 Task: Find connections with filter location Fellbach with filter topic #AIwith filter profile language Potuguese with filter current company _VOIS with filter school CSMSS Chh. Shahu College of Engineering with filter industry Newspaper Publishing with filter service category CateringChange with filter keywords title Construction Worker
Action: Mouse moved to (654, 79)
Screenshot: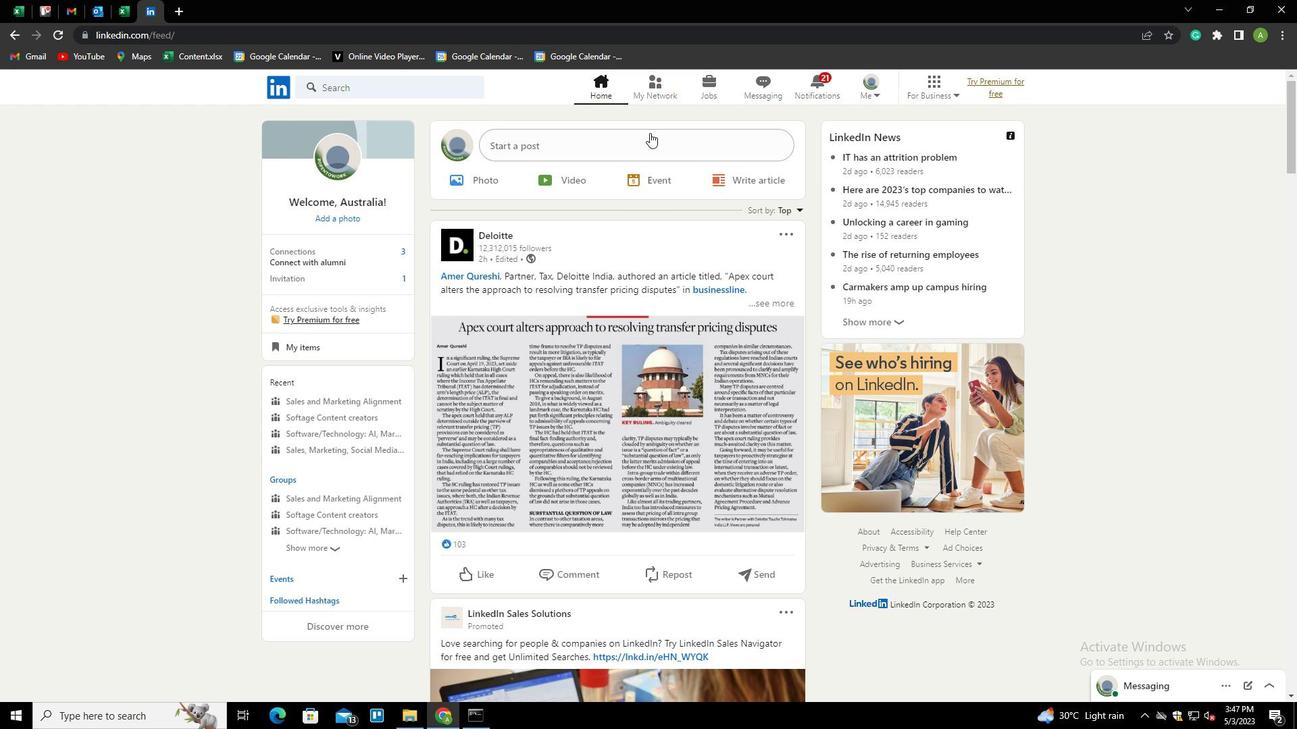 
Action: Mouse pressed left at (654, 79)
Screenshot: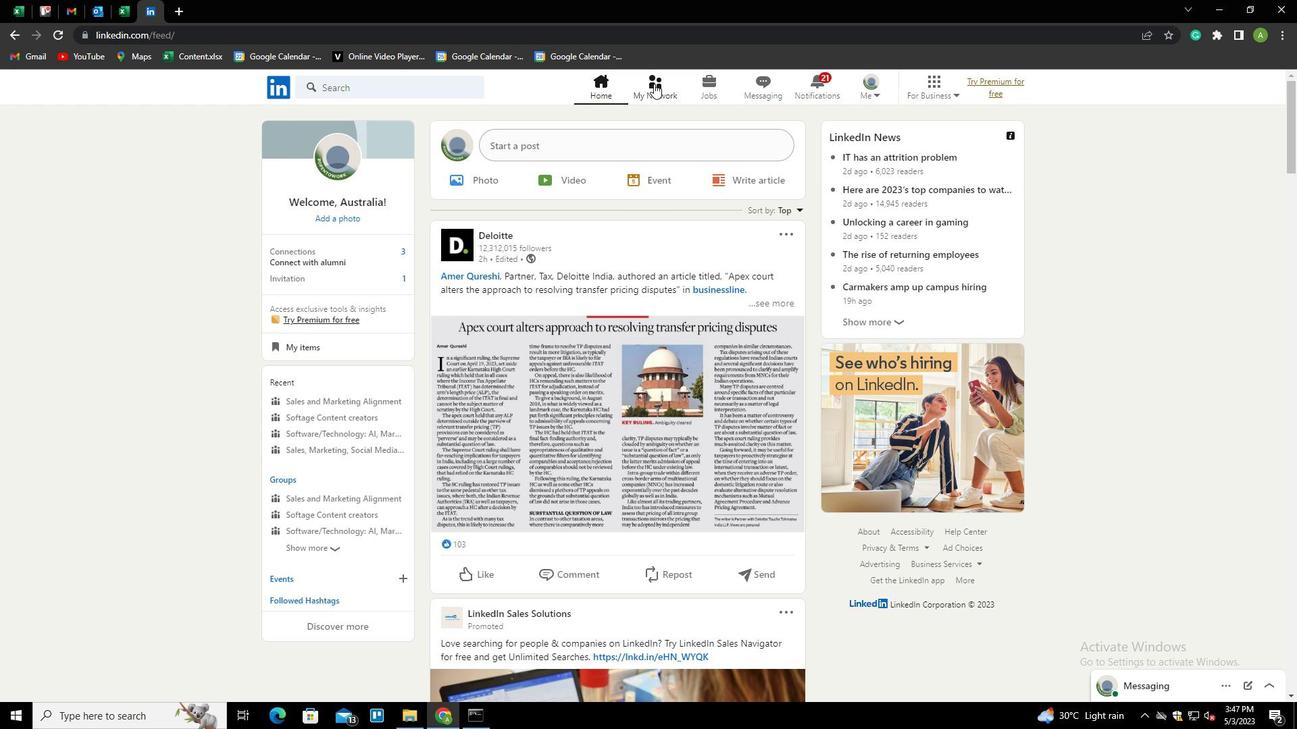 
Action: Mouse moved to (321, 162)
Screenshot: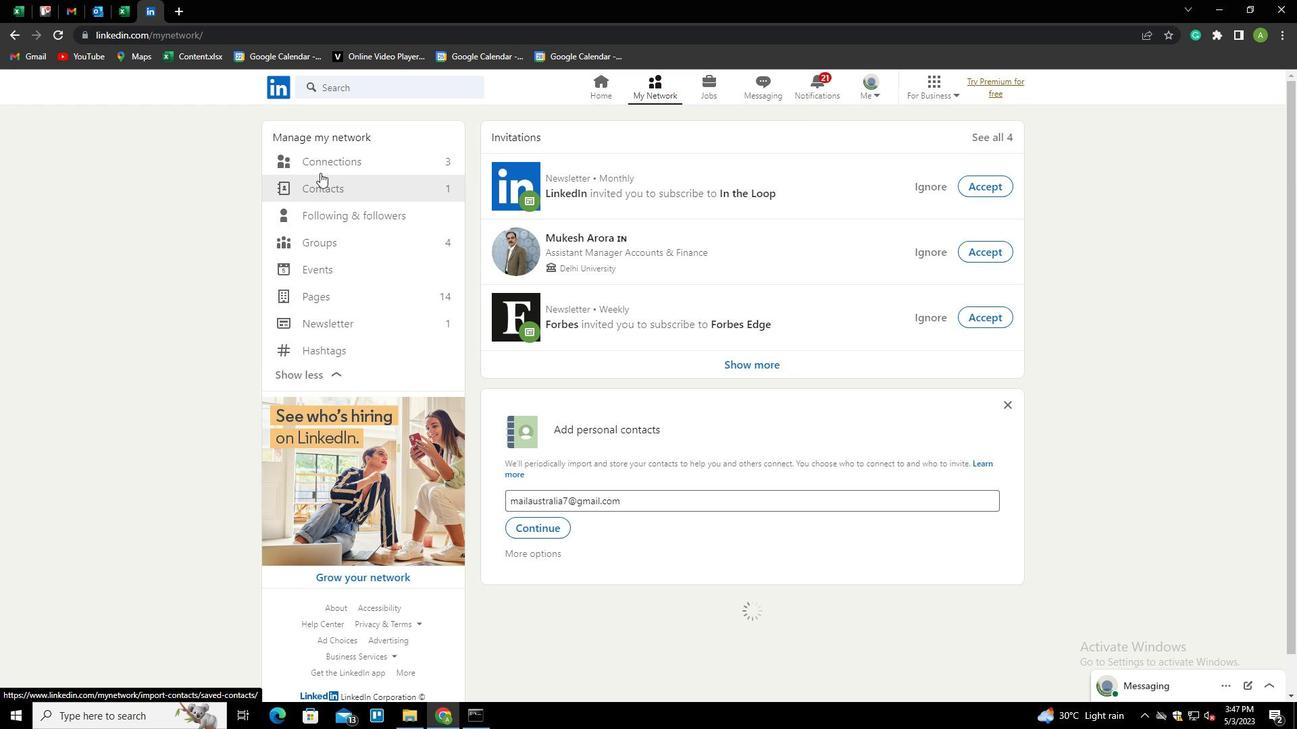 
Action: Mouse pressed left at (321, 162)
Screenshot: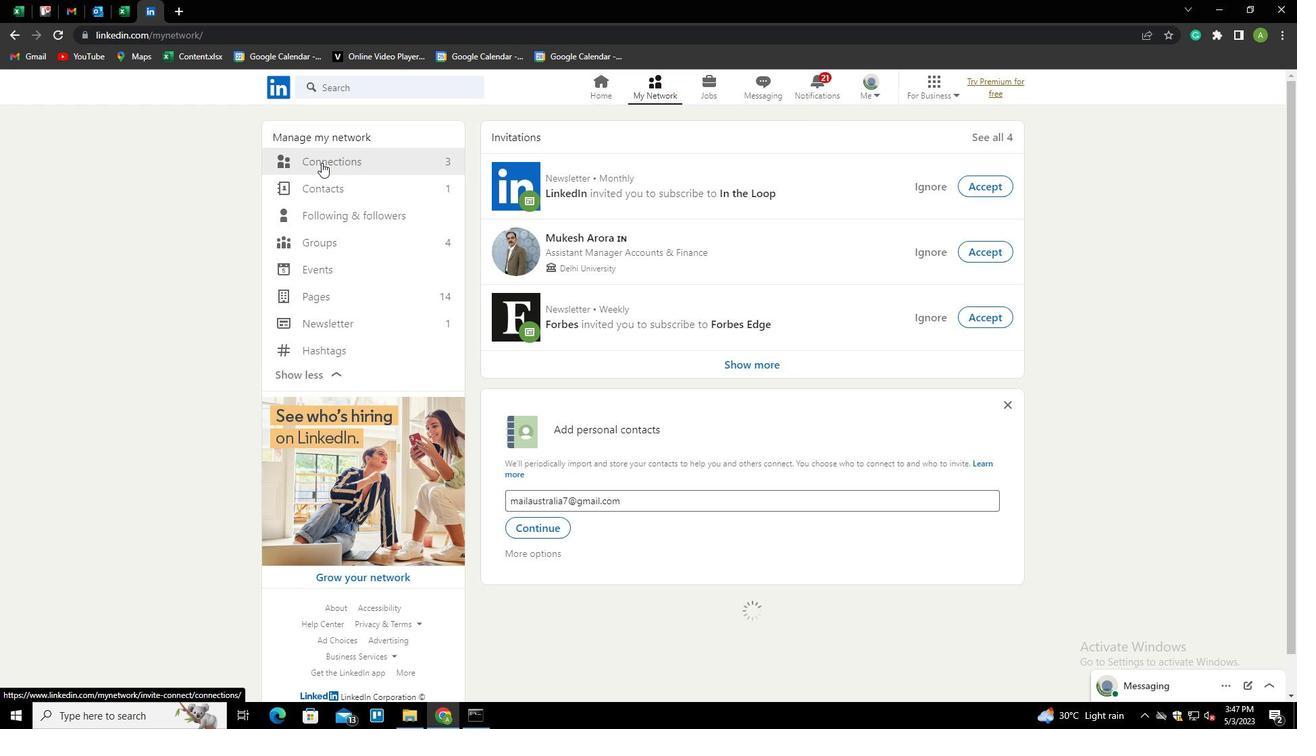 
Action: Mouse moved to (725, 162)
Screenshot: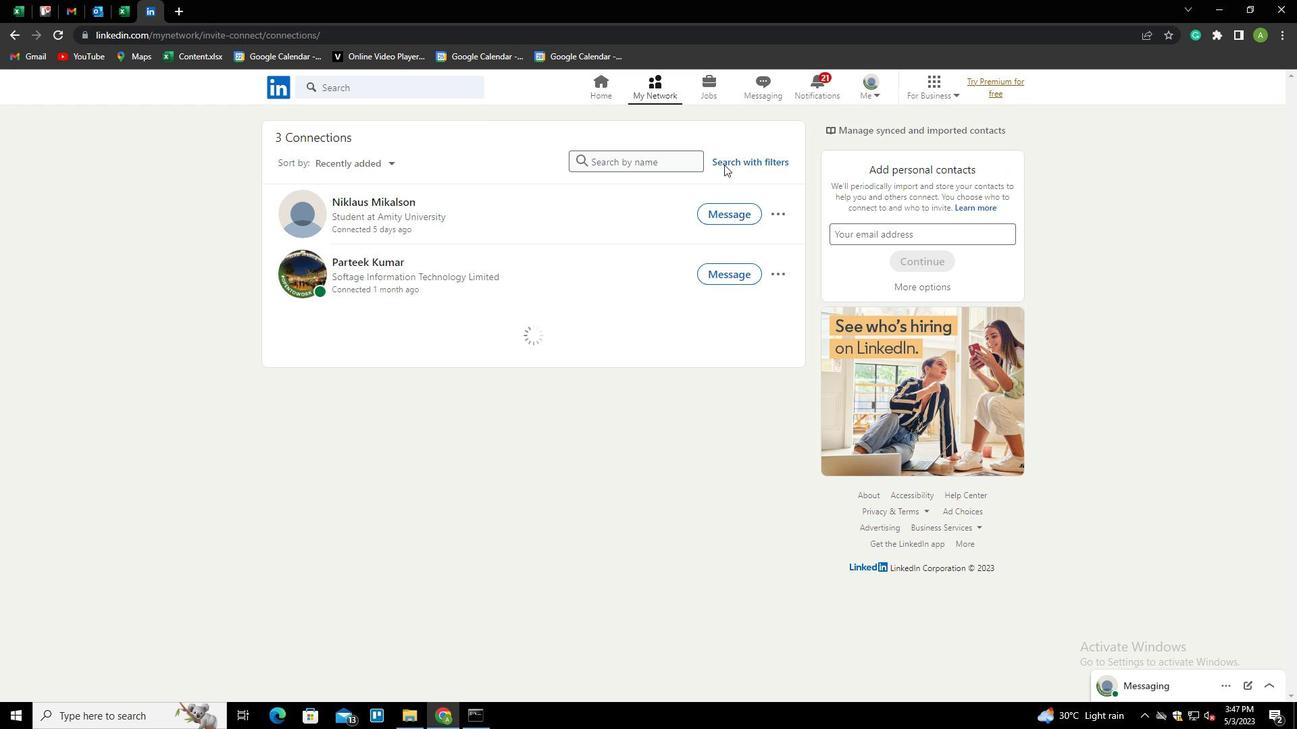 
Action: Mouse pressed left at (725, 162)
Screenshot: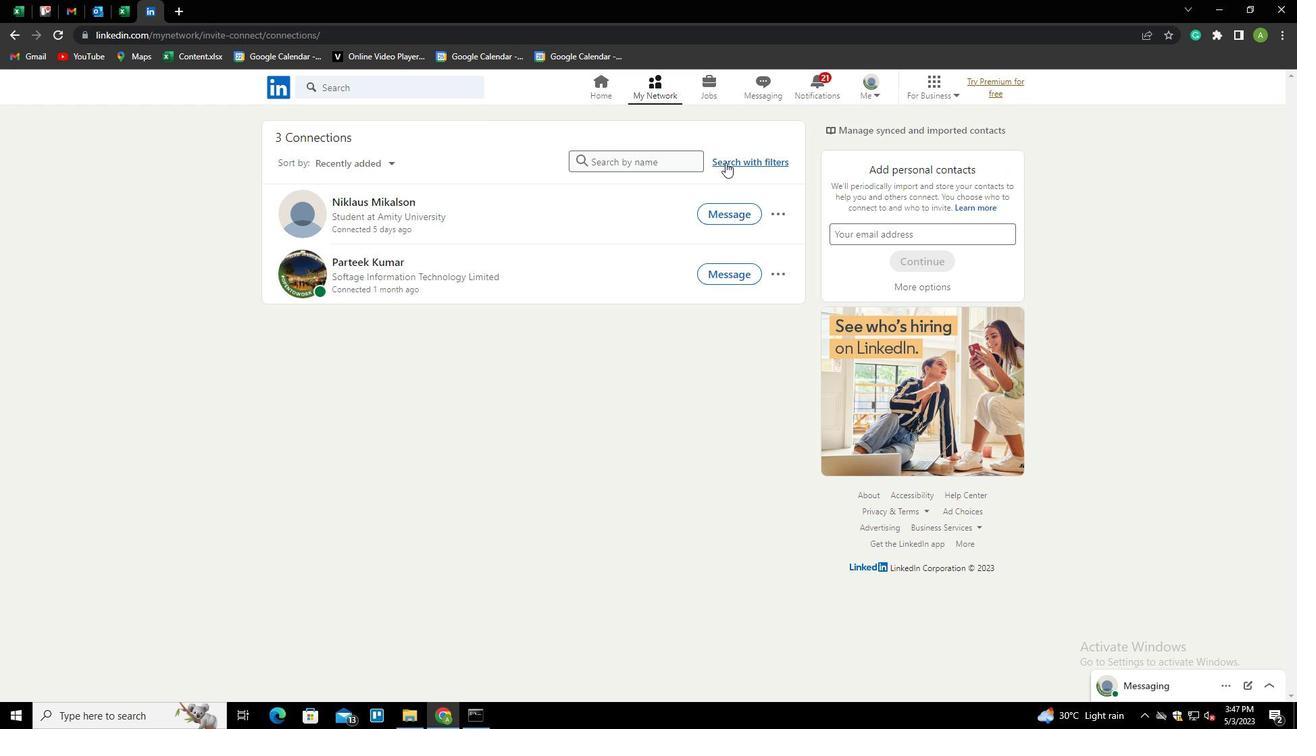 
Action: Mouse moved to (692, 124)
Screenshot: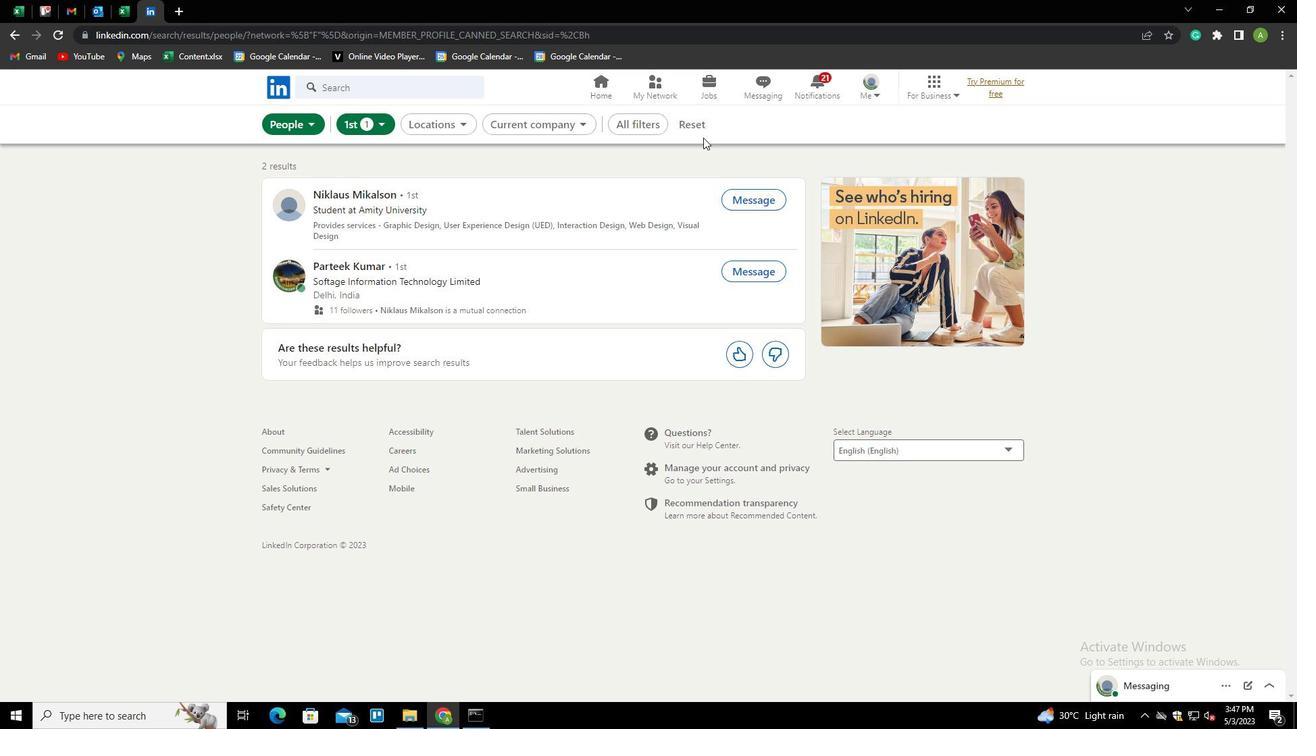 
Action: Mouse pressed left at (692, 124)
Screenshot: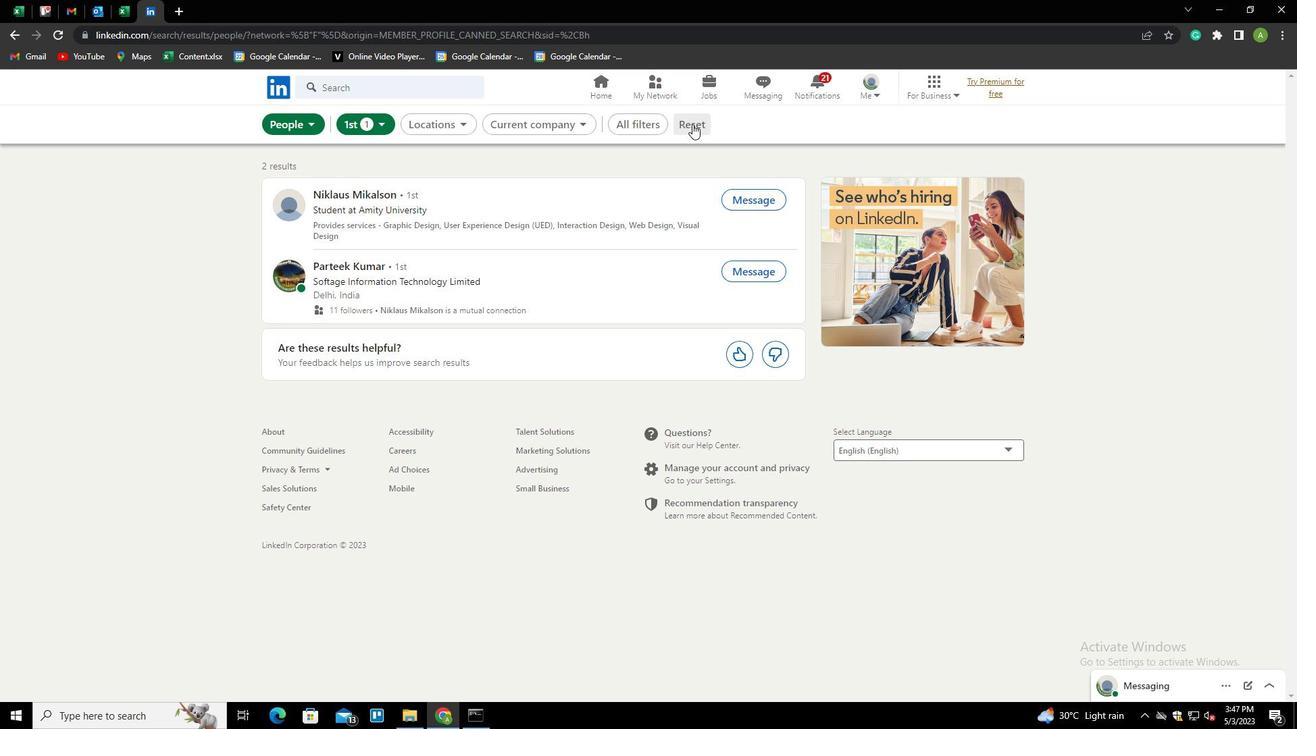 
Action: Mouse moved to (682, 123)
Screenshot: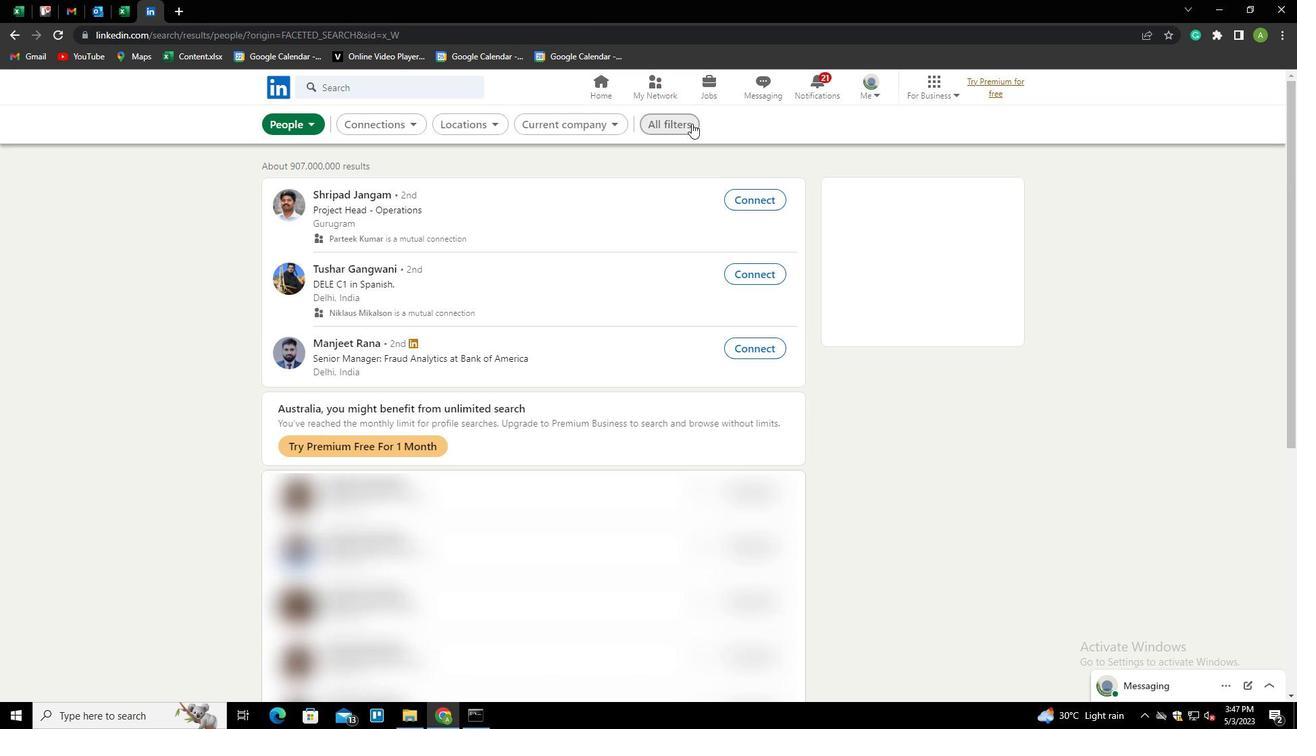 
Action: Mouse pressed left at (682, 123)
Screenshot: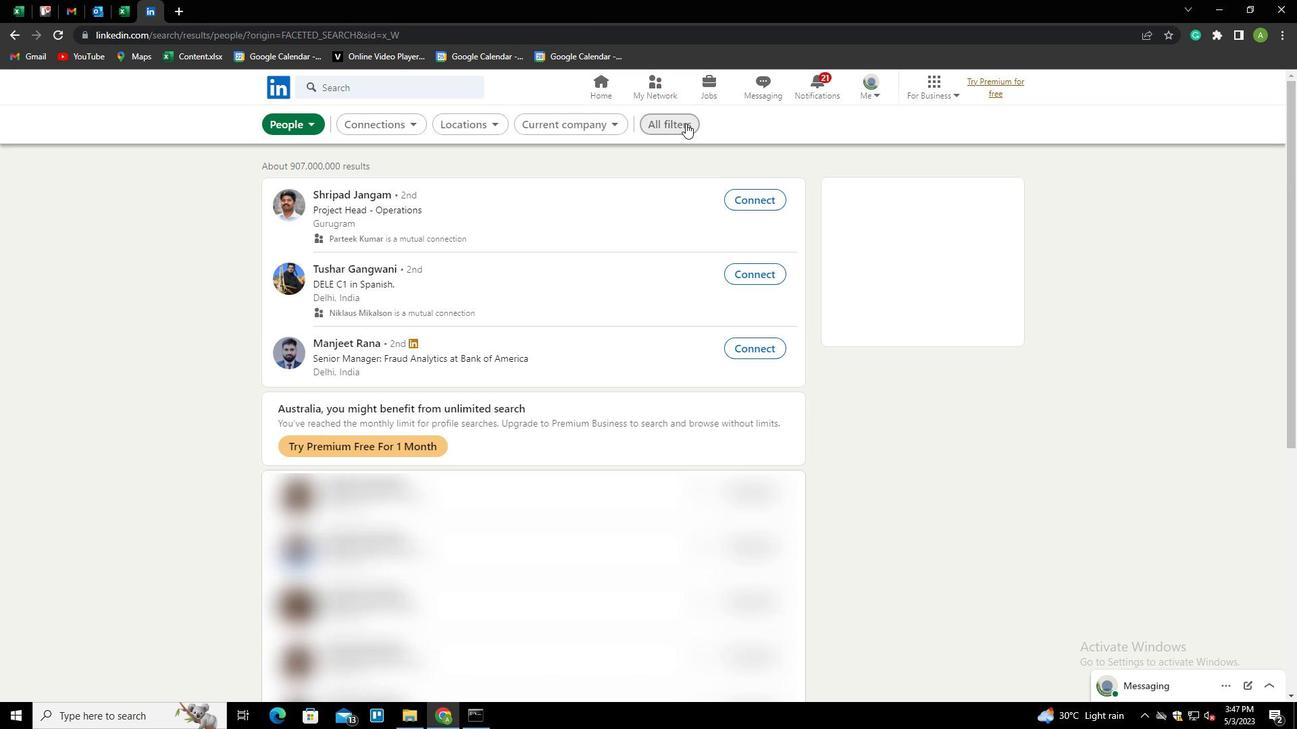 
Action: Mouse moved to (1130, 391)
Screenshot: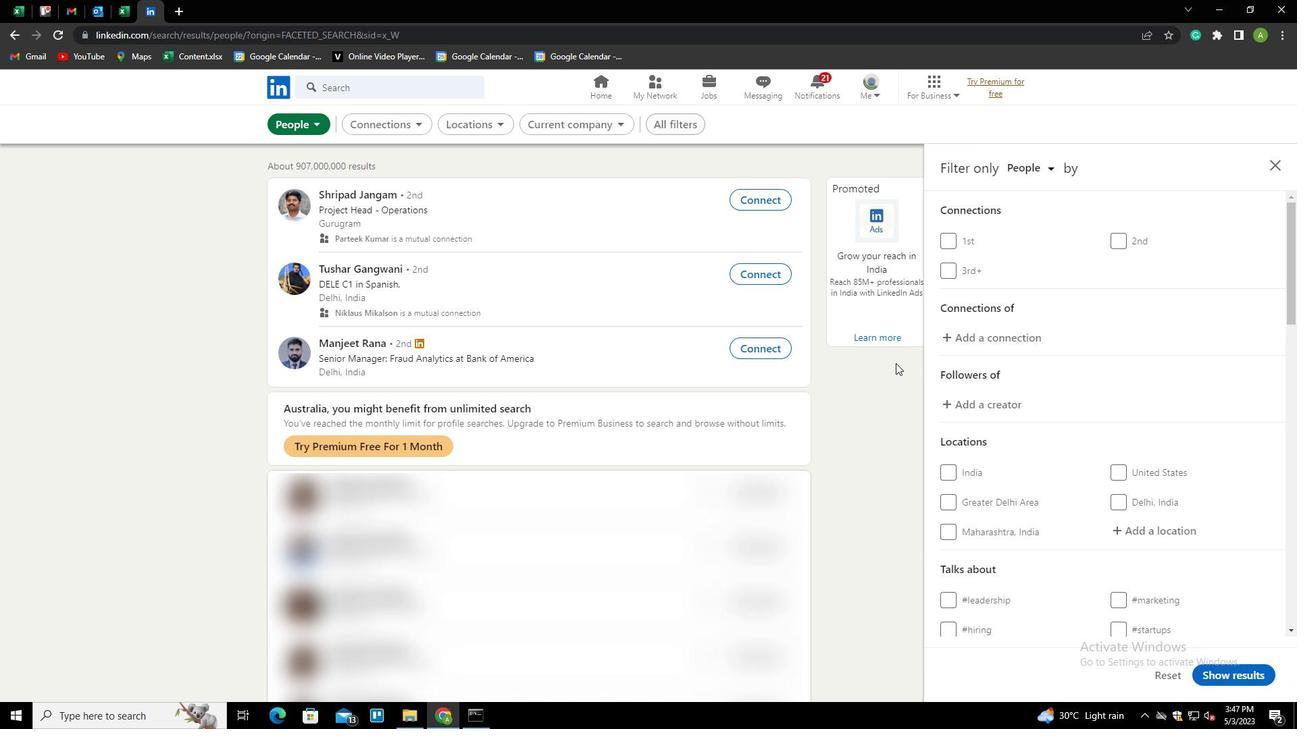 
Action: Mouse scrolled (1130, 390) with delta (0, 0)
Screenshot: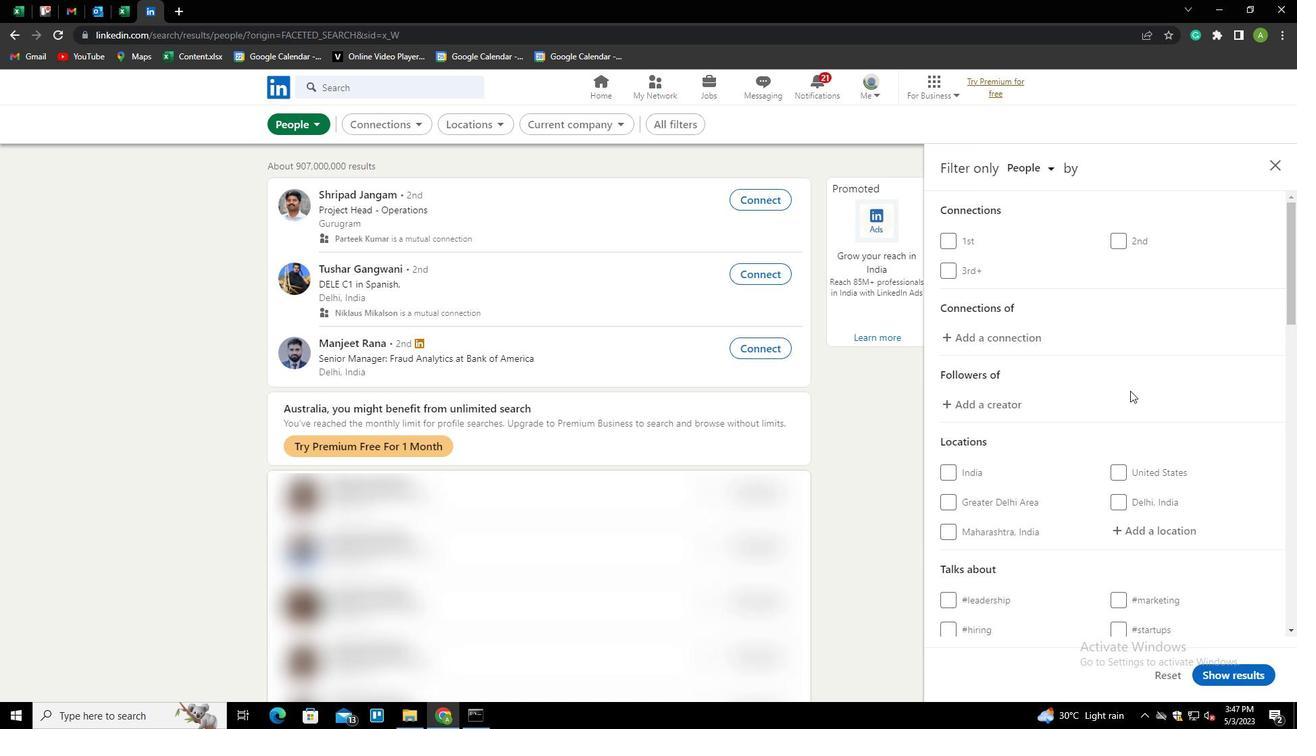 
Action: Mouse scrolled (1130, 390) with delta (0, 0)
Screenshot: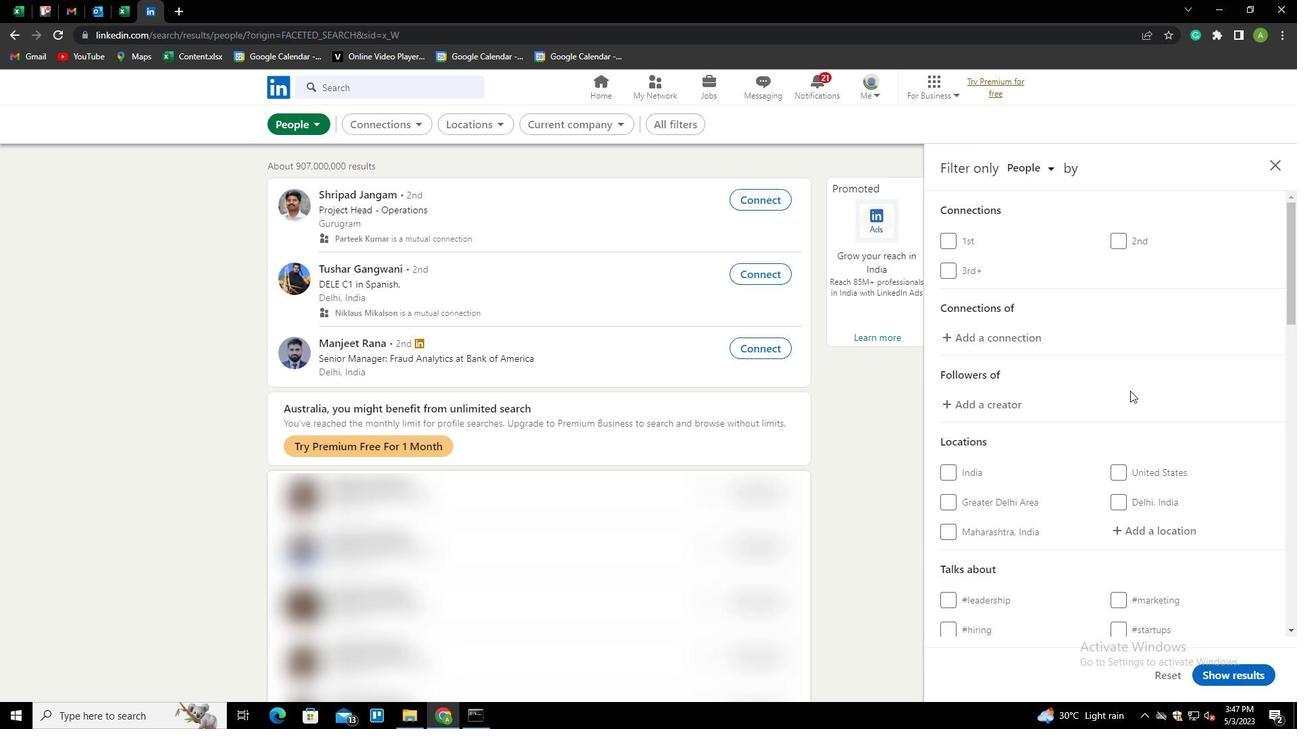 
Action: Mouse scrolled (1130, 390) with delta (0, 0)
Screenshot: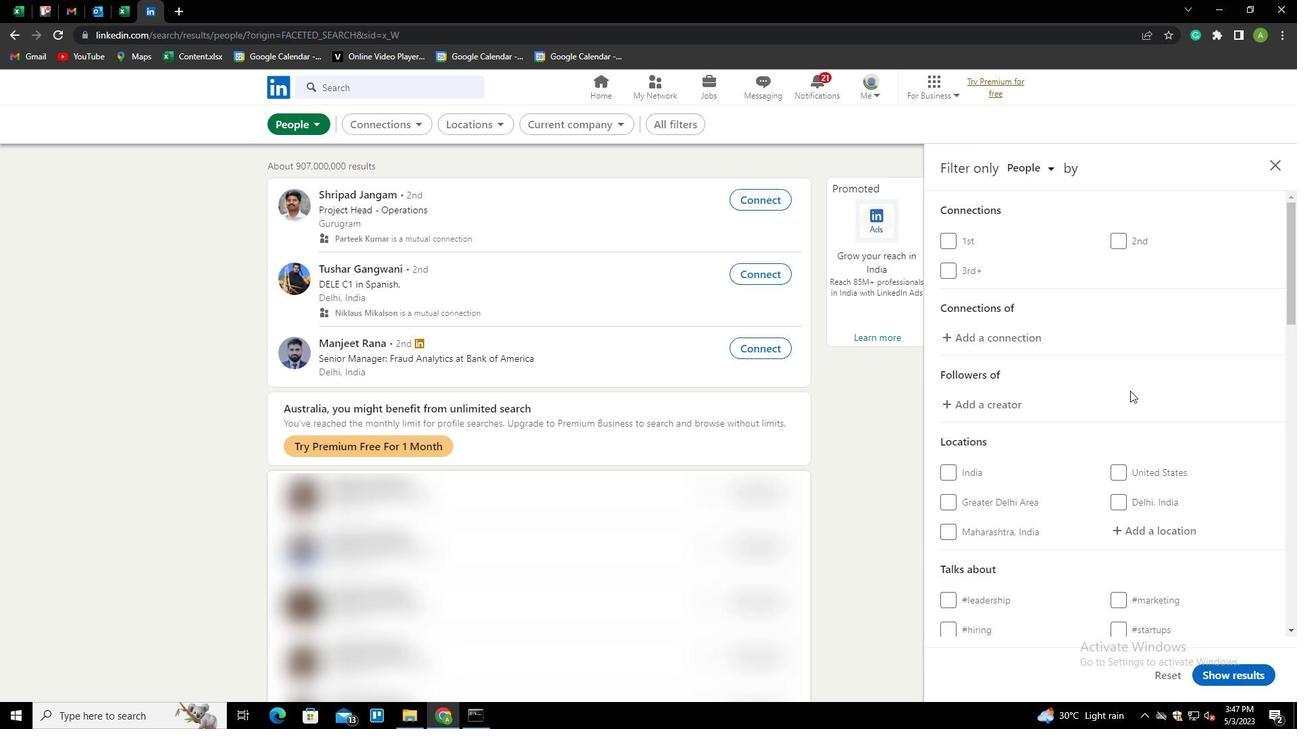 
Action: Mouse moved to (1144, 335)
Screenshot: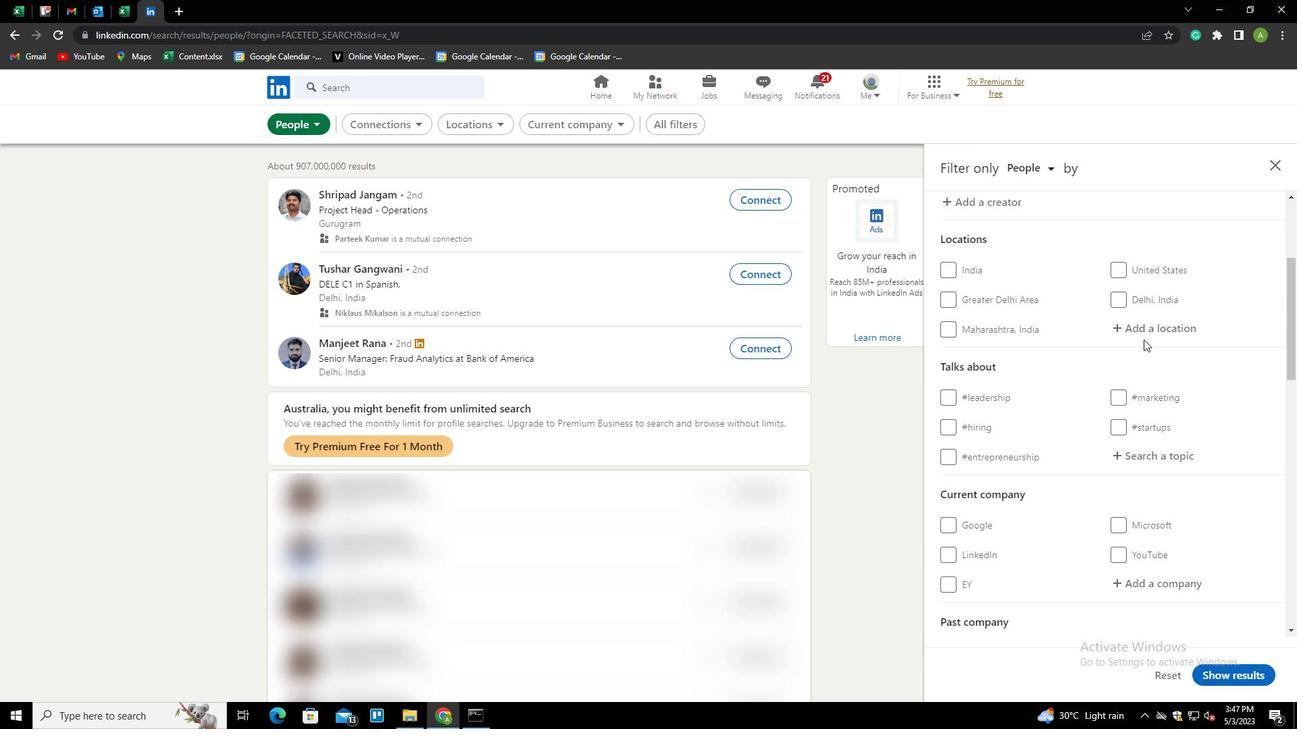 
Action: Mouse pressed left at (1144, 335)
Screenshot: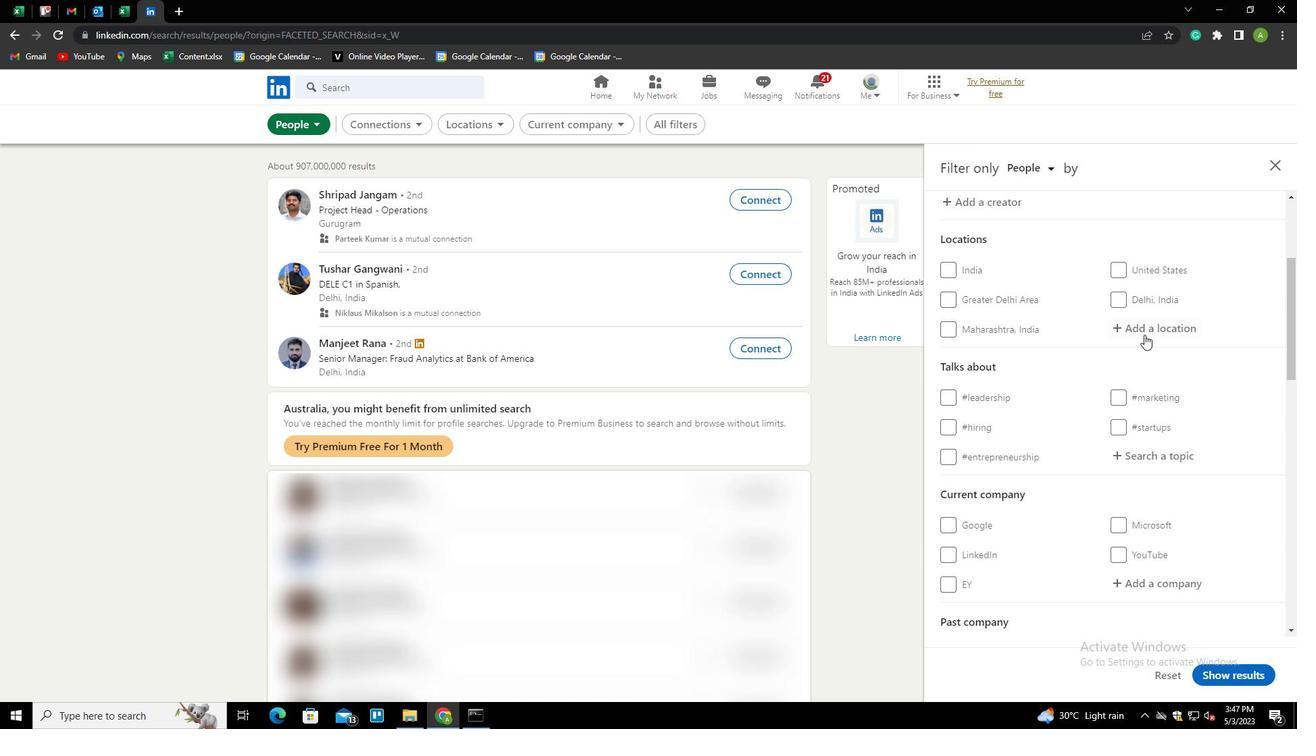
Action: Key pressed <Key.shift>F
Screenshot: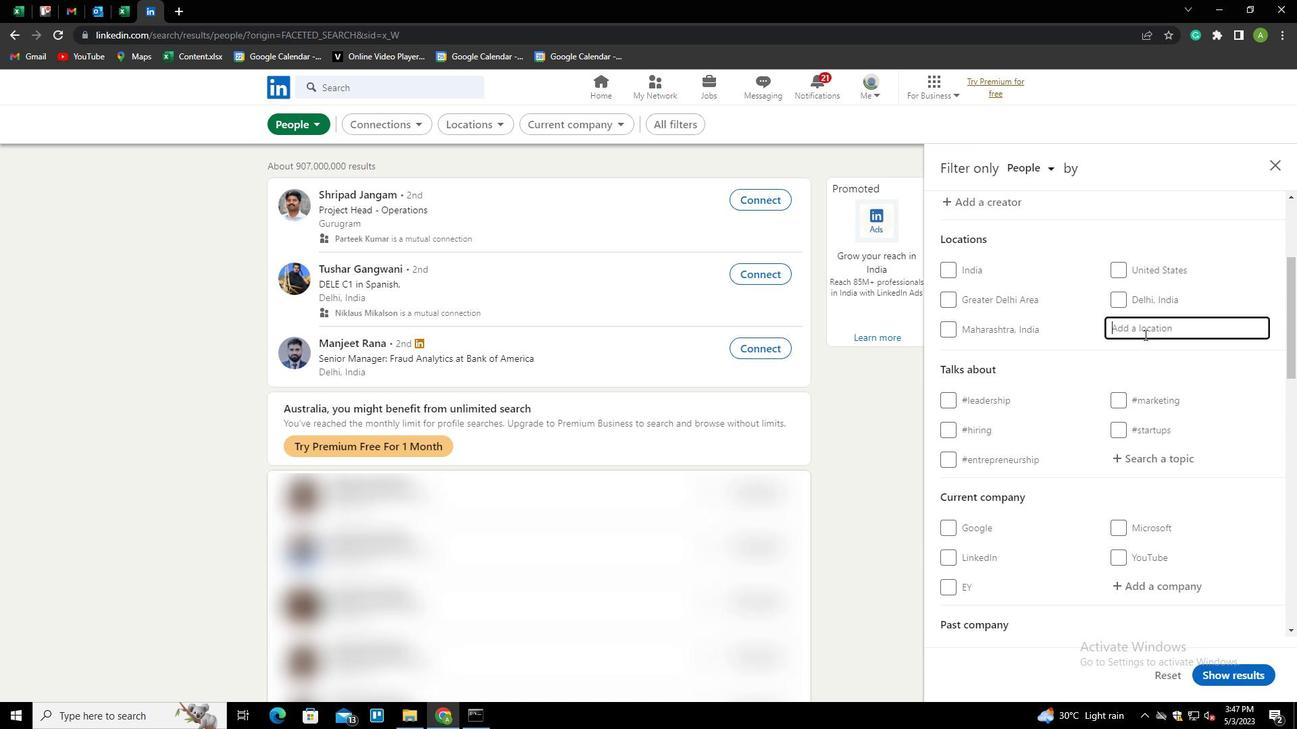 
Action: Mouse moved to (1144, 334)
Screenshot: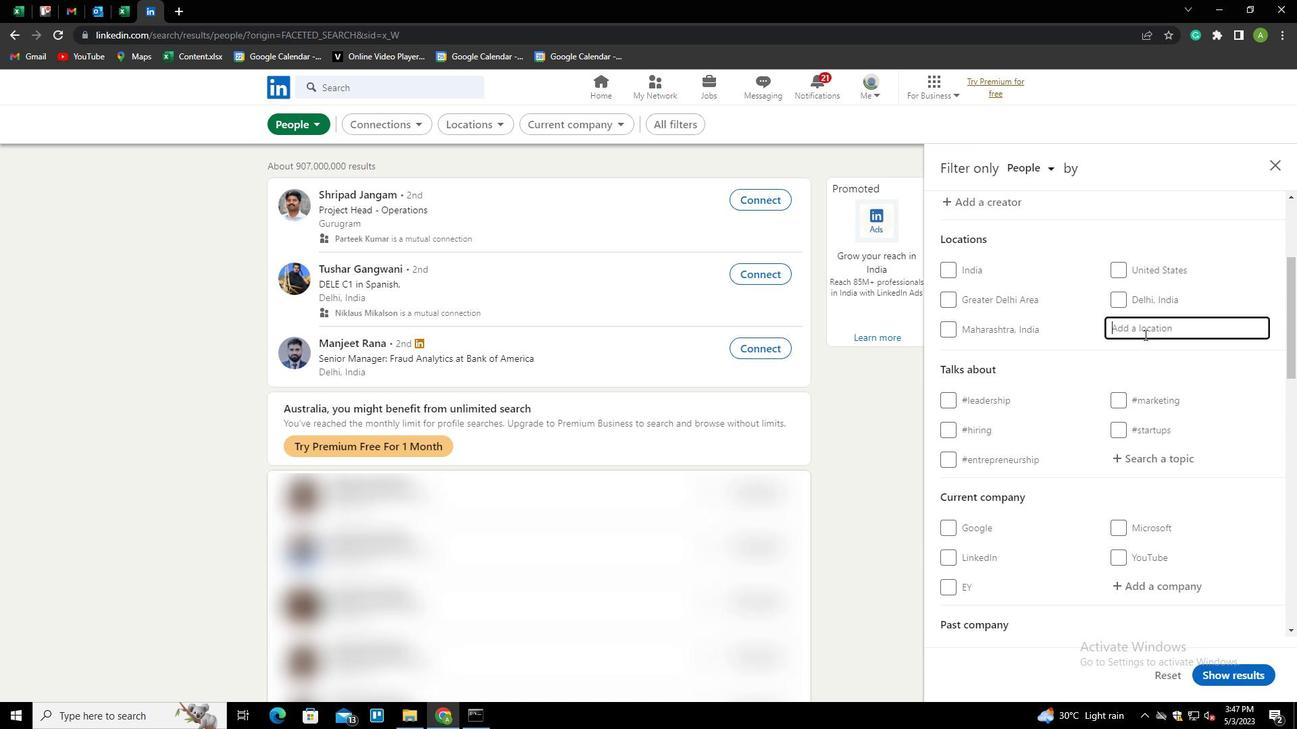 
Action: Key pressed ELLBACH<Key.down><Key.enter>
Screenshot: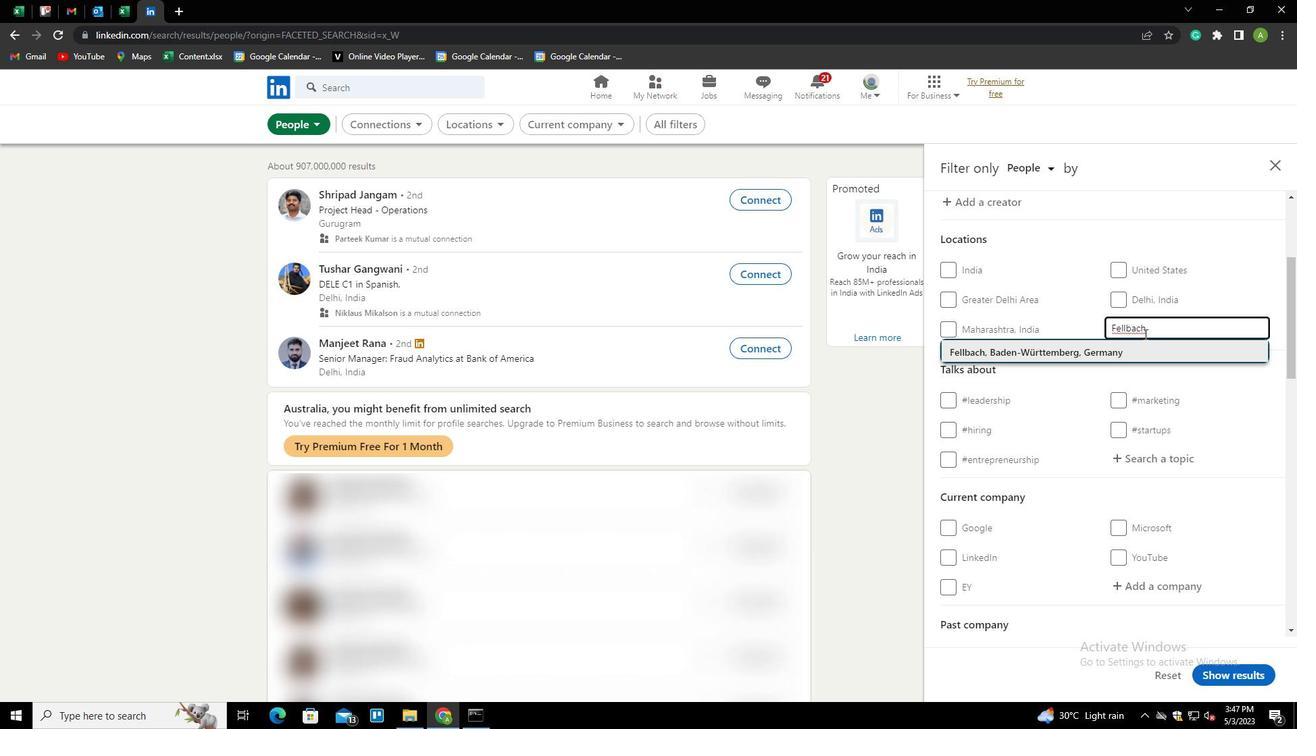 
Action: Mouse scrolled (1144, 333) with delta (0, 0)
Screenshot: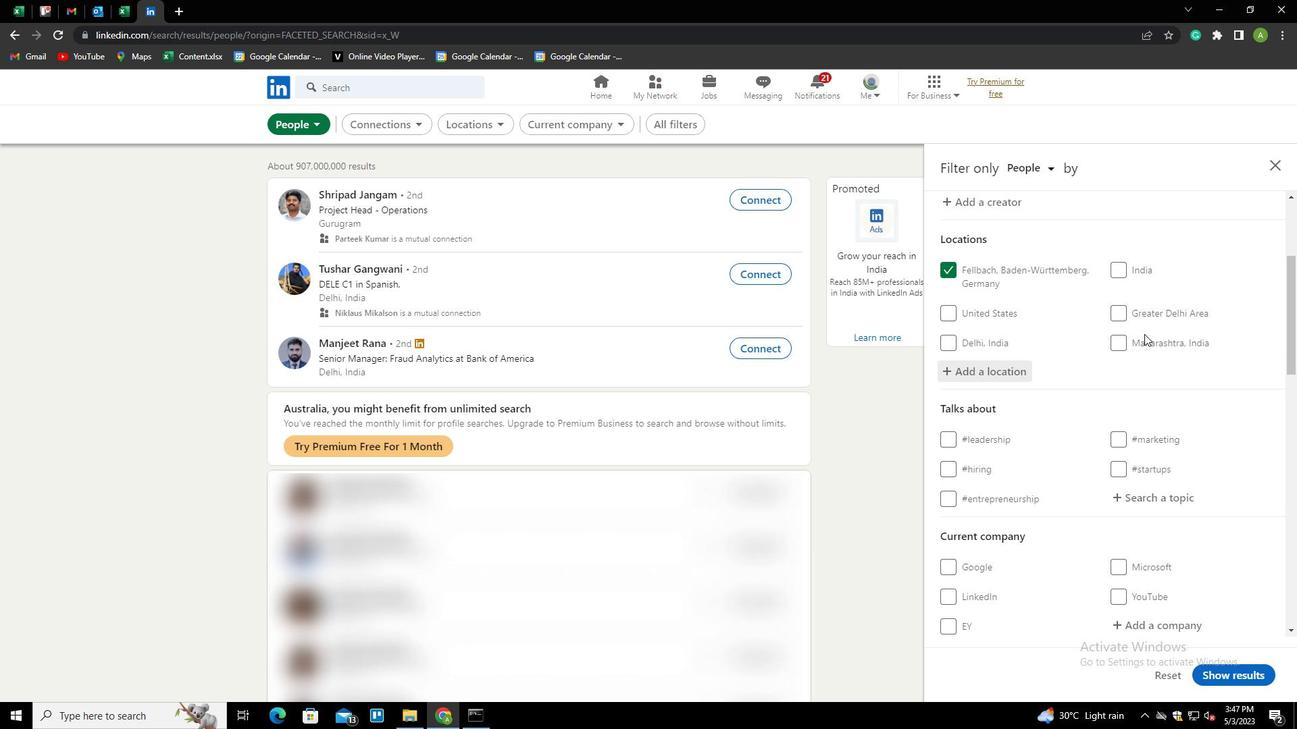 
Action: Mouse scrolled (1144, 333) with delta (0, 0)
Screenshot: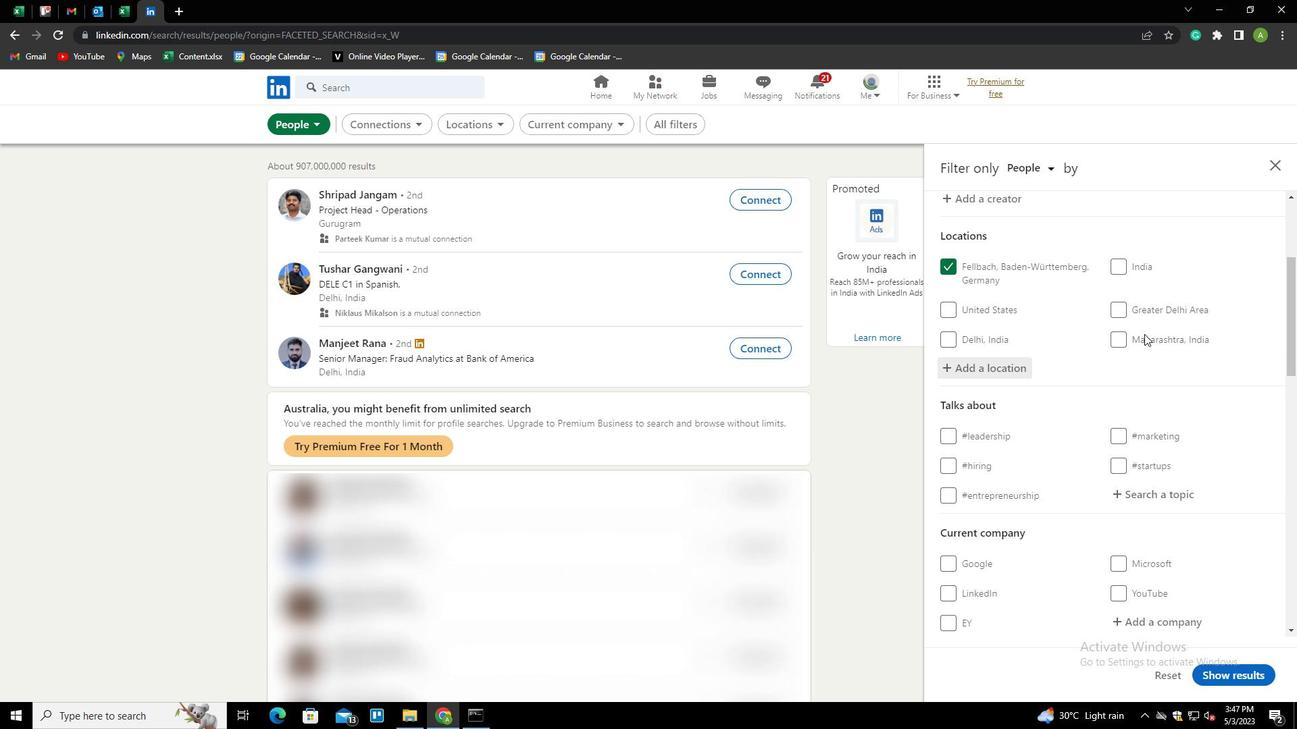 
Action: Mouse moved to (1146, 367)
Screenshot: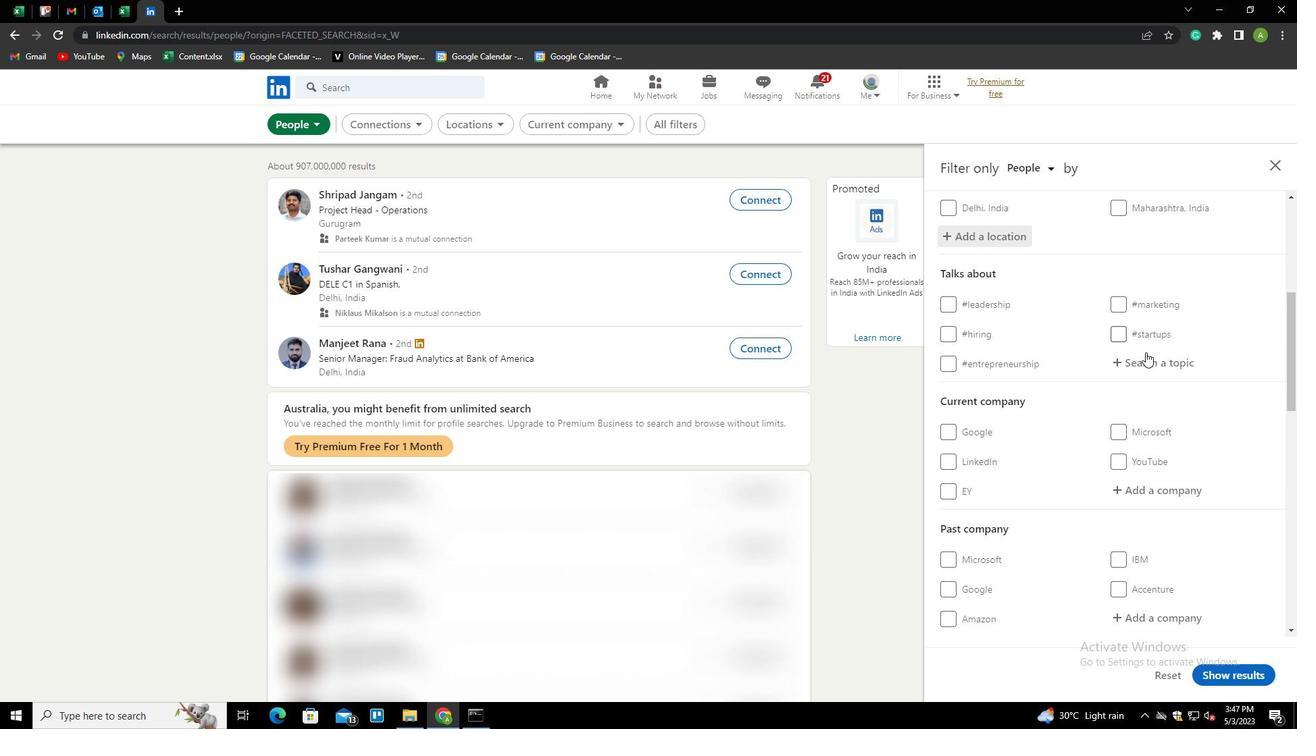 
Action: Mouse pressed left at (1146, 367)
Screenshot: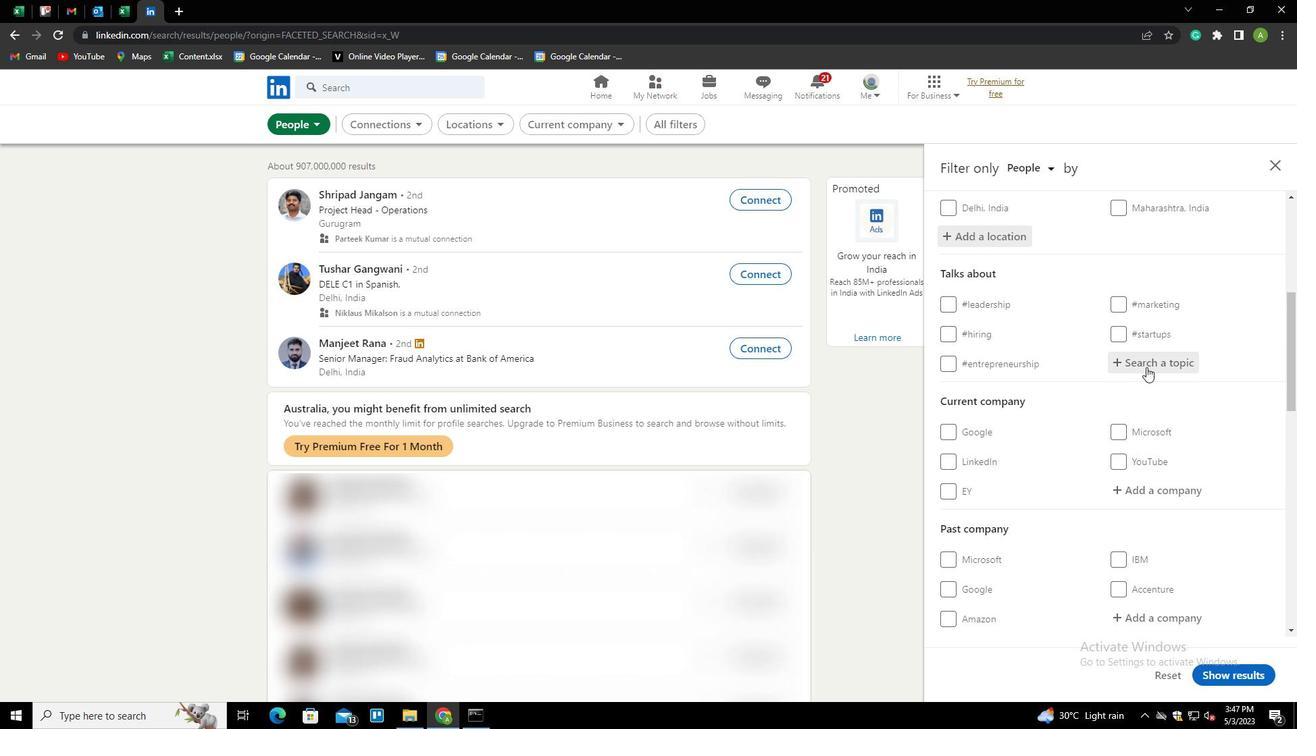 
Action: Key pressed AI<Key.down><Key.enter>
Screenshot: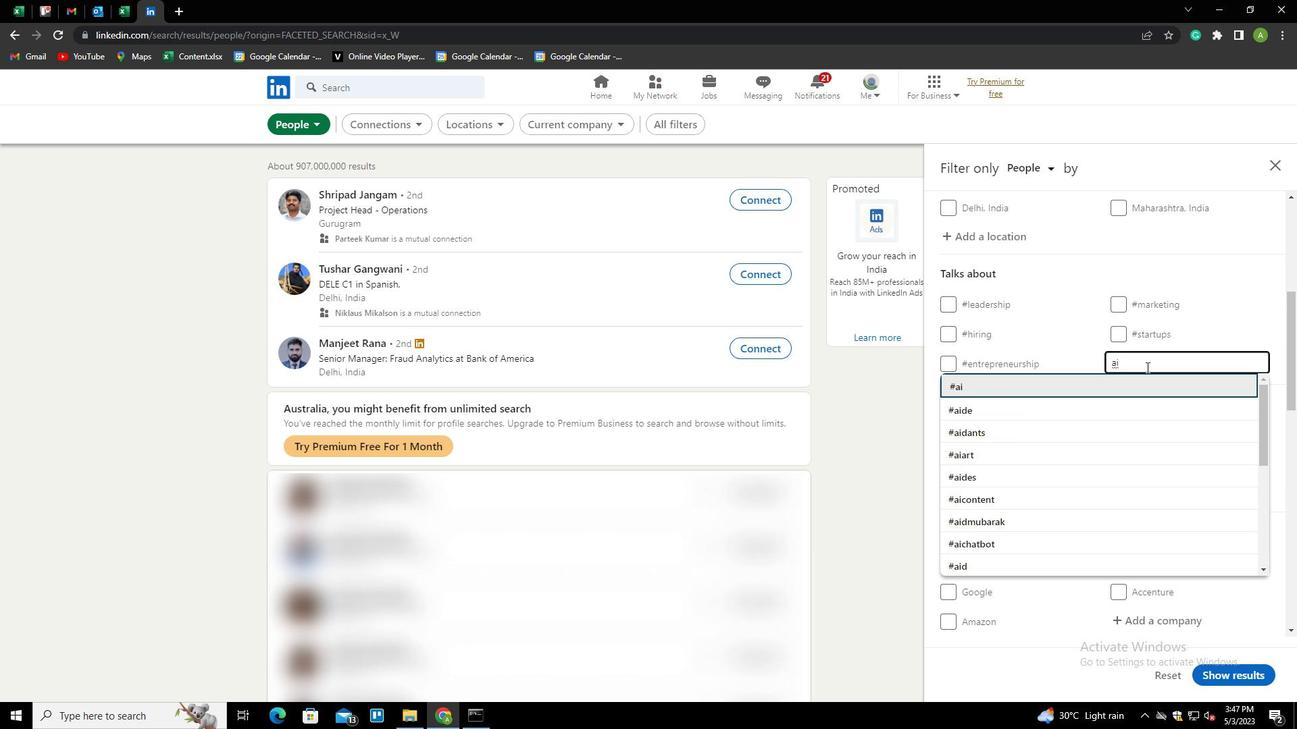 
Action: Mouse moved to (1093, 335)
Screenshot: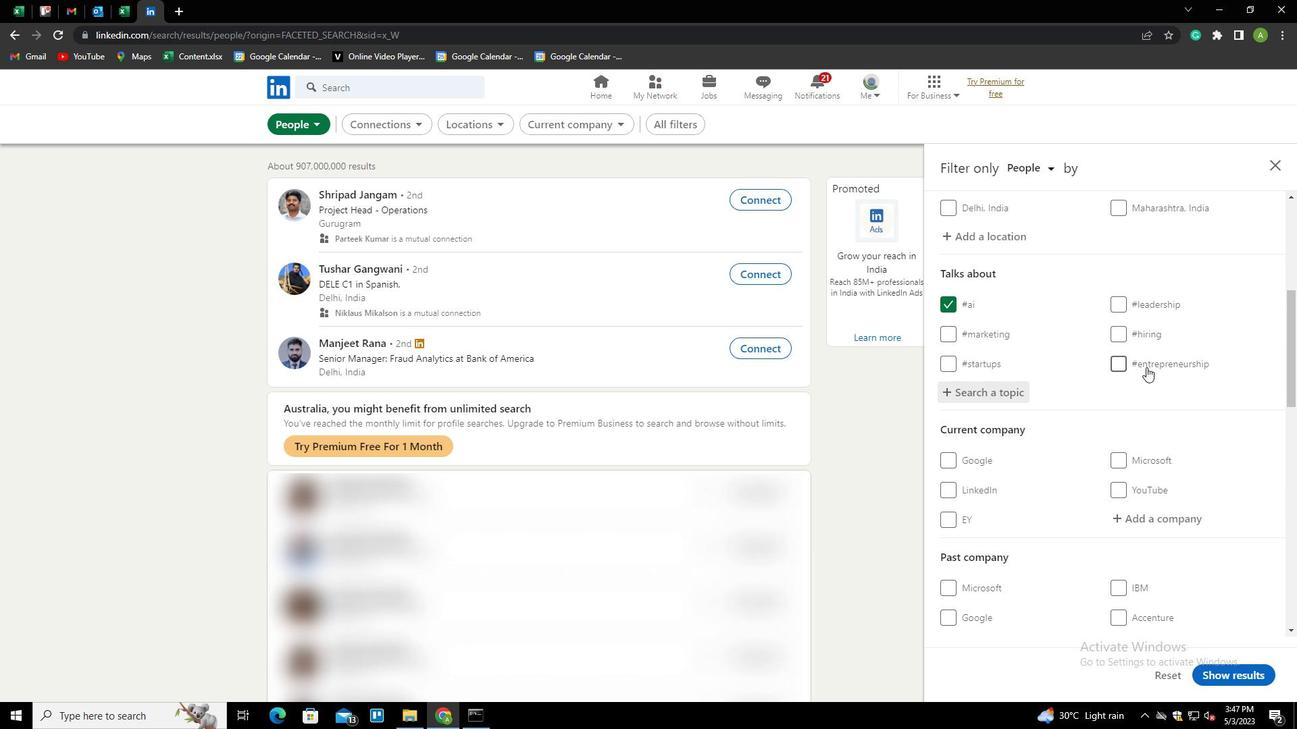 
Action: Mouse scrolled (1093, 334) with delta (0, 0)
Screenshot: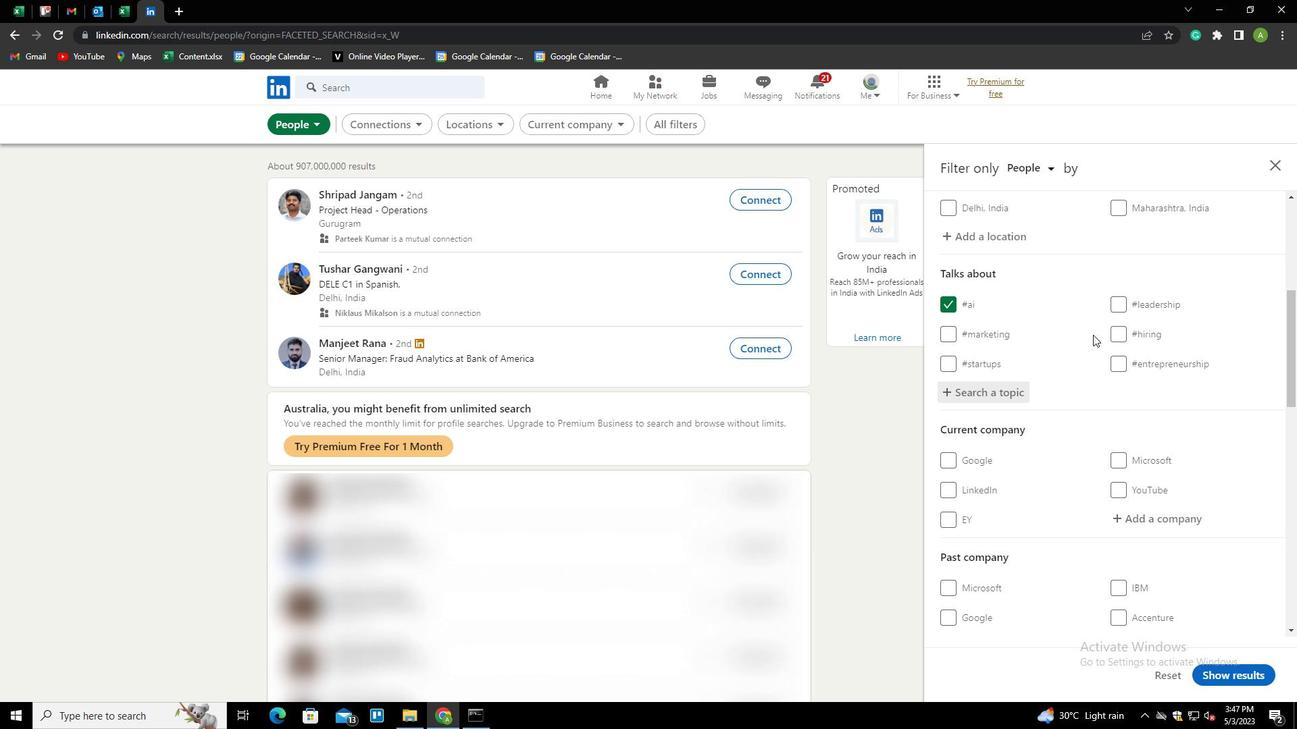 
Action: Mouse scrolled (1093, 334) with delta (0, 0)
Screenshot: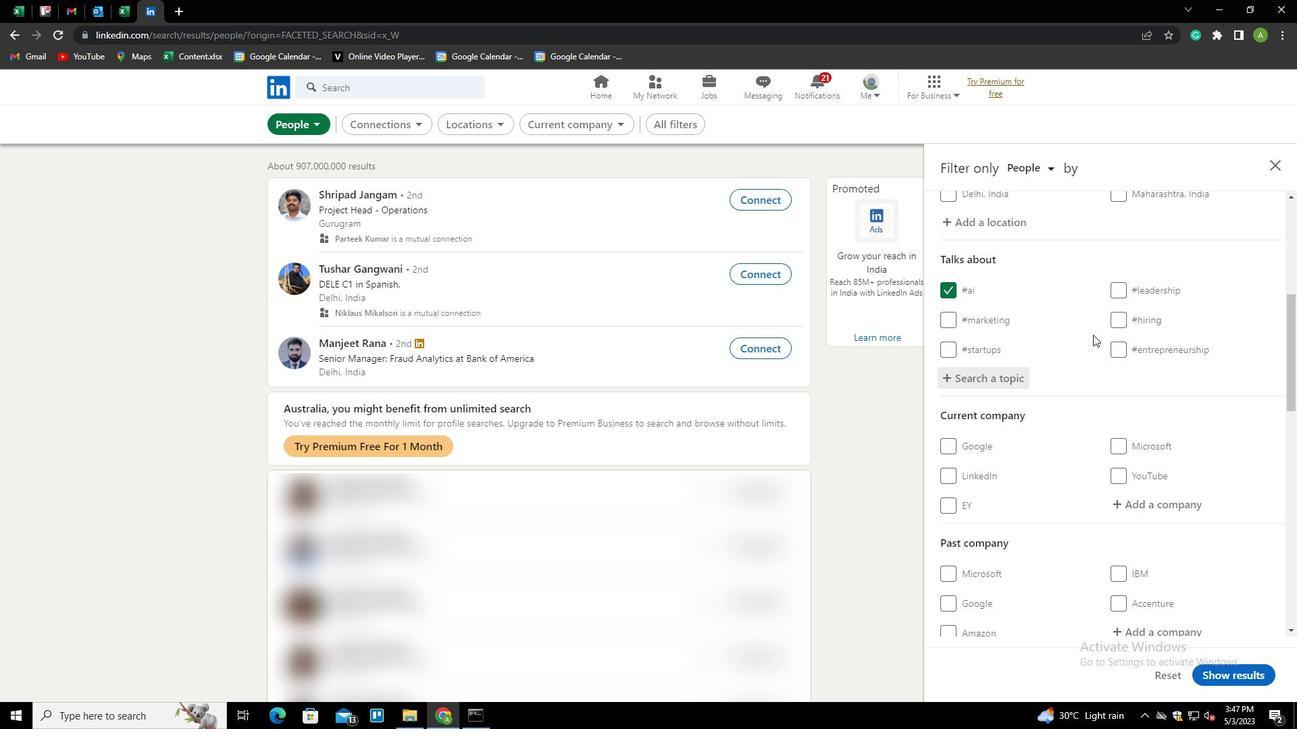 
Action: Mouse scrolled (1093, 334) with delta (0, 0)
Screenshot: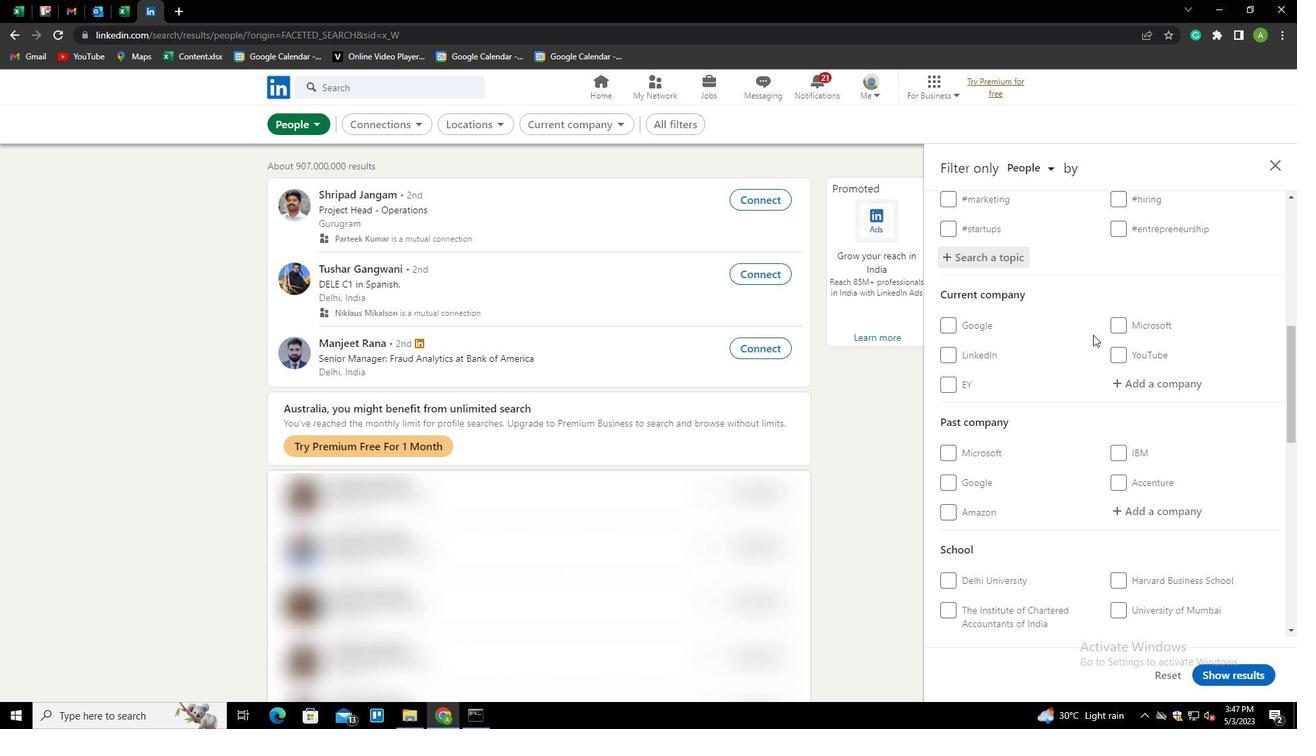 
Action: Mouse scrolled (1093, 334) with delta (0, 0)
Screenshot: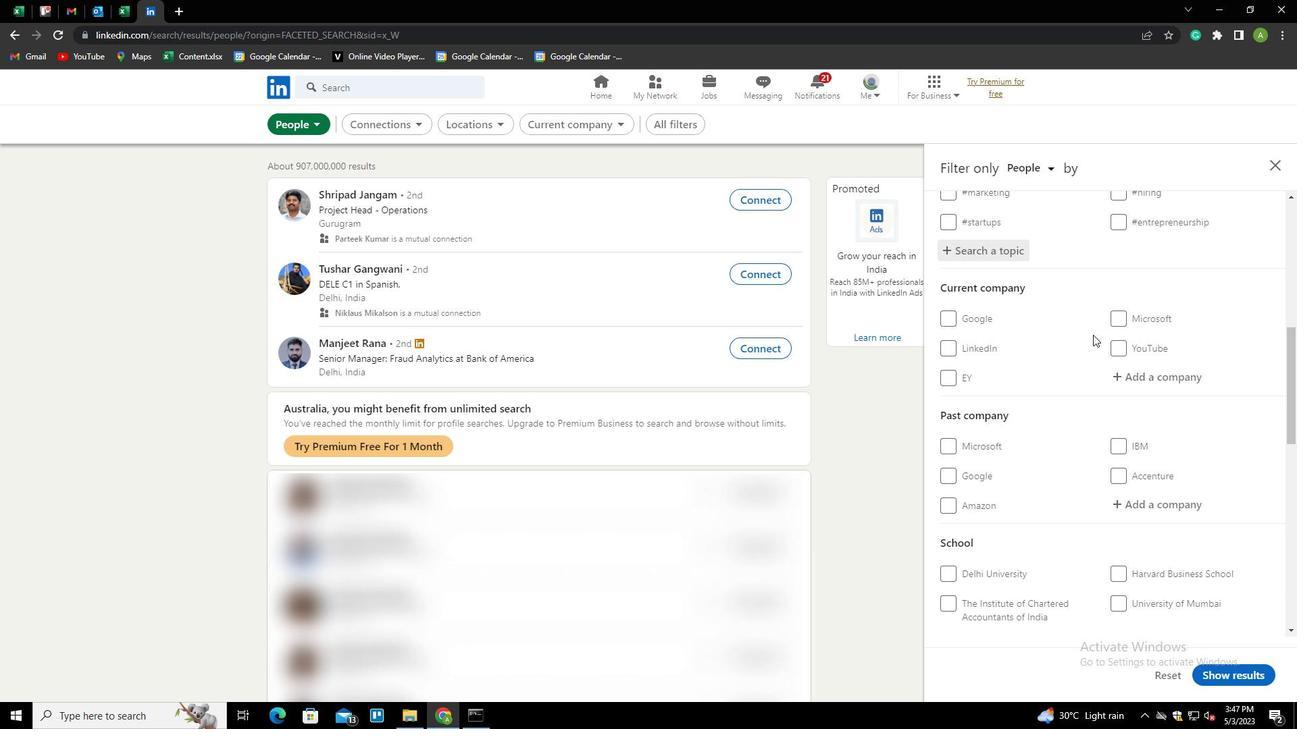 
Action: Mouse scrolled (1093, 334) with delta (0, 0)
Screenshot: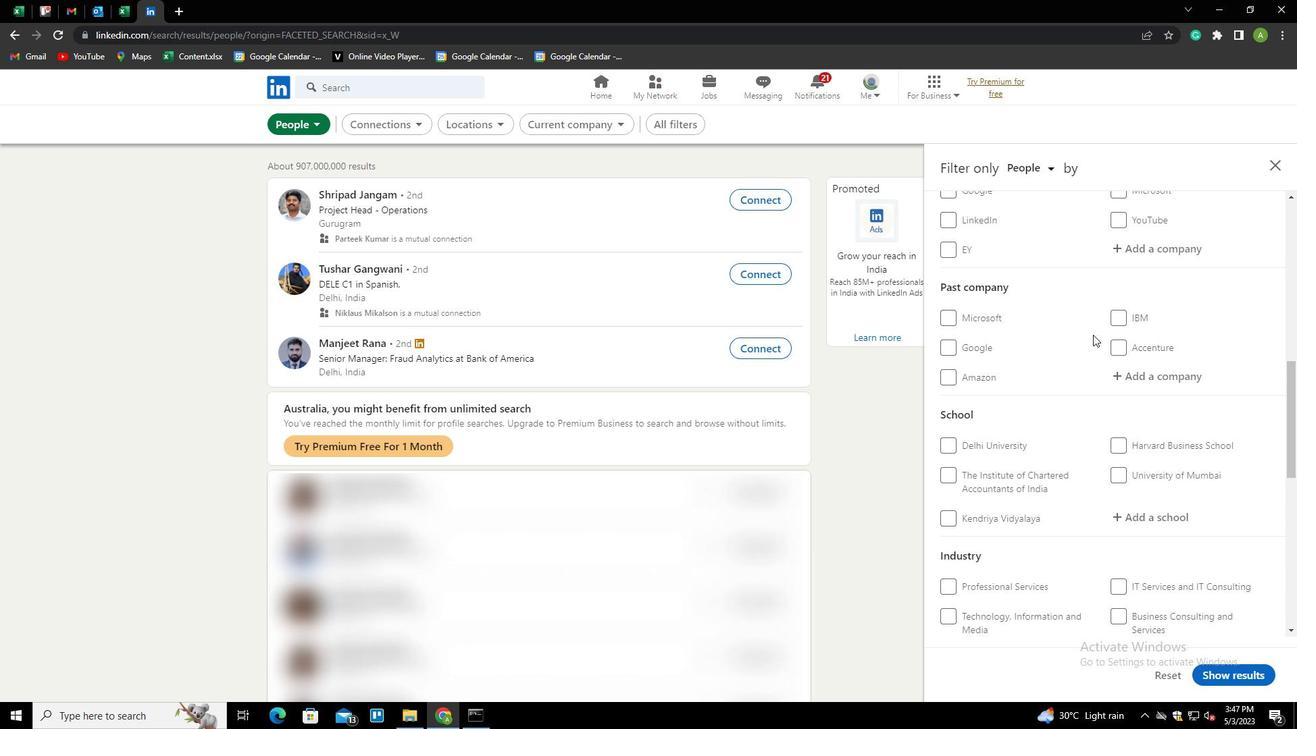 
Action: Mouse scrolled (1093, 334) with delta (0, 0)
Screenshot: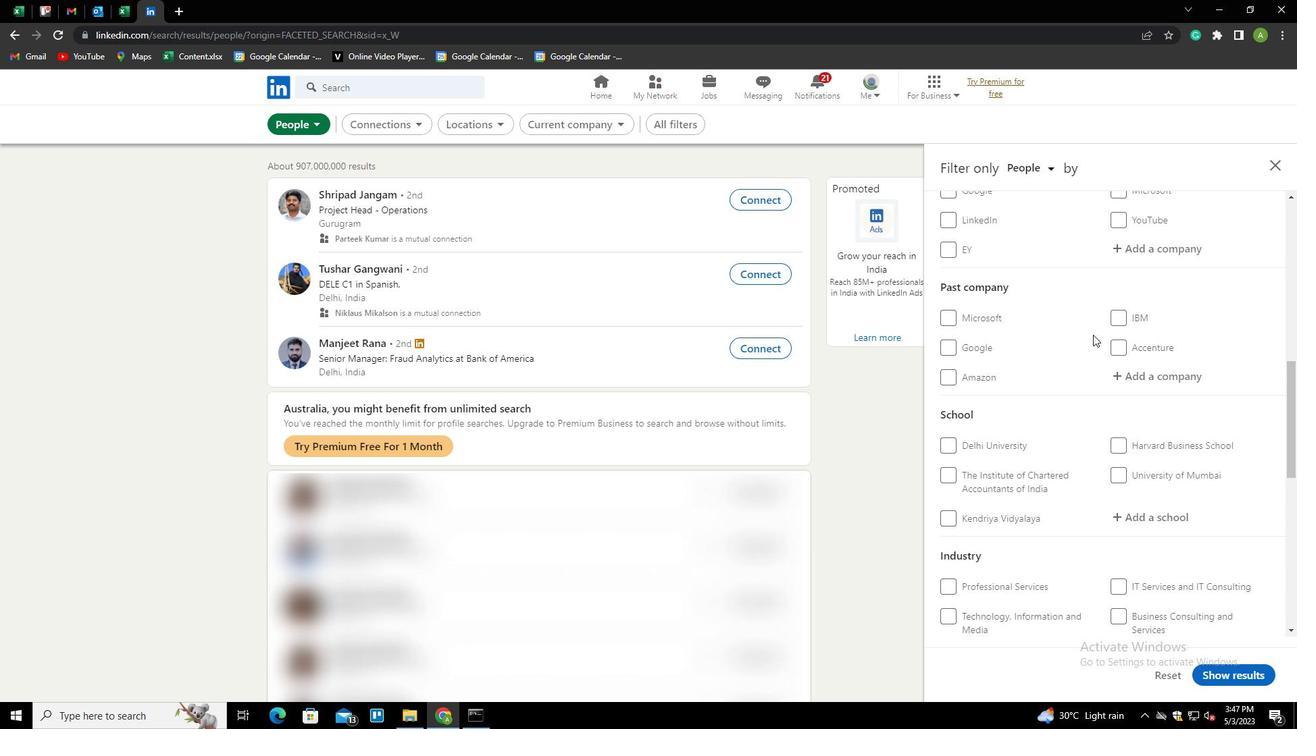 
Action: Mouse scrolled (1093, 334) with delta (0, 0)
Screenshot: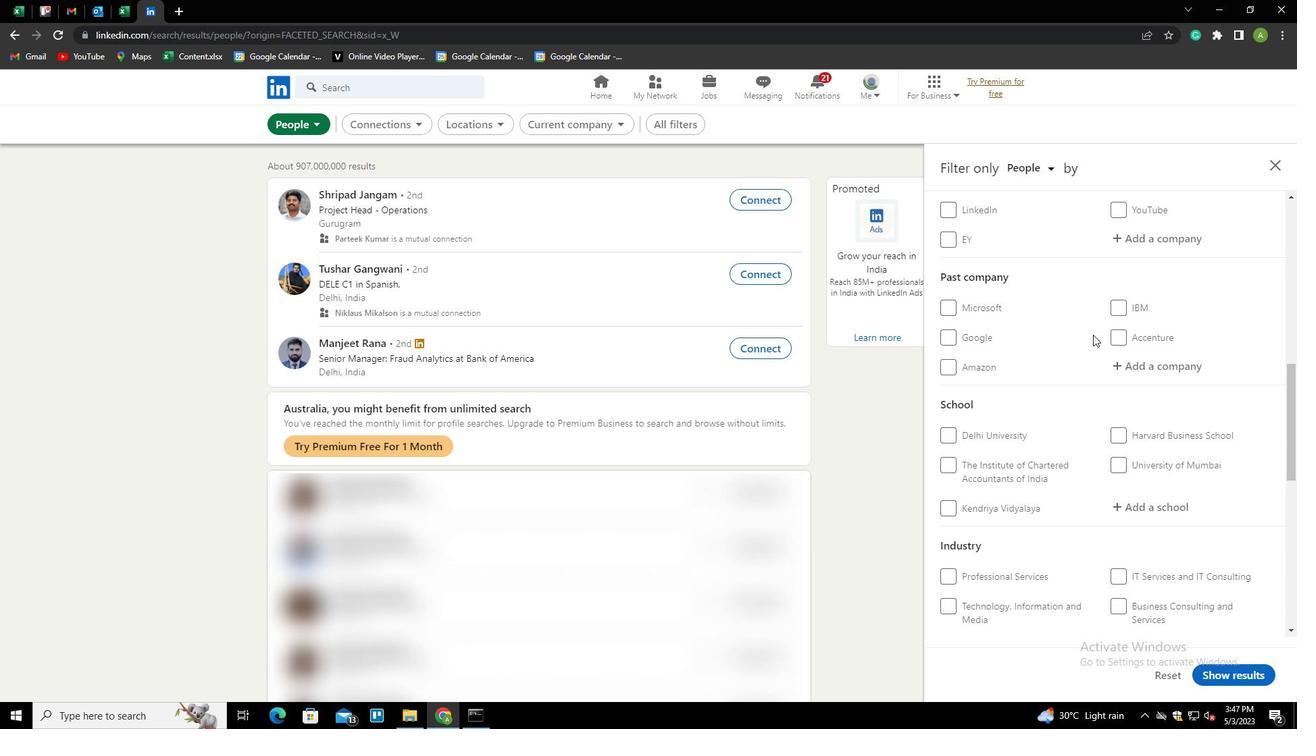 
Action: Mouse scrolled (1093, 334) with delta (0, 0)
Screenshot: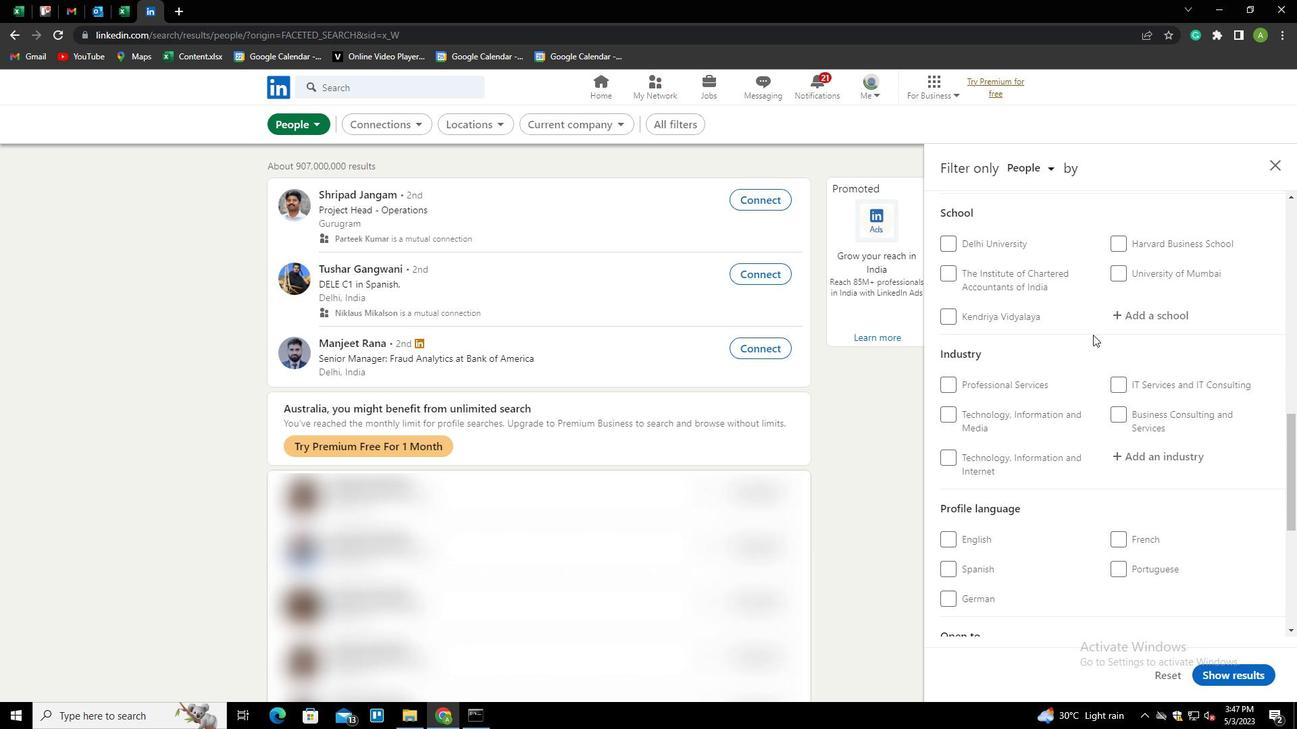 
Action: Mouse scrolled (1093, 334) with delta (0, 0)
Screenshot: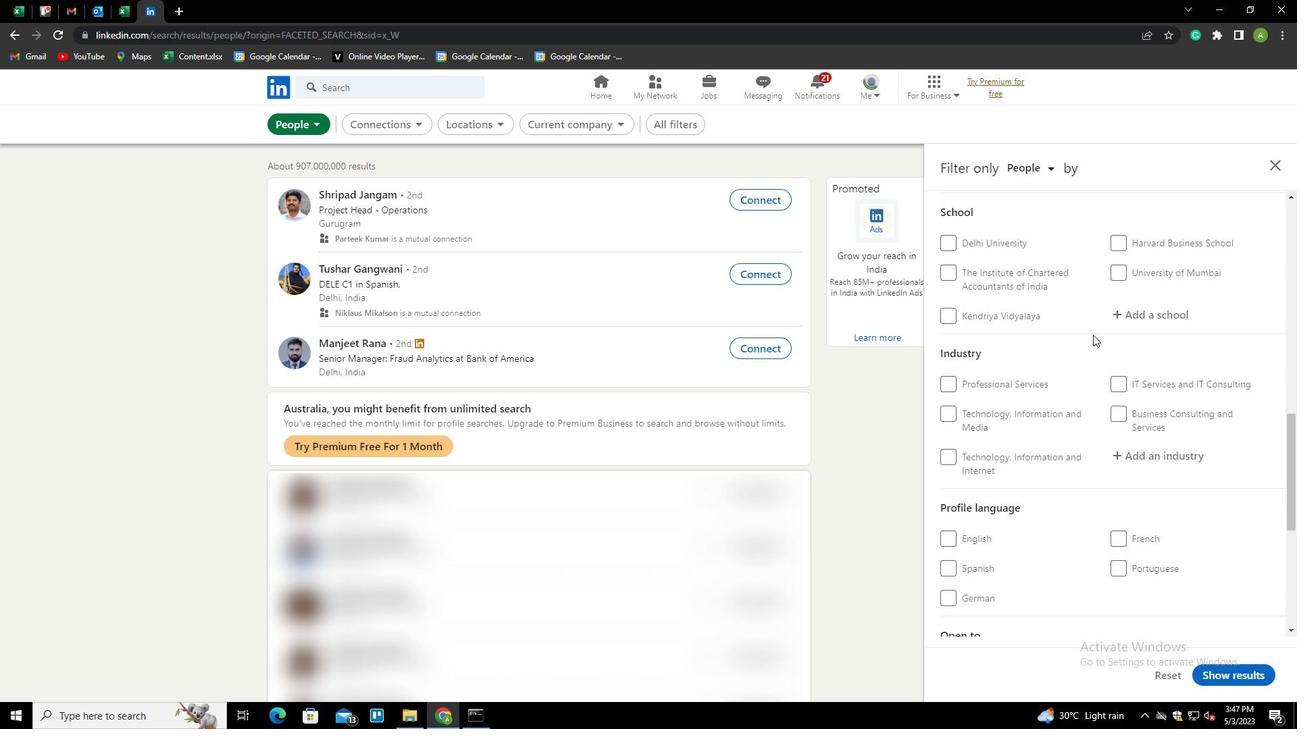 
Action: Mouse scrolled (1093, 334) with delta (0, 0)
Screenshot: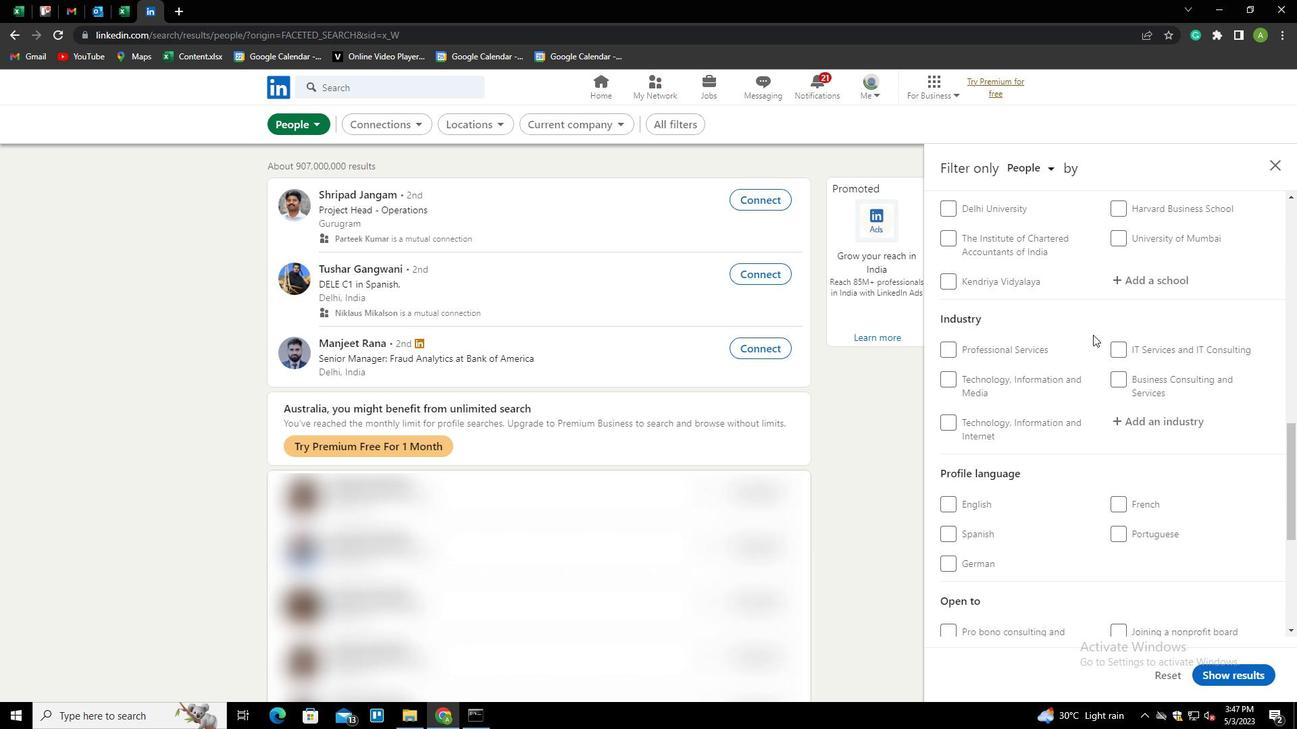 
Action: Mouse scrolled (1093, 334) with delta (0, 0)
Screenshot: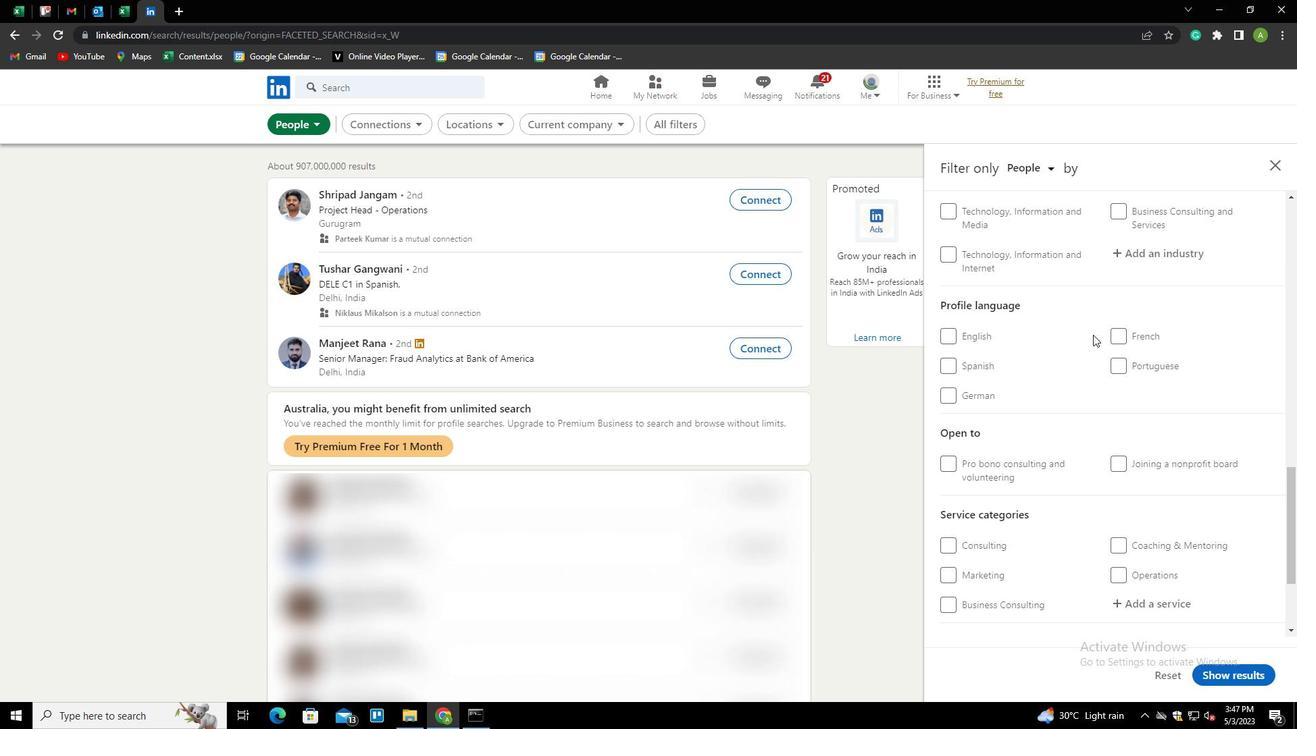 
Action: Mouse scrolled (1093, 334) with delta (0, 0)
Screenshot: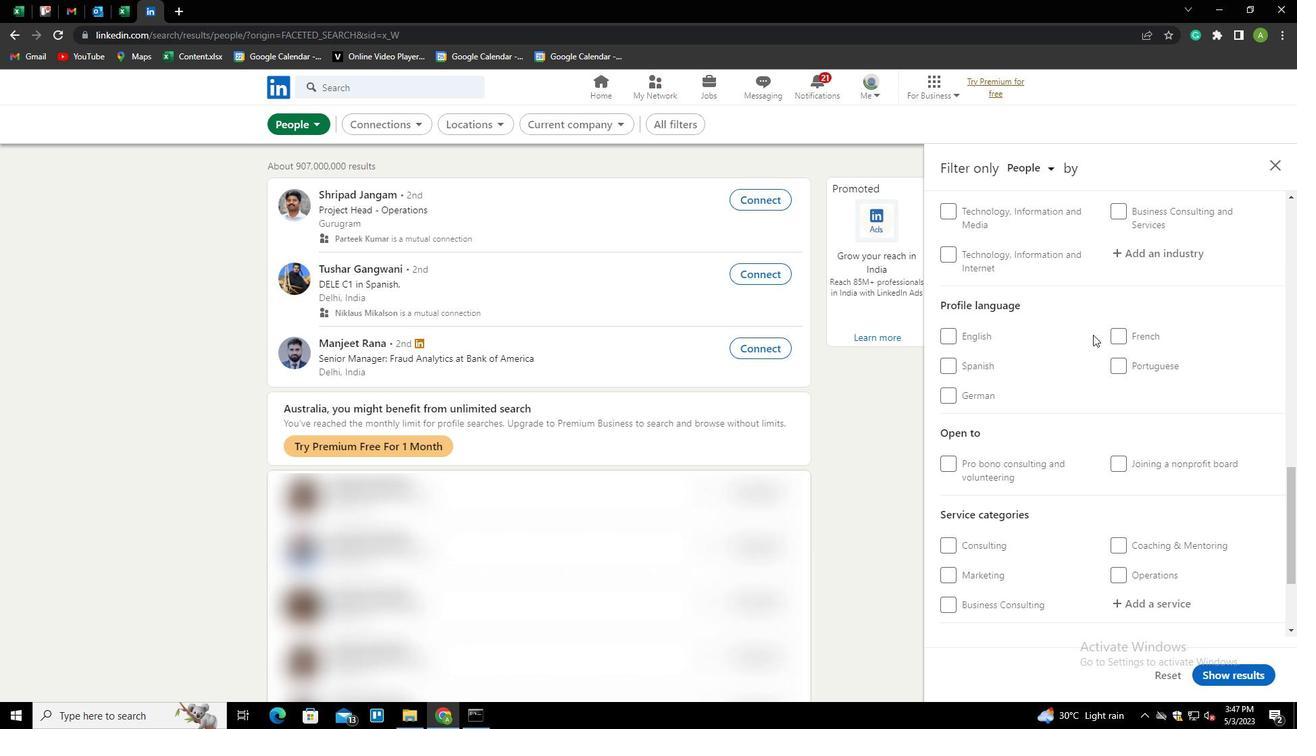 
Action: Mouse scrolled (1093, 334) with delta (0, 0)
Screenshot: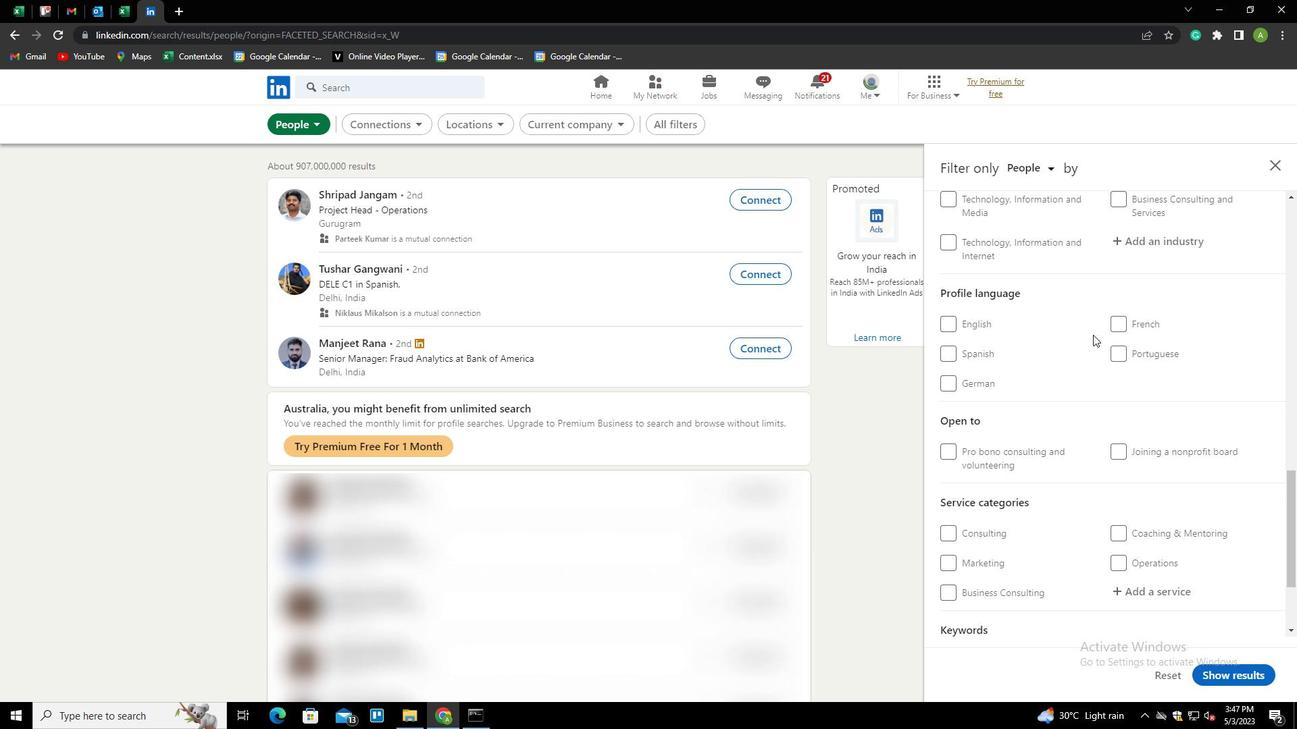 
Action: Mouse scrolled (1093, 334) with delta (0, 0)
Screenshot: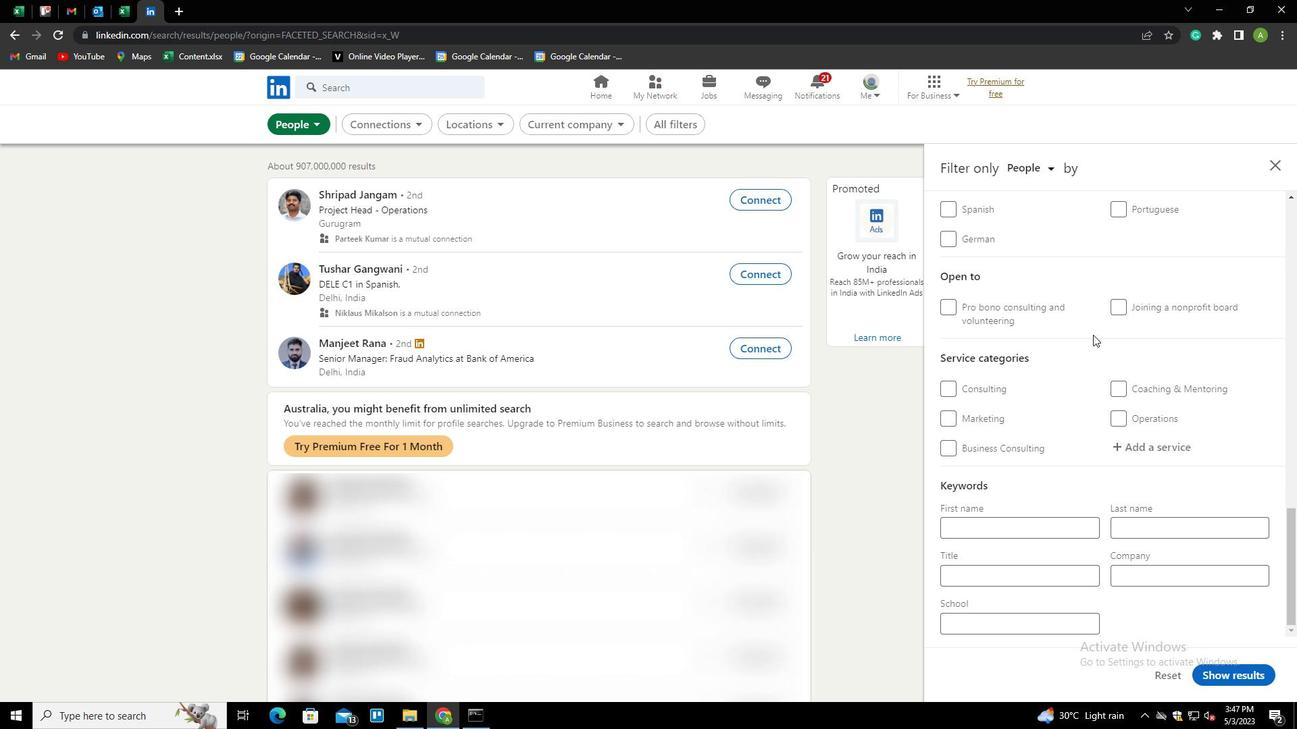 
Action: Mouse moved to (1123, 215)
Screenshot: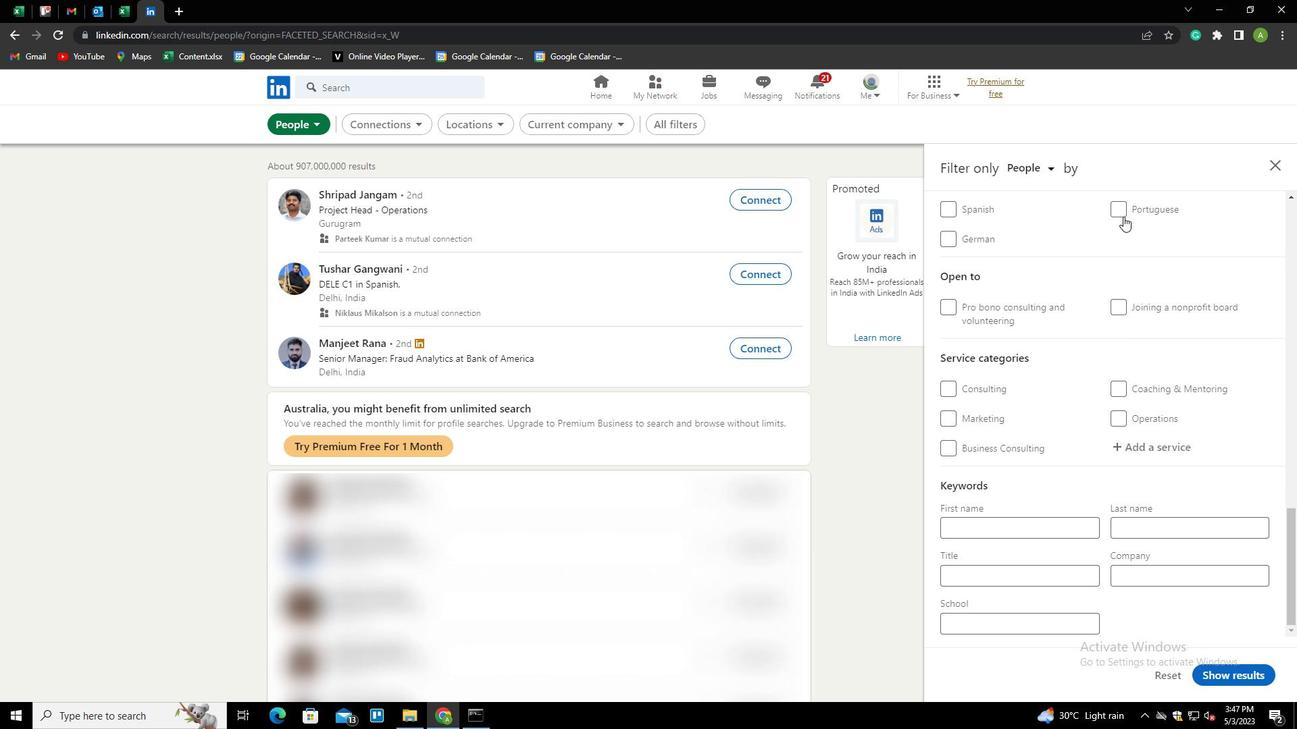 
Action: Mouse pressed left at (1123, 215)
Screenshot: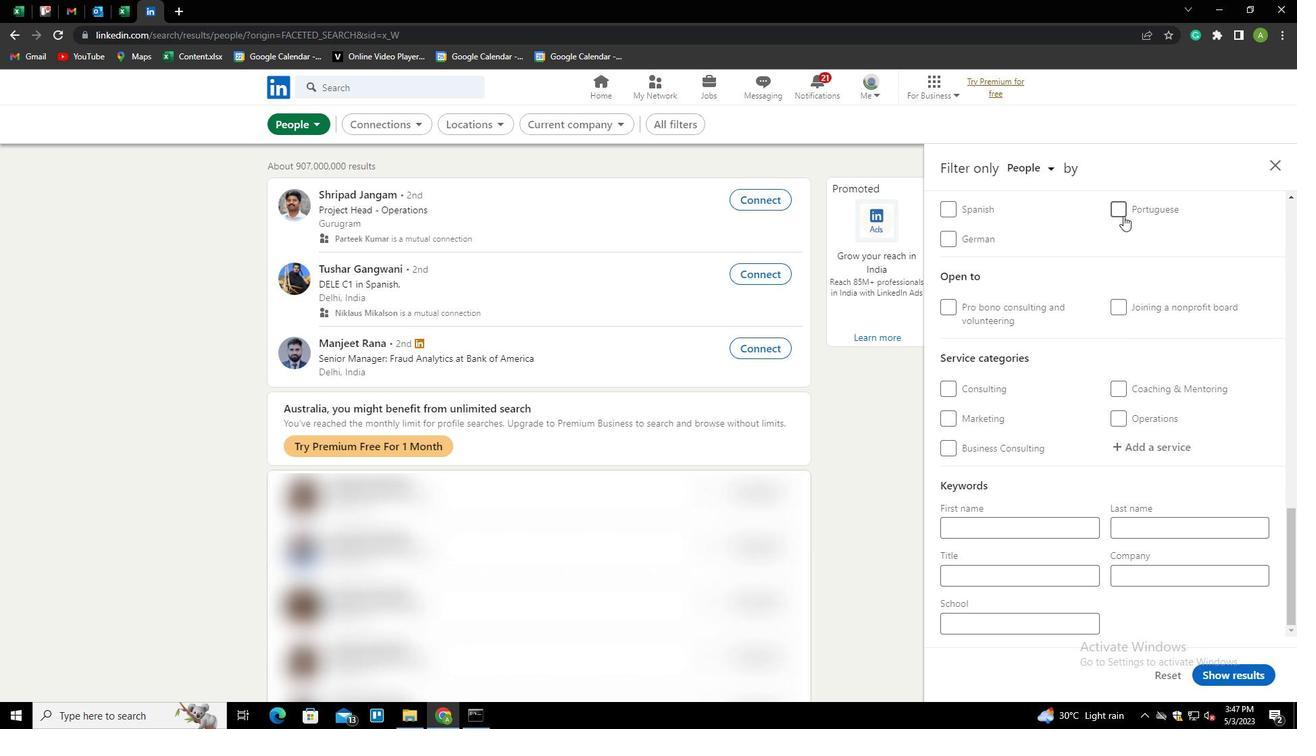 
Action: Mouse moved to (1177, 312)
Screenshot: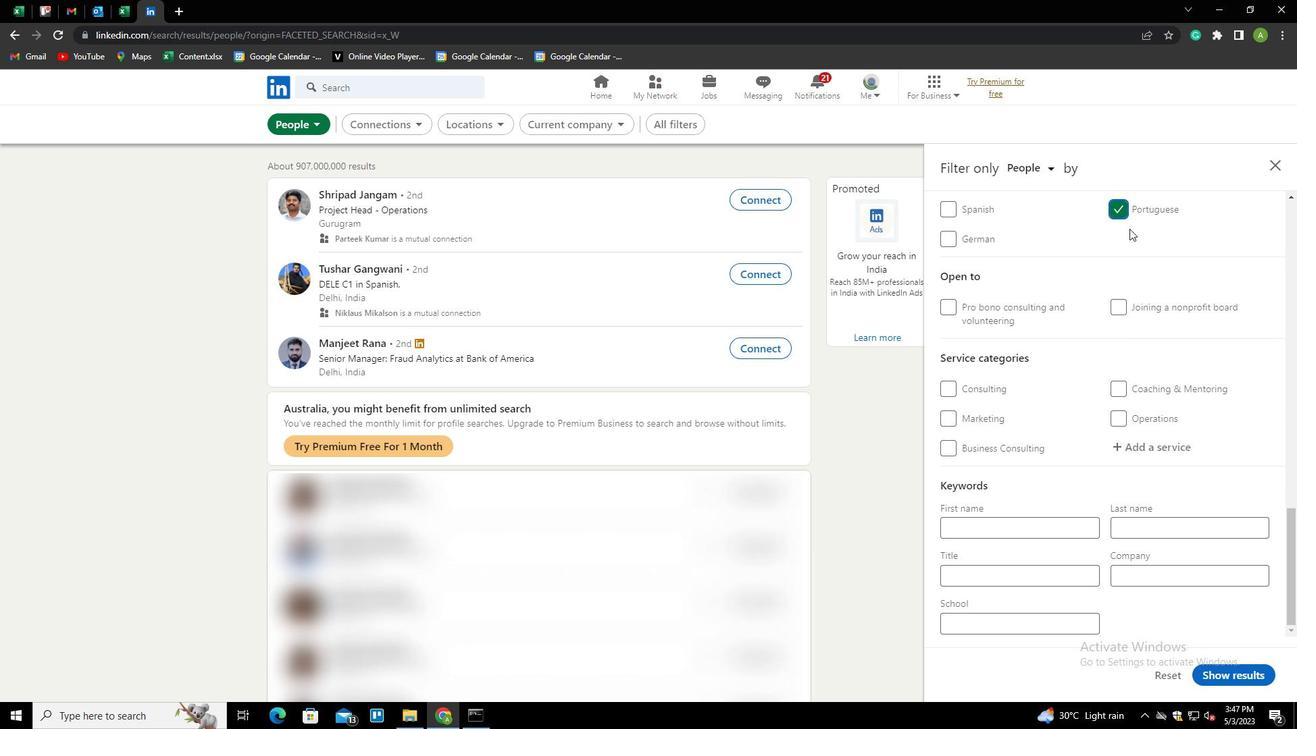 
Action: Mouse scrolled (1177, 313) with delta (0, 0)
Screenshot: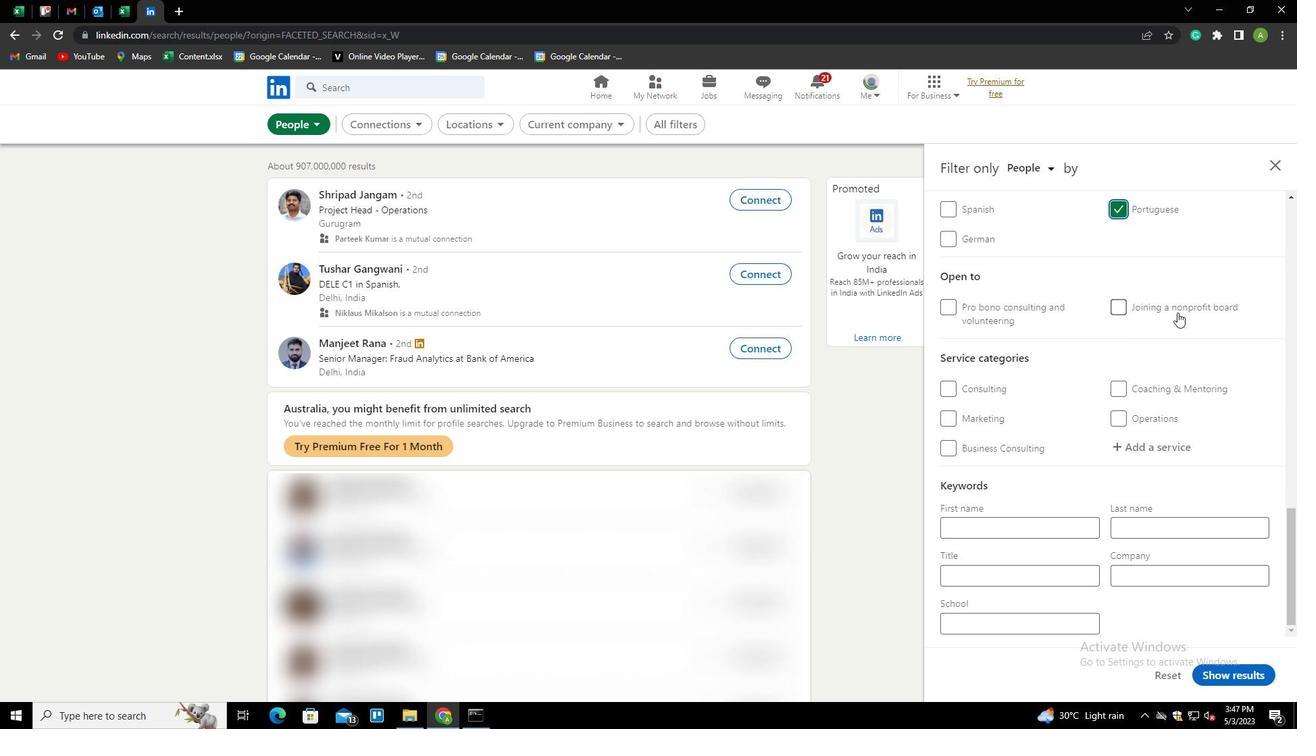 
Action: Mouse scrolled (1177, 313) with delta (0, 0)
Screenshot: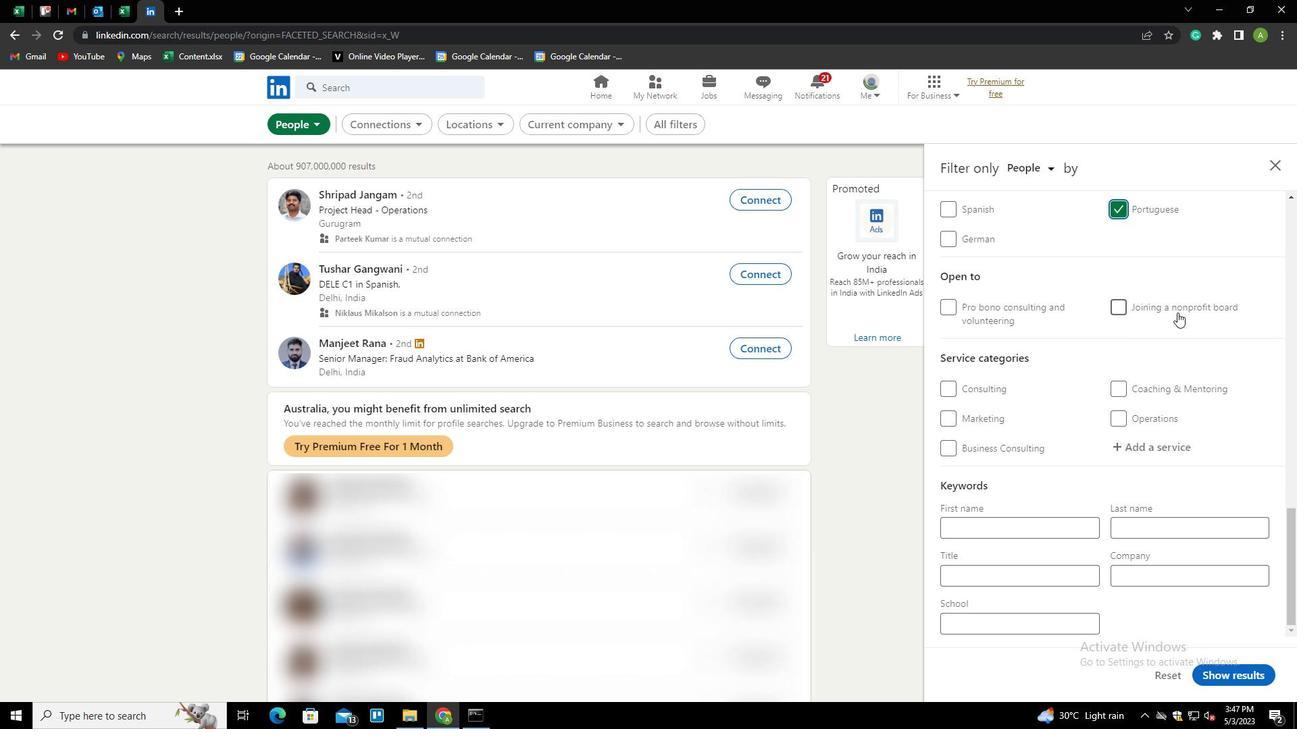 
Action: Mouse scrolled (1177, 313) with delta (0, 0)
Screenshot: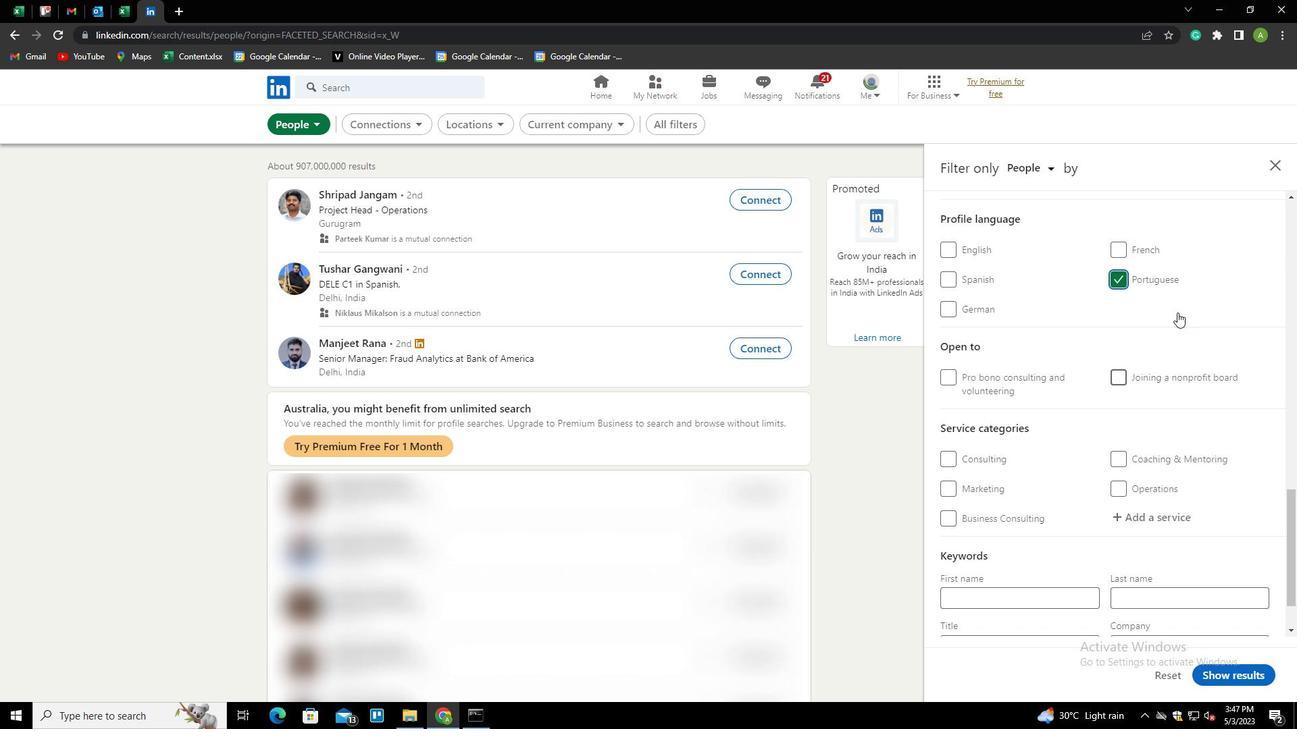 
Action: Mouse scrolled (1177, 313) with delta (0, 0)
Screenshot: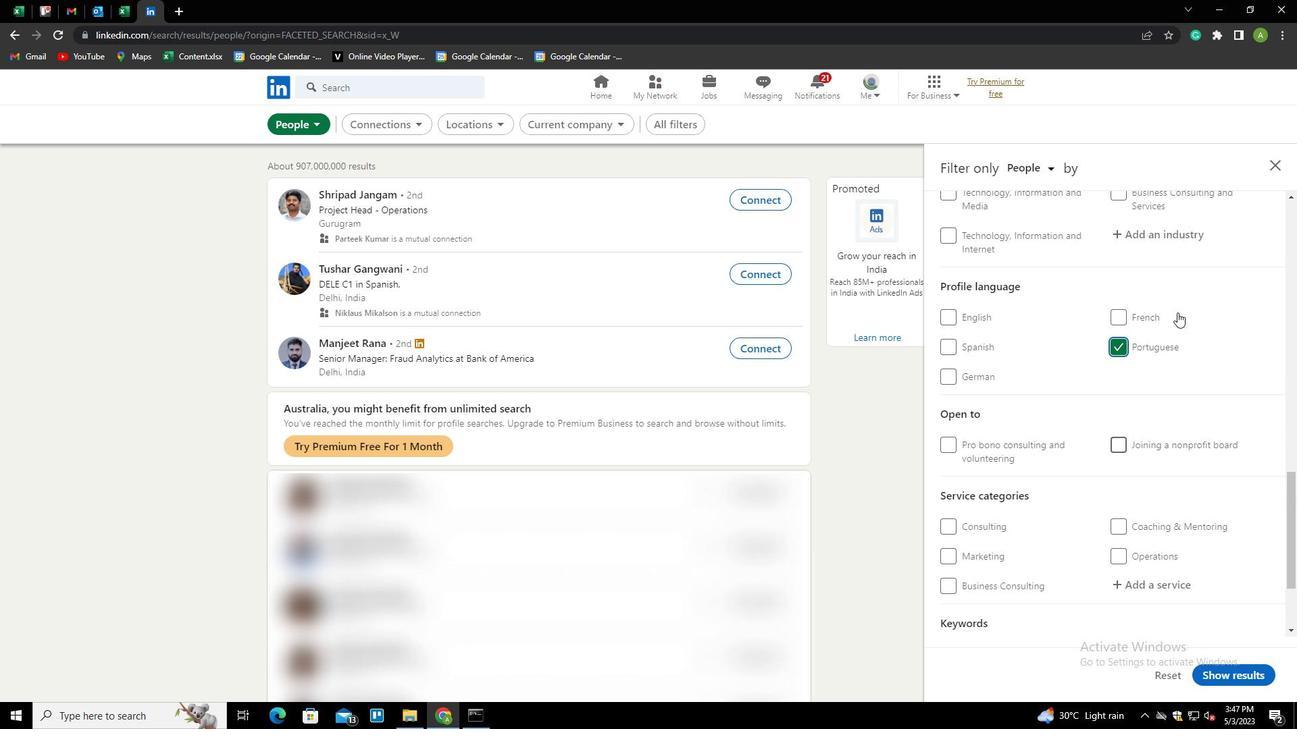 
Action: Mouse scrolled (1177, 313) with delta (0, 0)
Screenshot: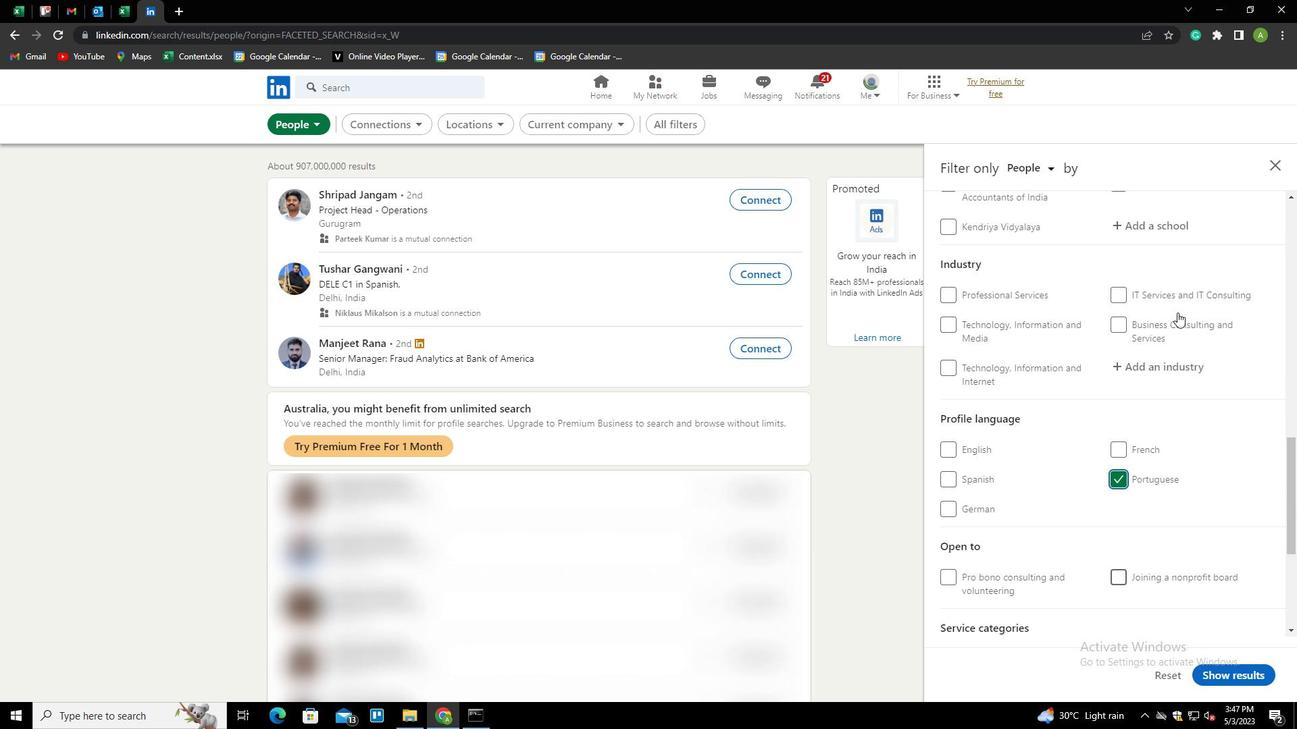 
Action: Mouse scrolled (1177, 313) with delta (0, 0)
Screenshot: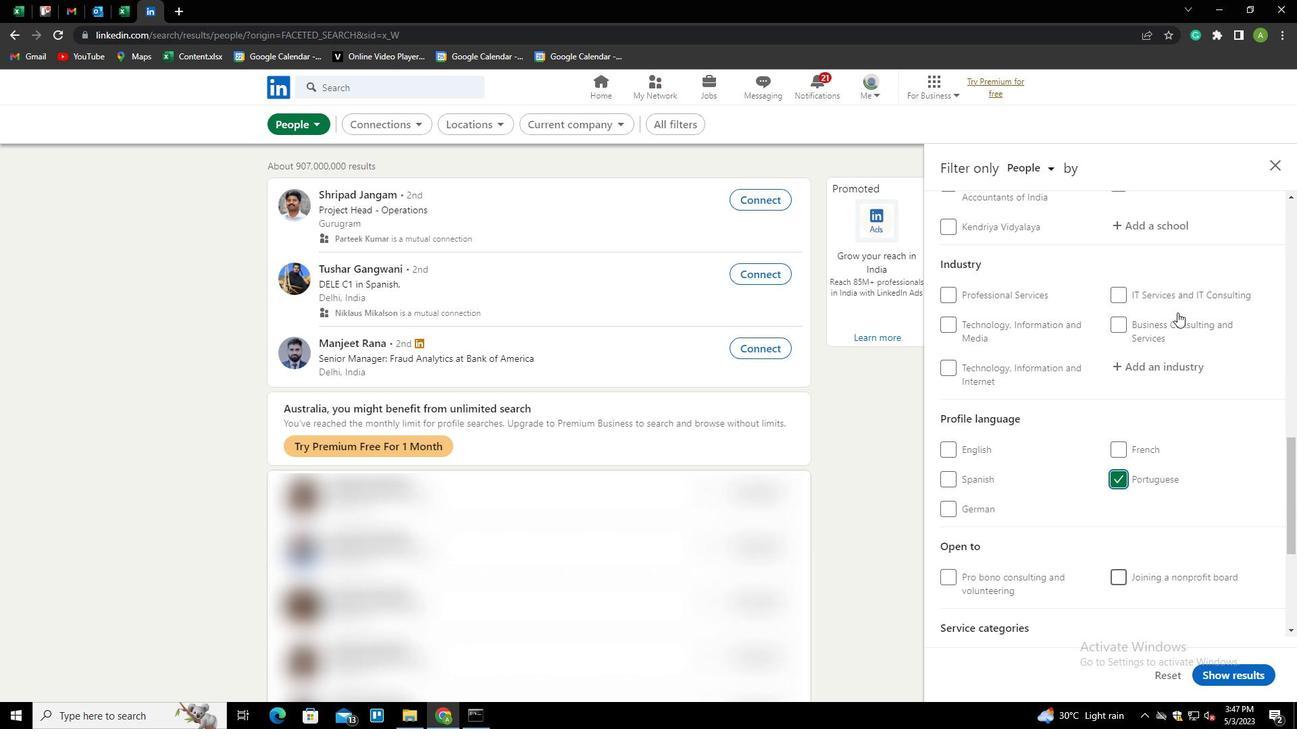 
Action: Mouse scrolled (1177, 313) with delta (0, 0)
Screenshot: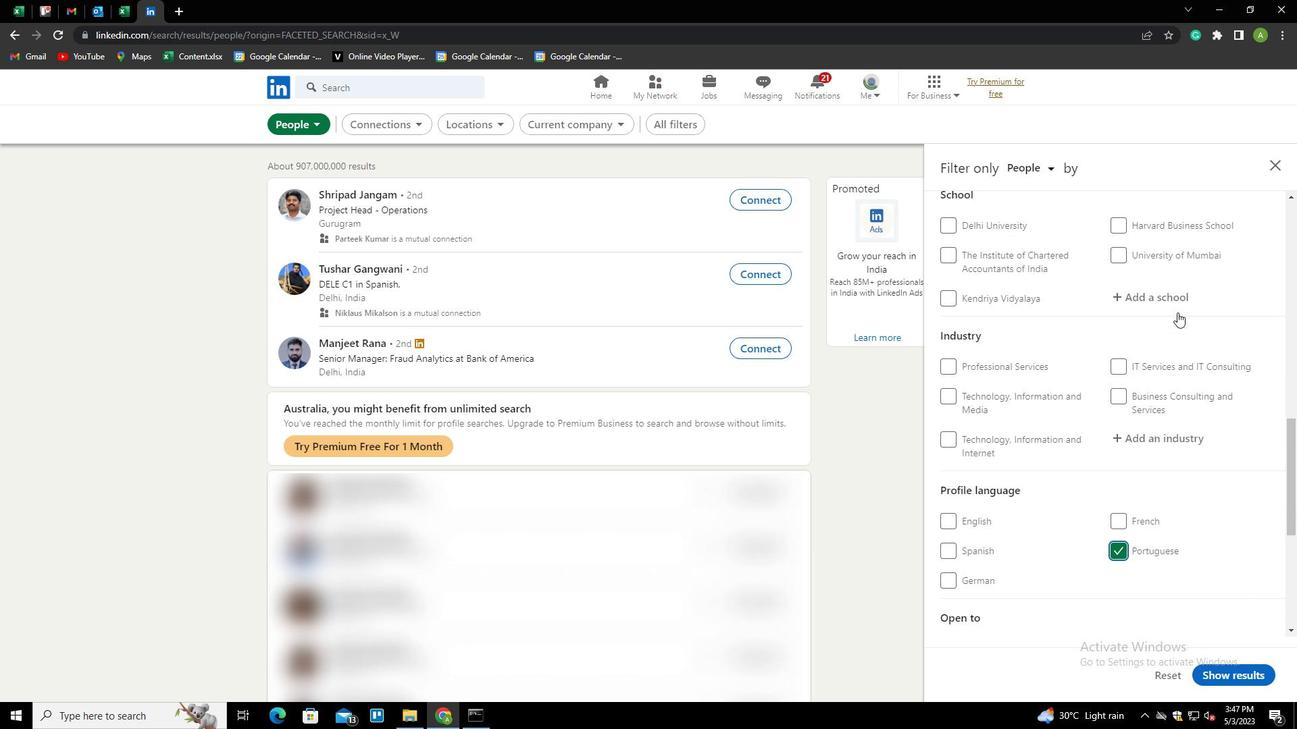 
Action: Mouse scrolled (1177, 313) with delta (0, 0)
Screenshot: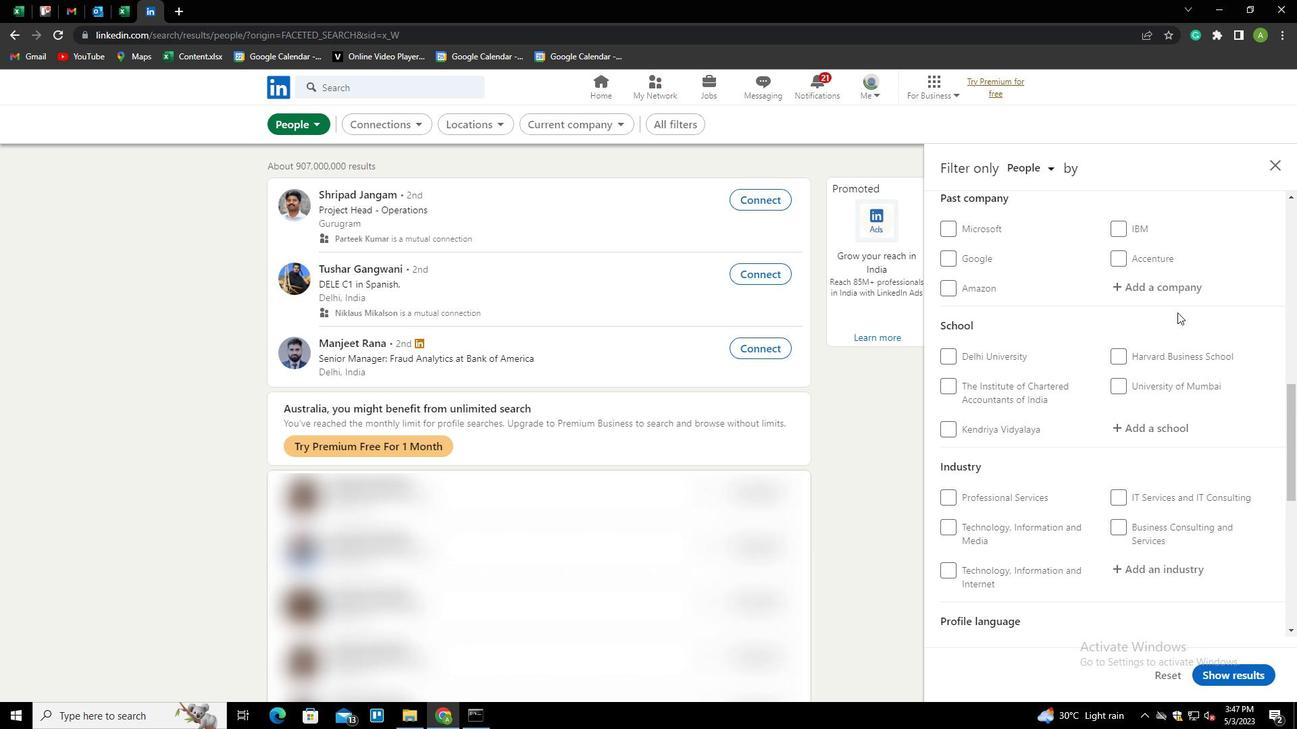 
Action: Mouse scrolled (1177, 313) with delta (0, 0)
Screenshot: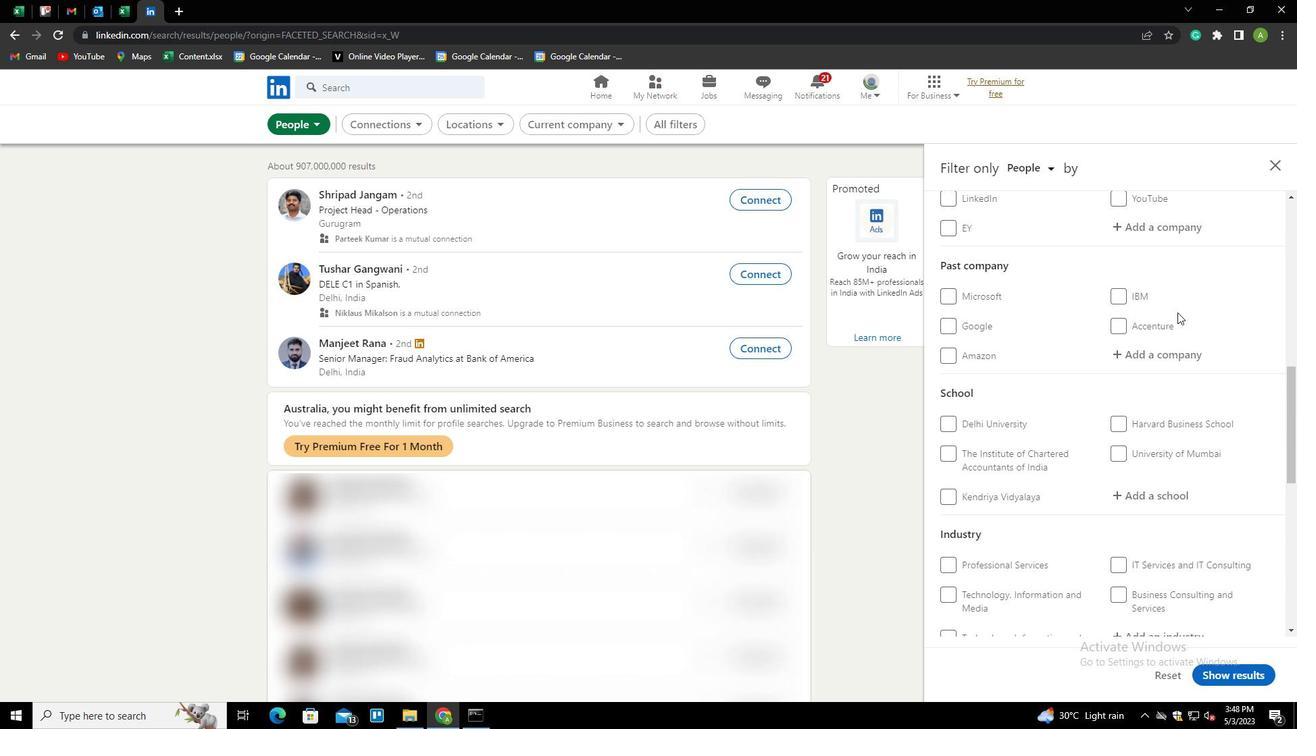 
Action: Mouse moved to (1156, 298)
Screenshot: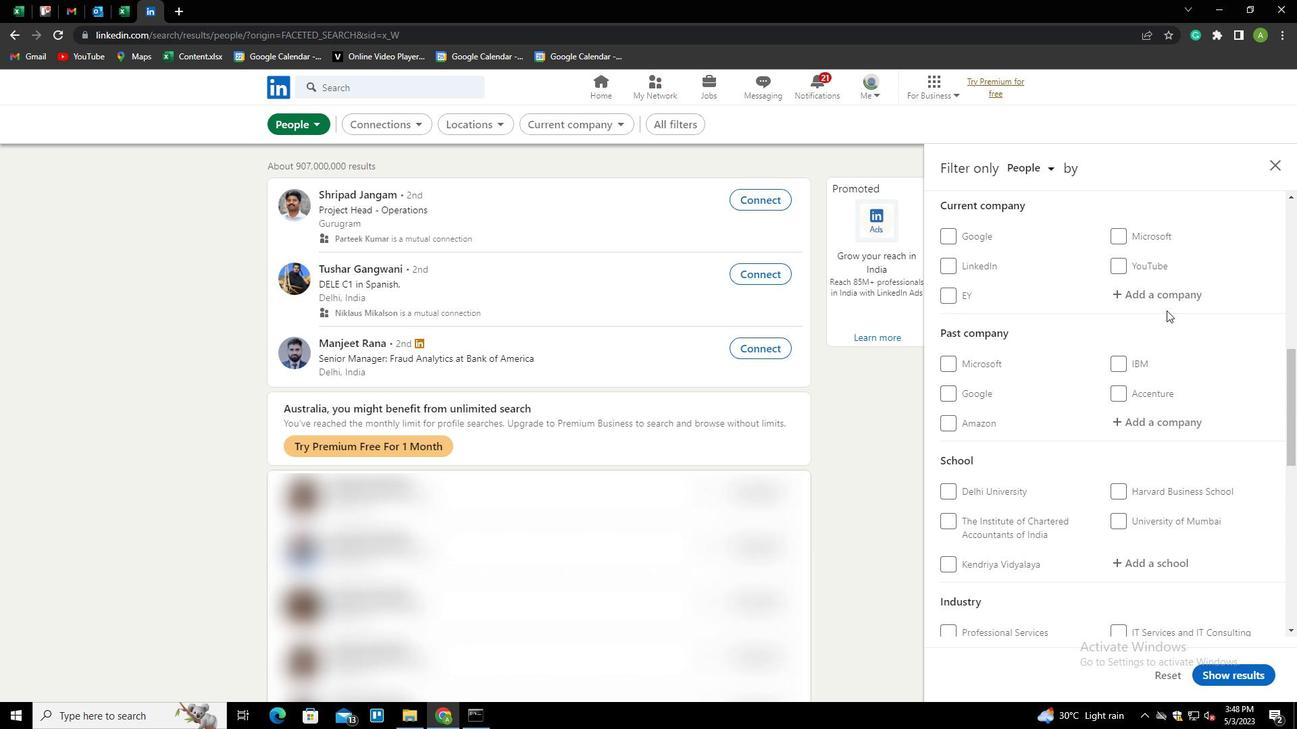 
Action: Mouse pressed left at (1156, 298)
Screenshot: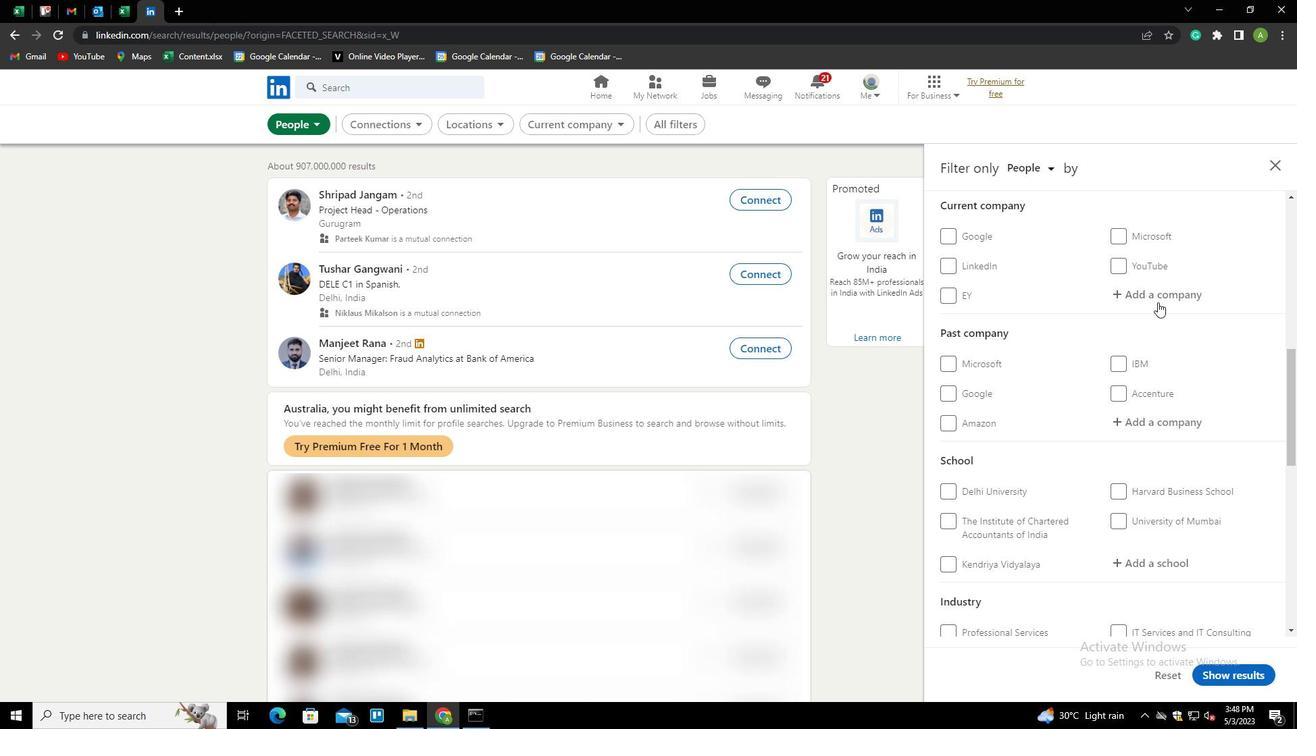 
Action: Mouse moved to (1162, 295)
Screenshot: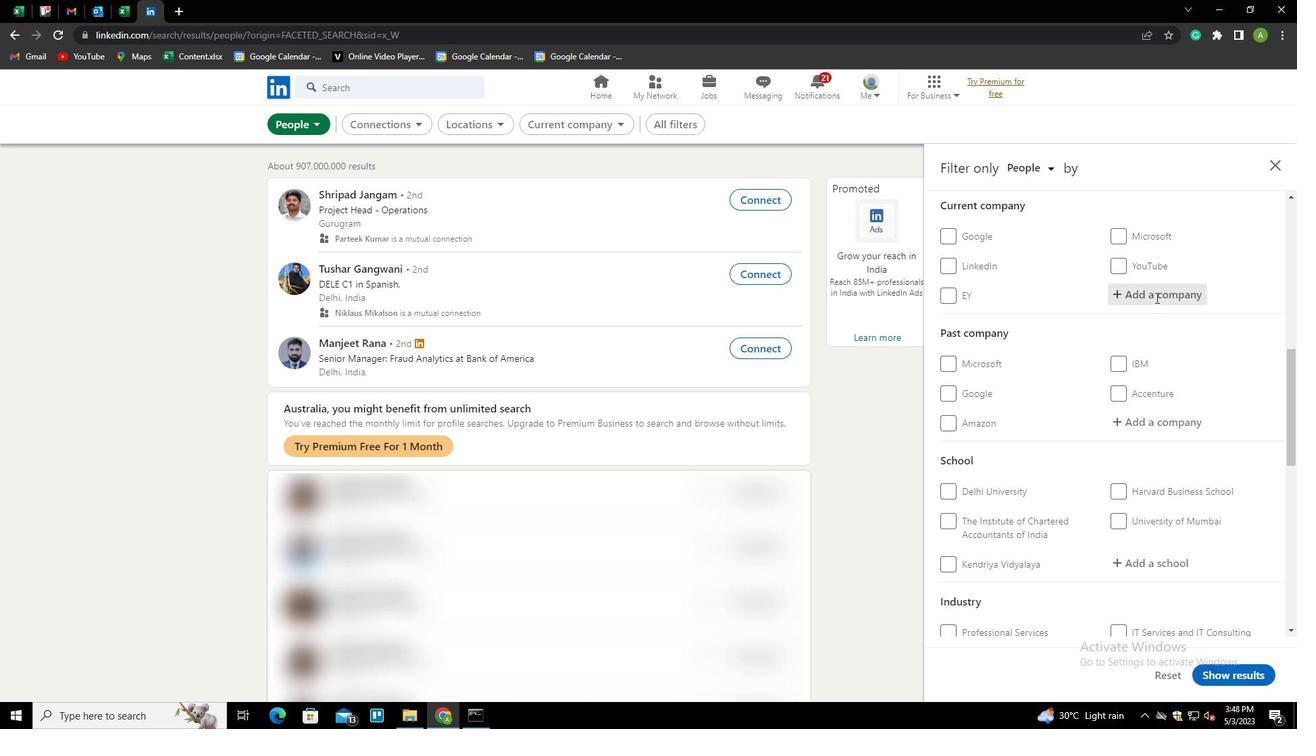 
Action: Mouse pressed left at (1162, 295)
Screenshot: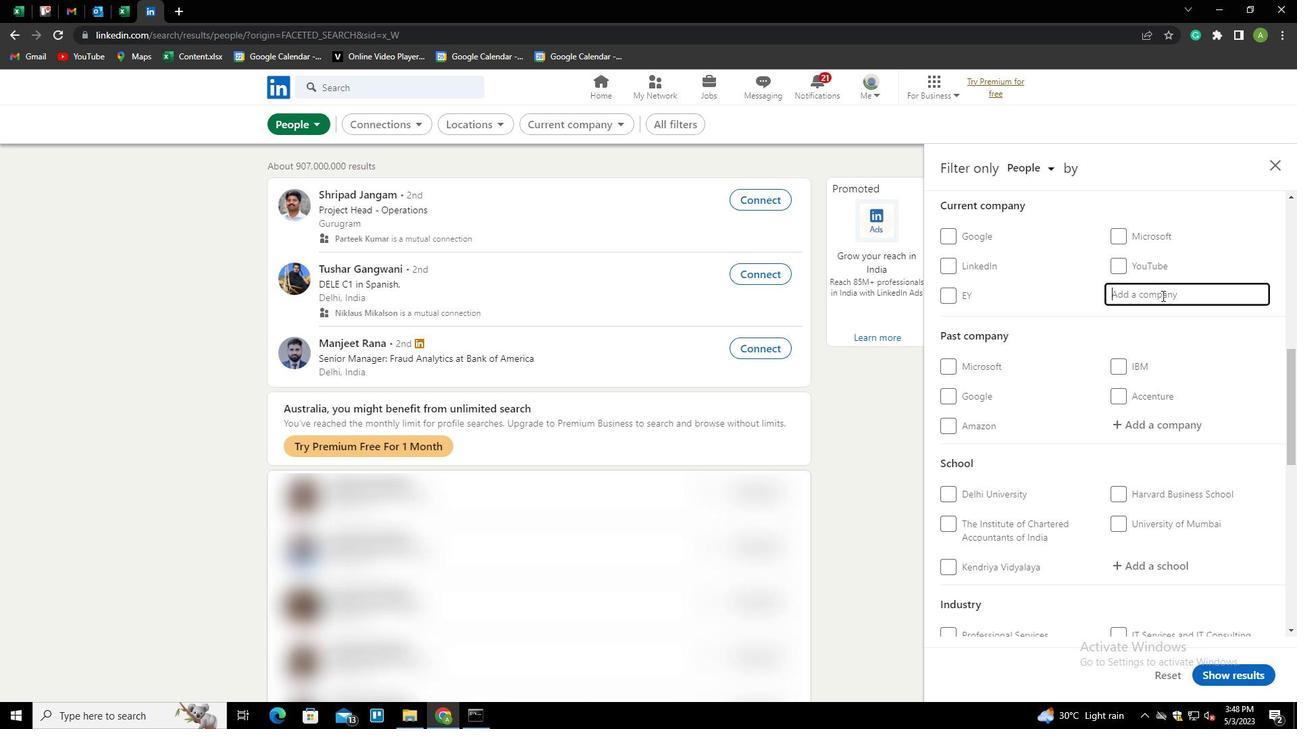 
Action: Key pressed <Key.shift><Key.shift><Key.shift><Key.shift><Key.shift><Key.shift><Key.shift><Key.shift><Key.shift><Key.shift><Key.shift><Key.shift><Key.shift><Key.shift><Key.shift><Key.shift><Key.shift><Key.shift><Key.shift><Key.shift><Key.shift><Key.shift><Key.shift><Key.shift><Key.shift><Key.shift><Key.shift><Key.shift><Key.shift><Key.shift><Key.shift><Key.shift><Key.shift><Key.shift><Key.shift><Key.shift><Key.shift><Key.shift><Key.shift><Key.shift><Key.shift><Key.shift><Key.shift><Key.shift><Key.shift><Key.shift><Key.shift><Key.shift><Key.shift><Key.shift><Key.shift><Key.shift><Key.shift><Key.shift><Key.shift><Key.shift><Key.shift><Key.shift><Key.shift><Key.shift><Key.shift><Key.shift><Key.shift><Key.shift><Key.shift><Key.shift><Key.shift><Key.shift><Key.shift><Key.shift><Key.shift><Key.shift><Key.shift><Key.shift><Key.shift><Key.shift><Key.shift><Key.shift><Key.shift><Key.shift><Key.shift><Key.shift><Key.shift>-<Key.backspace><Key.shift>)<Key.backspace><Key.shift>_<Key.shift>VOIS<Key.down><Key.enter>
Screenshot: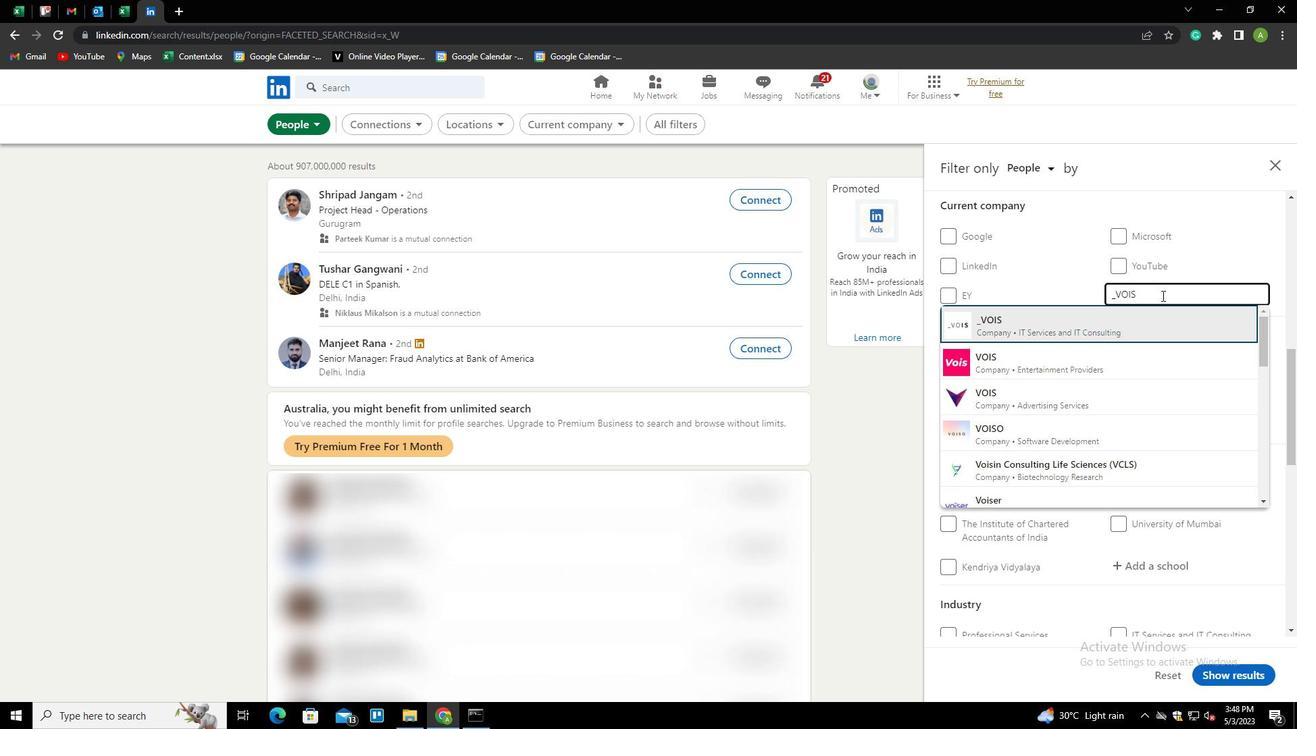 
Action: Mouse scrolled (1162, 295) with delta (0, 0)
Screenshot: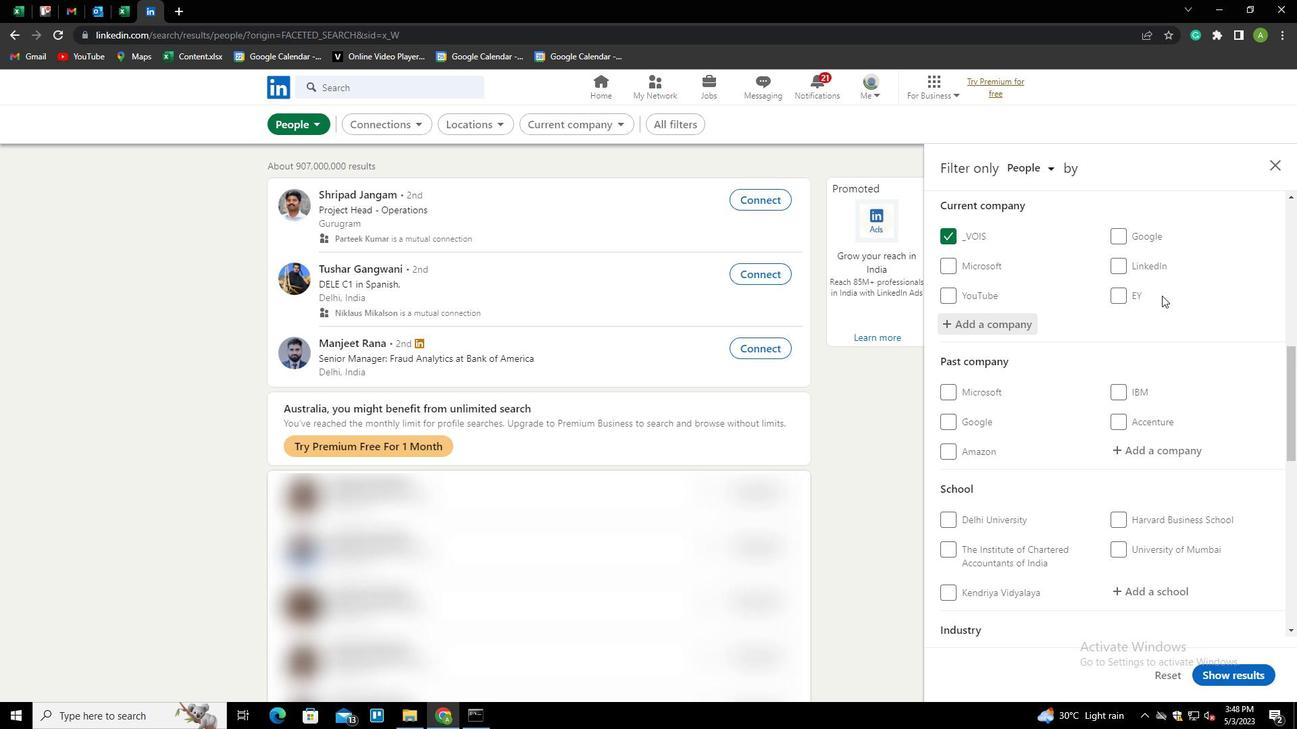 
Action: Mouse scrolled (1162, 295) with delta (0, 0)
Screenshot: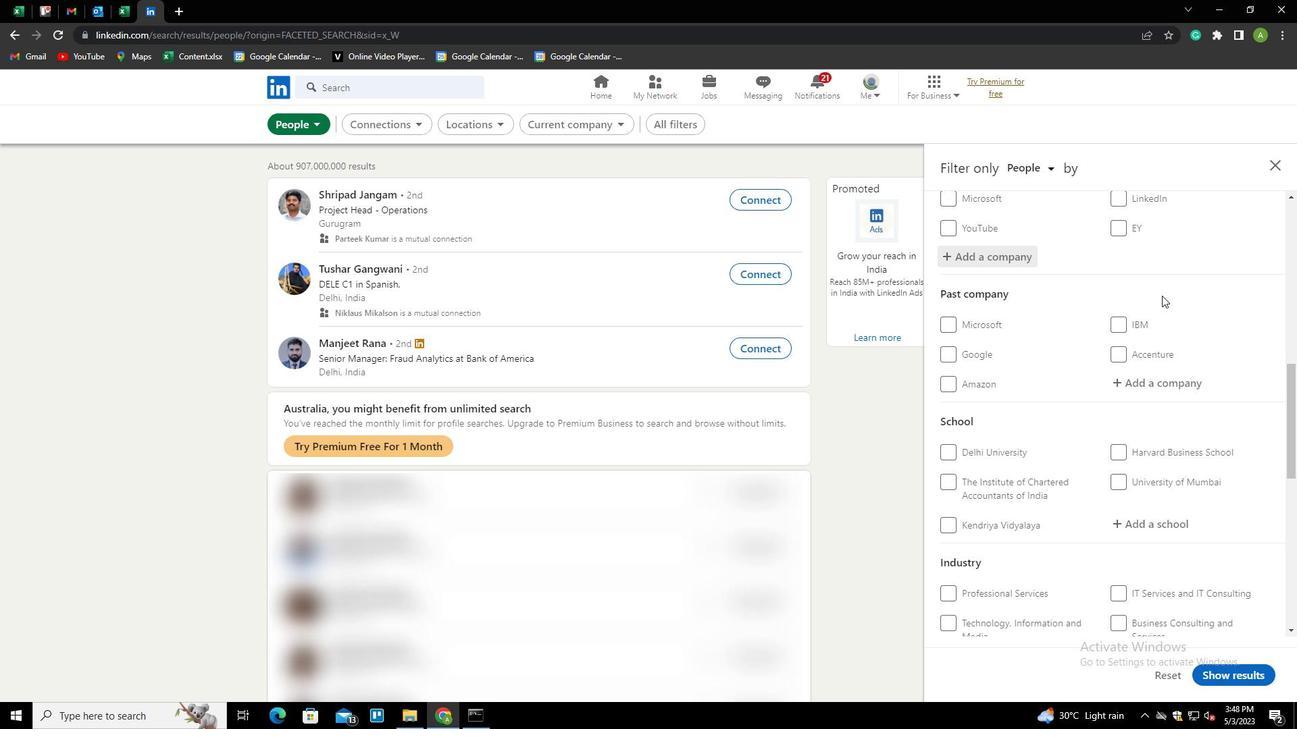 
Action: Mouse scrolled (1162, 295) with delta (0, 0)
Screenshot: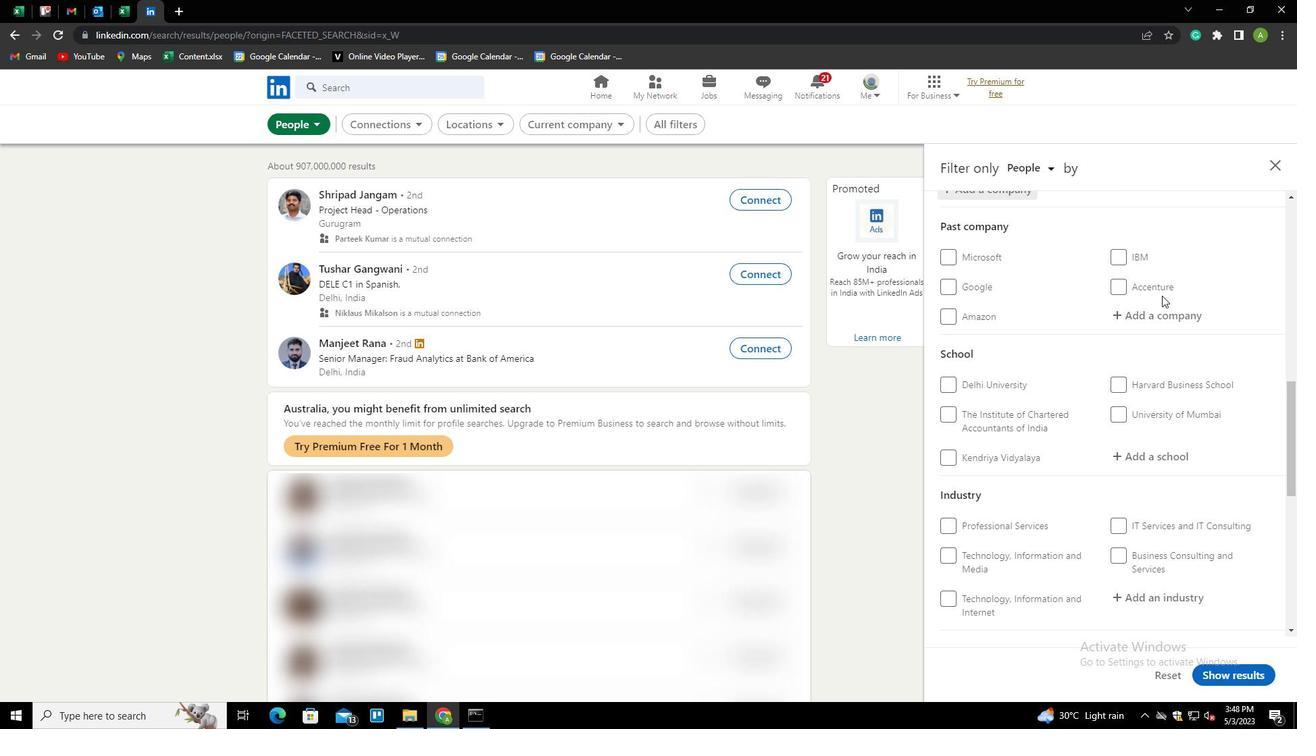 
Action: Mouse moved to (1144, 387)
Screenshot: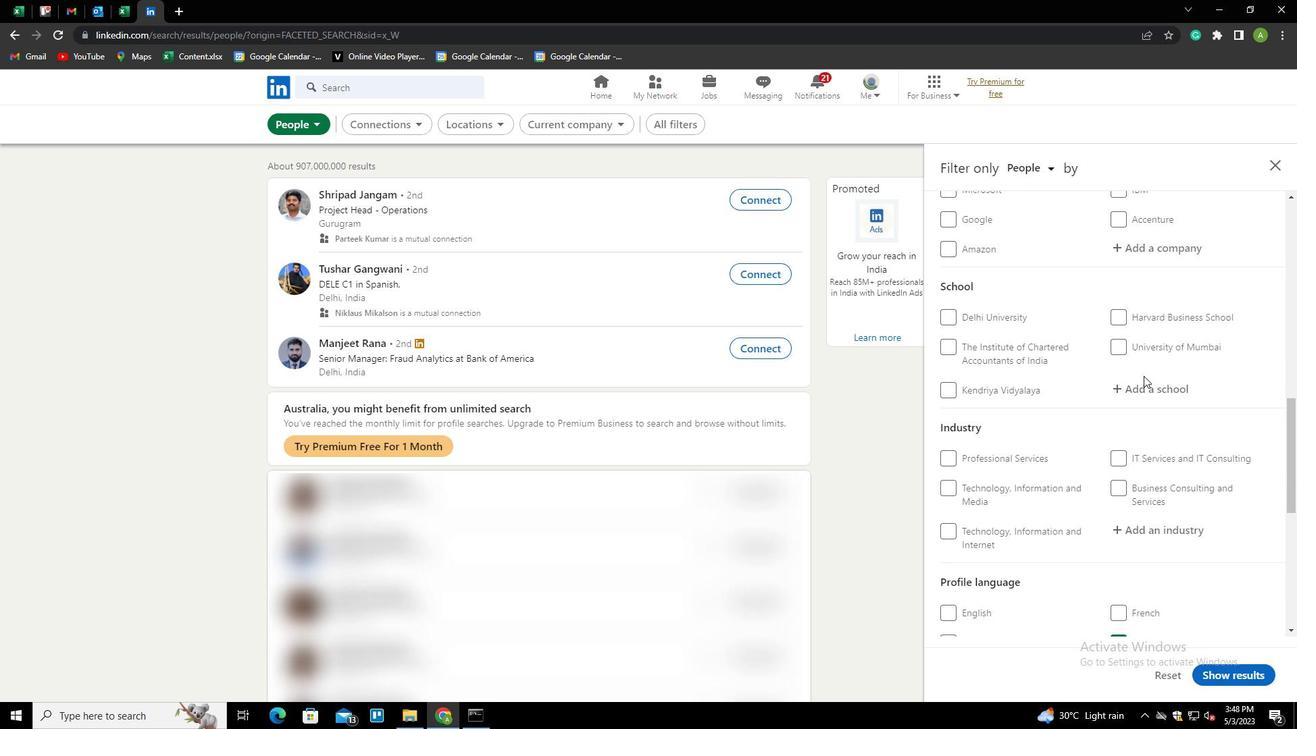 
Action: Mouse pressed left at (1144, 387)
Screenshot: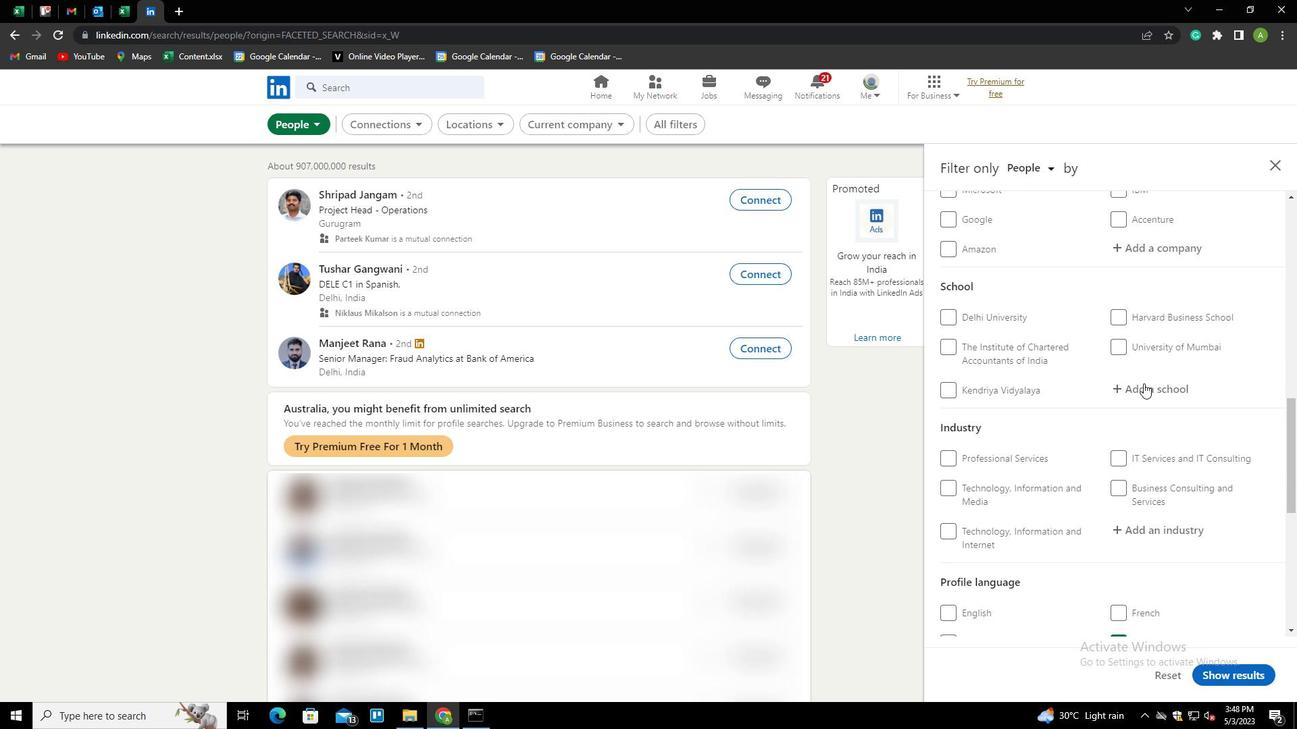 
Action: Mouse moved to (1144, 387)
Screenshot: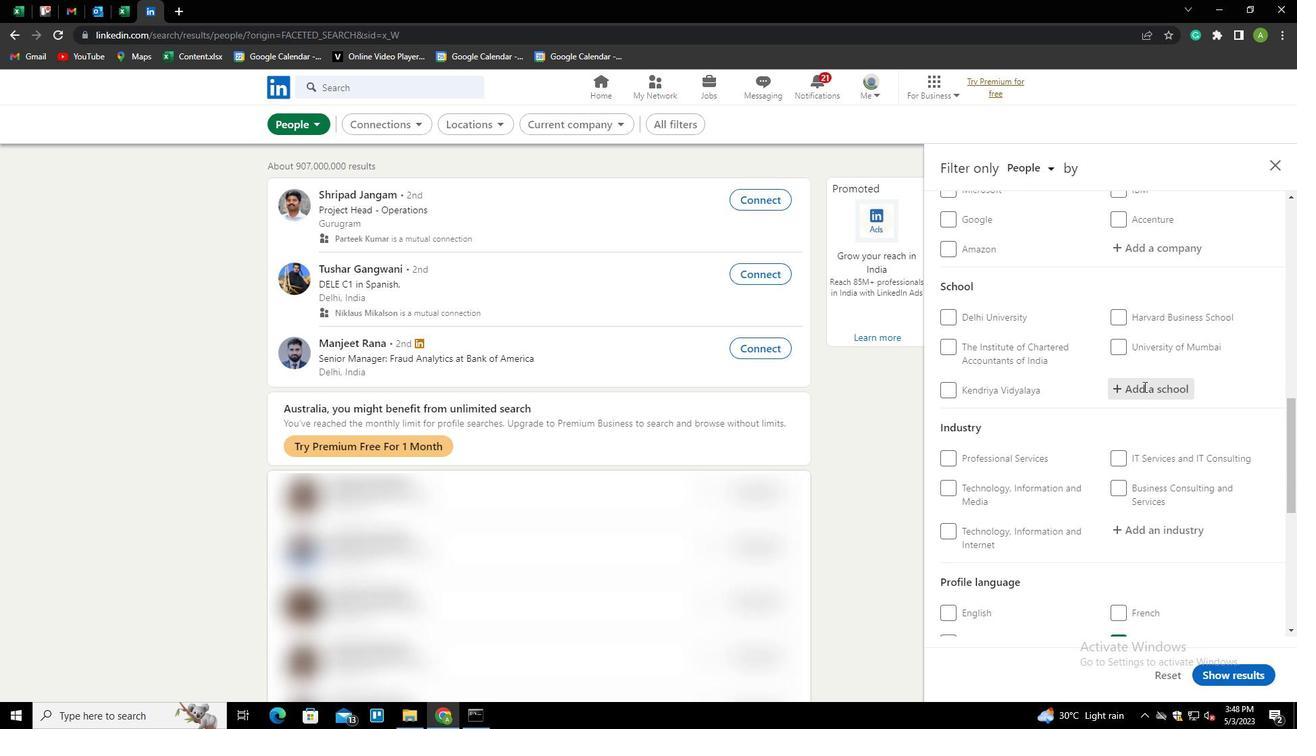 
Action: Key pressed <Key.shift><Key.shift><Key.shift><Key.shift><Key.shift><Key.shift><Key.shift><Key.shift><Key.shift><Key.shift><Key.shift><Key.shift><Key.shift><Key.shift><Key.shift><Key.shift><Key.shift><Key.shift><Key.shift><Key.shift><Key.shift><Key.shift><Key.shift><Key.shift><Key.shift><Key.shift><Key.shift><Key.shift><Key.shift><Key.shift><Key.shift><Key.shift><Key.shift><Key.shift><Key.shift><Key.shift><Key.shift><Key.shift><Key.shift><Key.shift><Key.shift>CSMSS<Key.space><Key.shift>CHH.<Key.space><Key.shift>SH<Key.down><Key.enter>
Screenshot: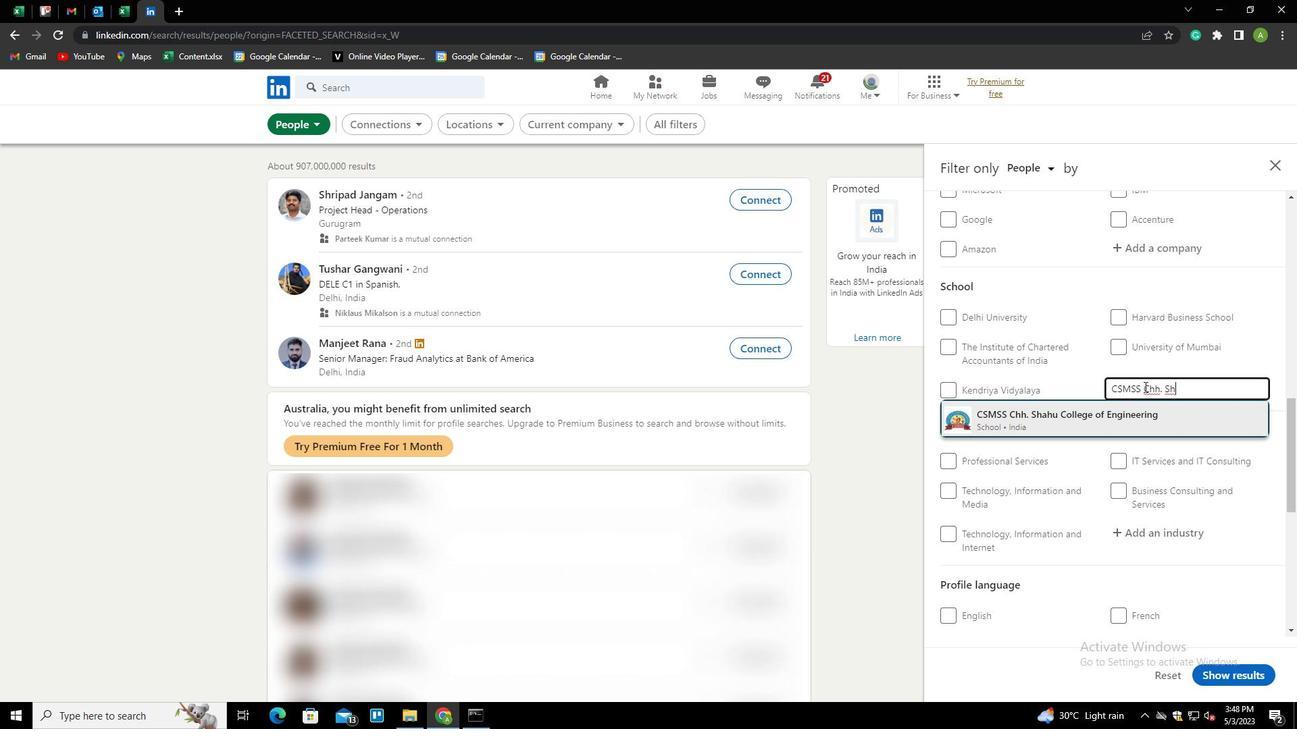 
Action: Mouse scrolled (1144, 386) with delta (0, 0)
Screenshot: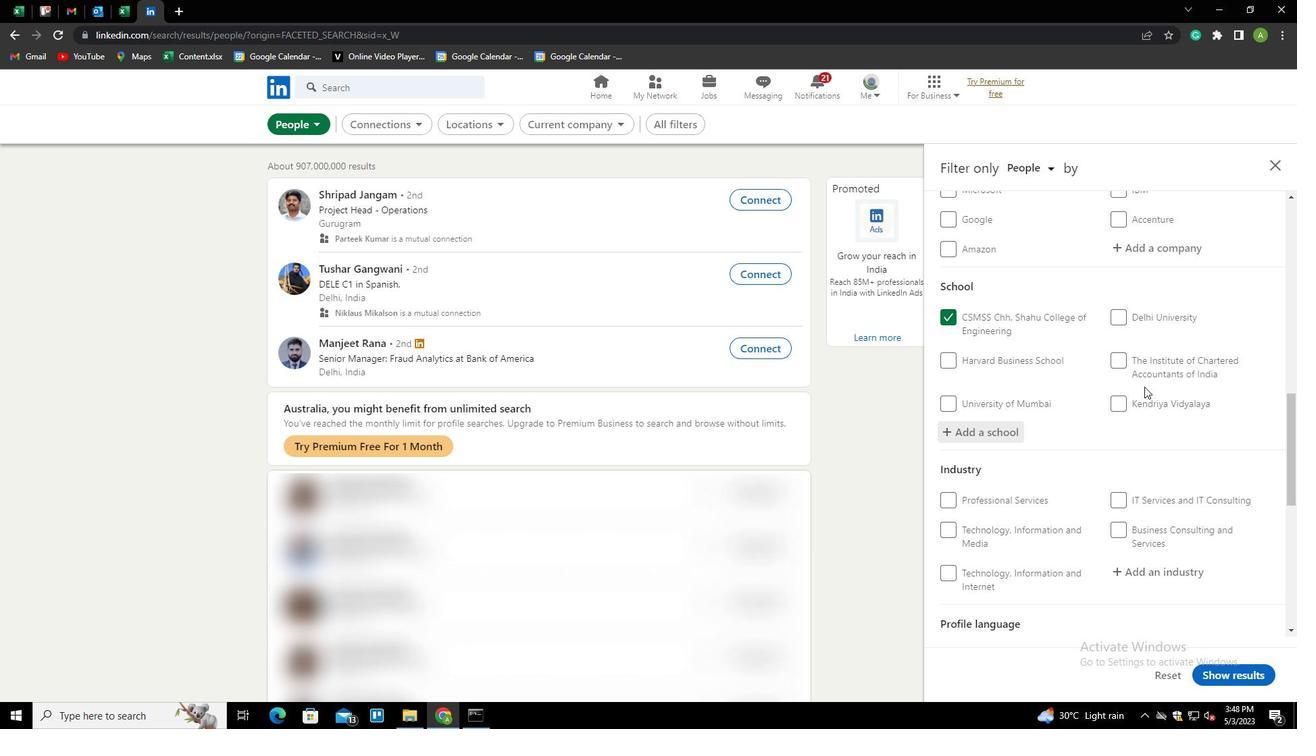 
Action: Mouse scrolled (1144, 386) with delta (0, 0)
Screenshot: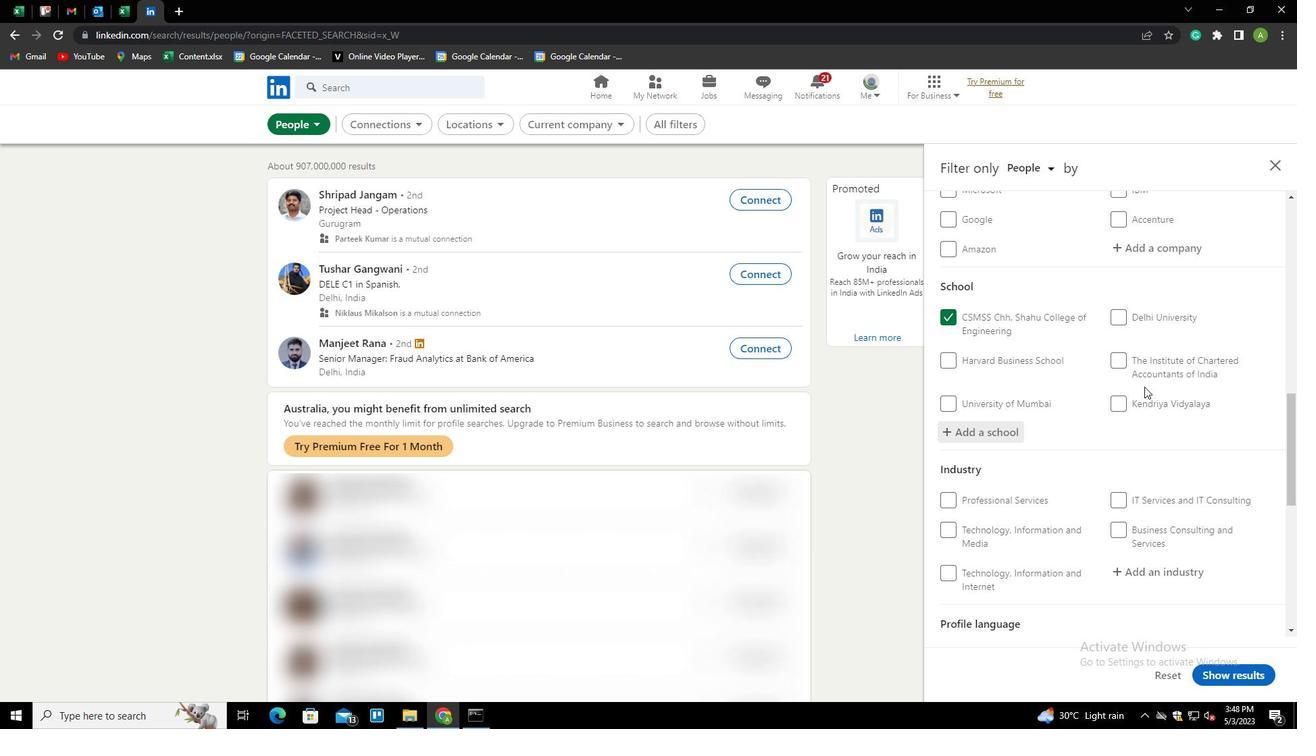 
Action: Mouse scrolled (1144, 386) with delta (0, 0)
Screenshot: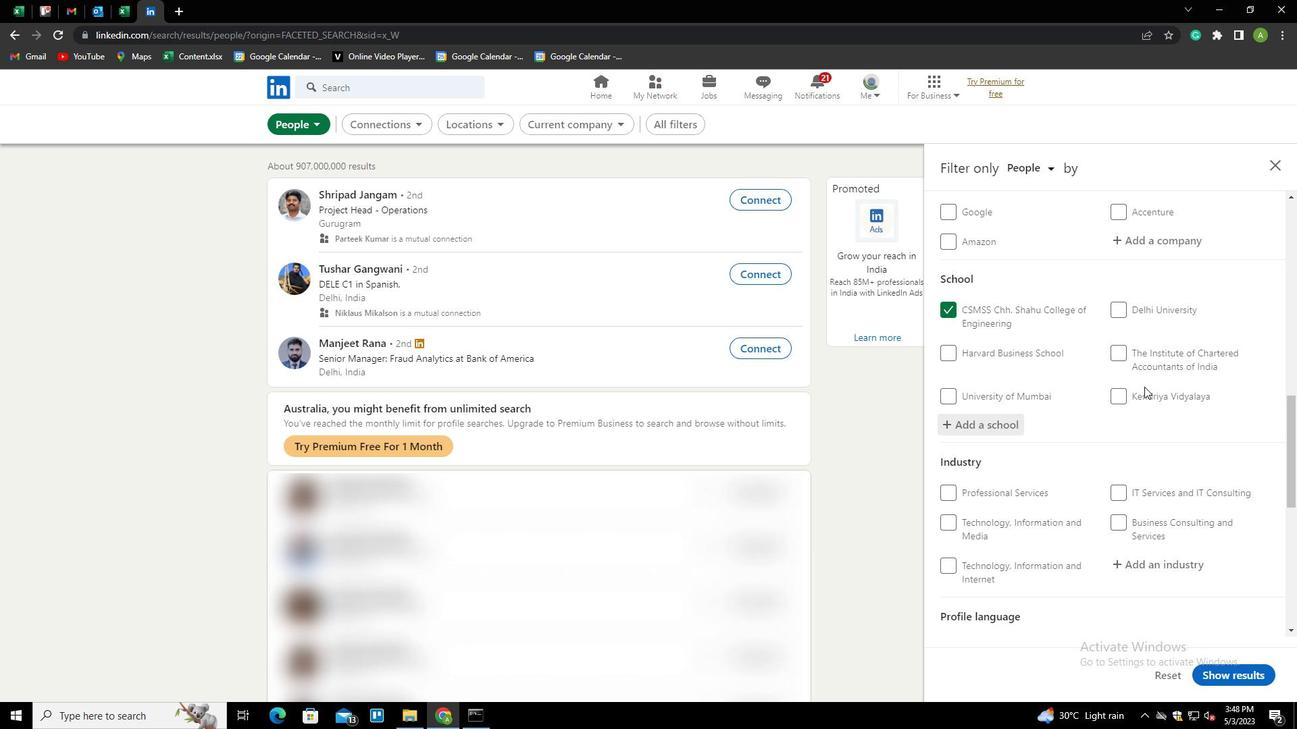 
Action: Mouse moved to (1146, 372)
Screenshot: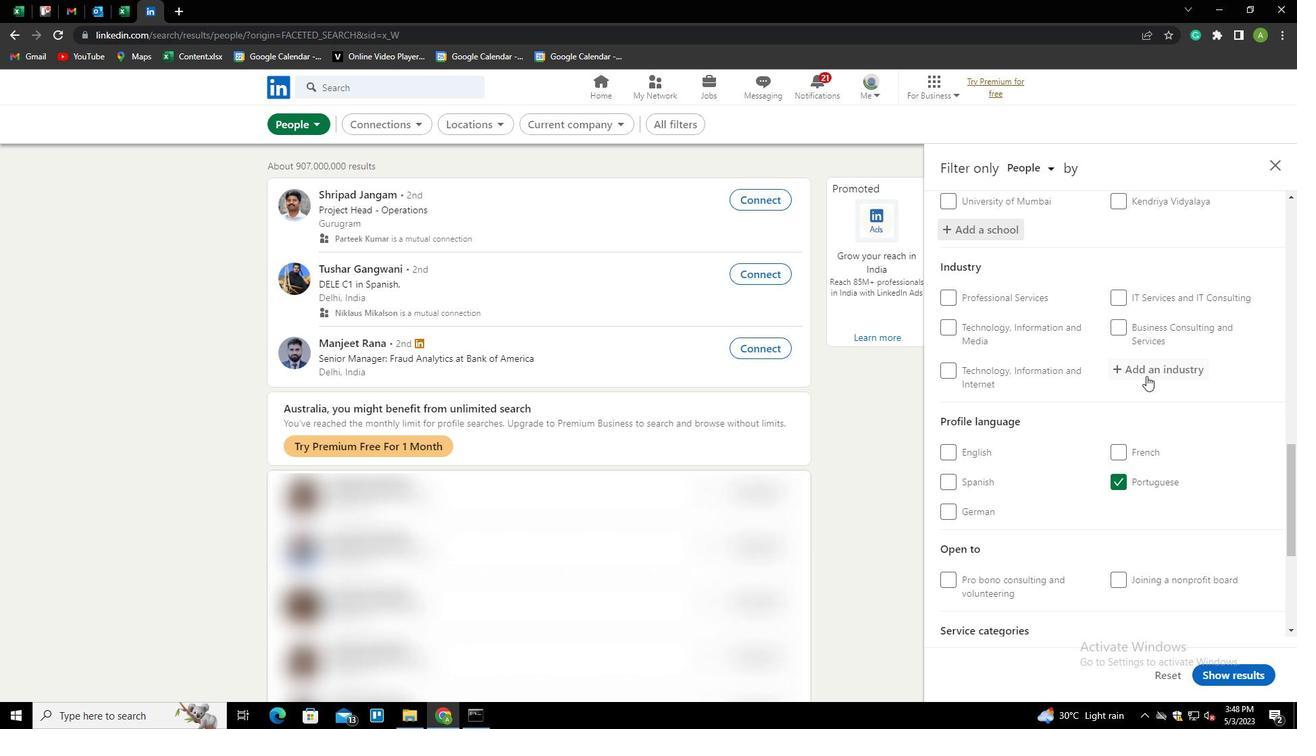 
Action: Mouse pressed left at (1146, 372)
Screenshot: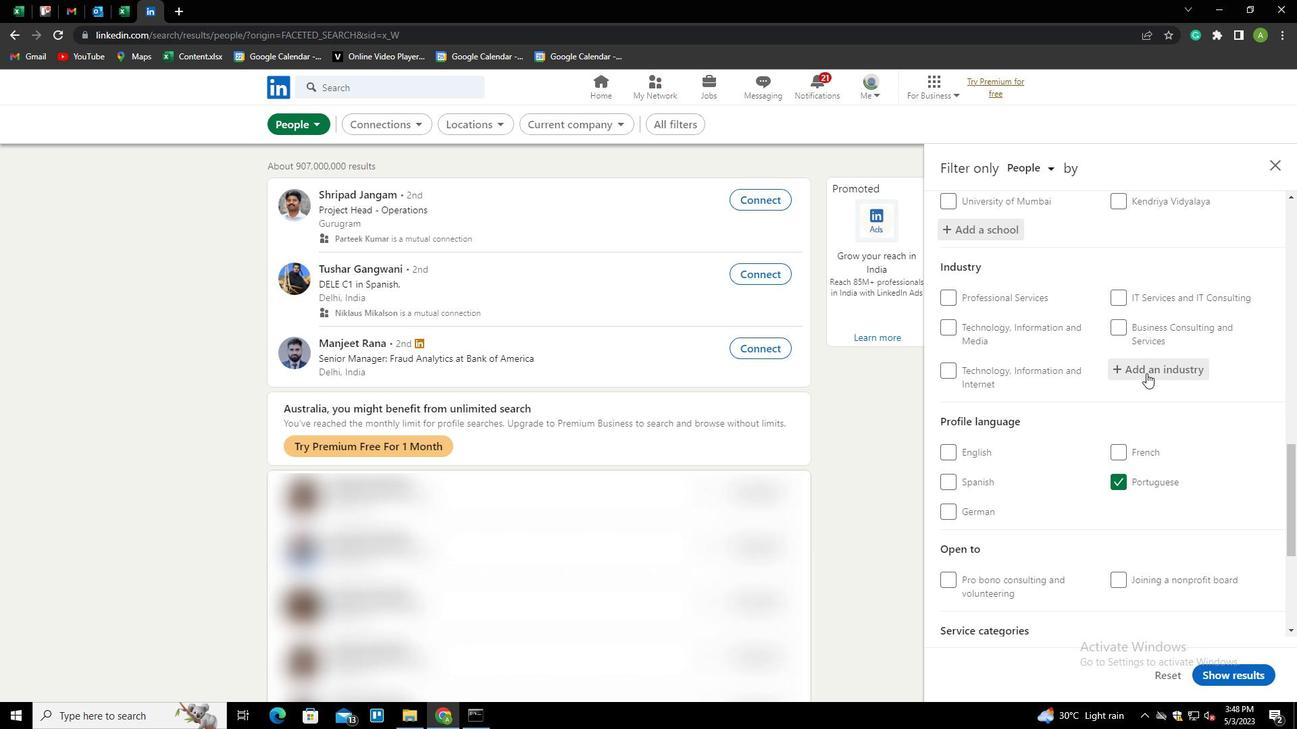 
Action: Mouse moved to (1153, 370)
Screenshot: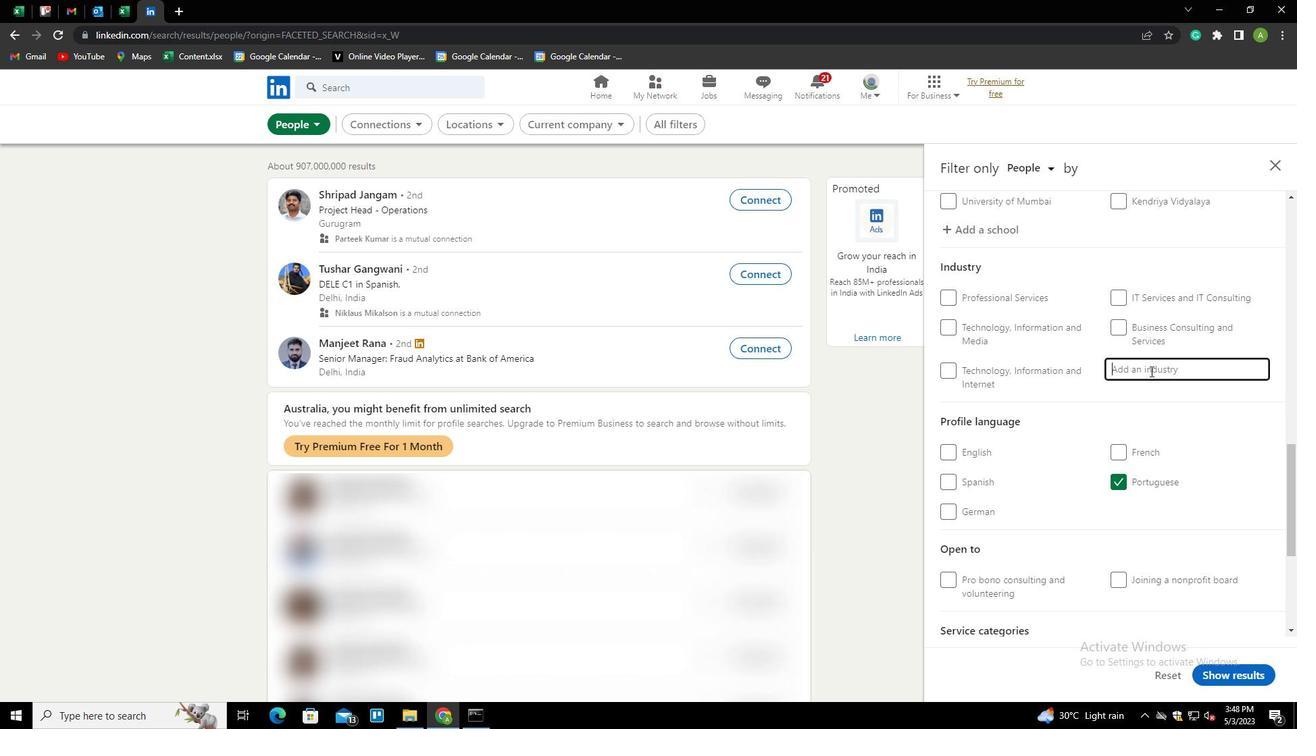 
Action: Mouse pressed left at (1153, 370)
Screenshot: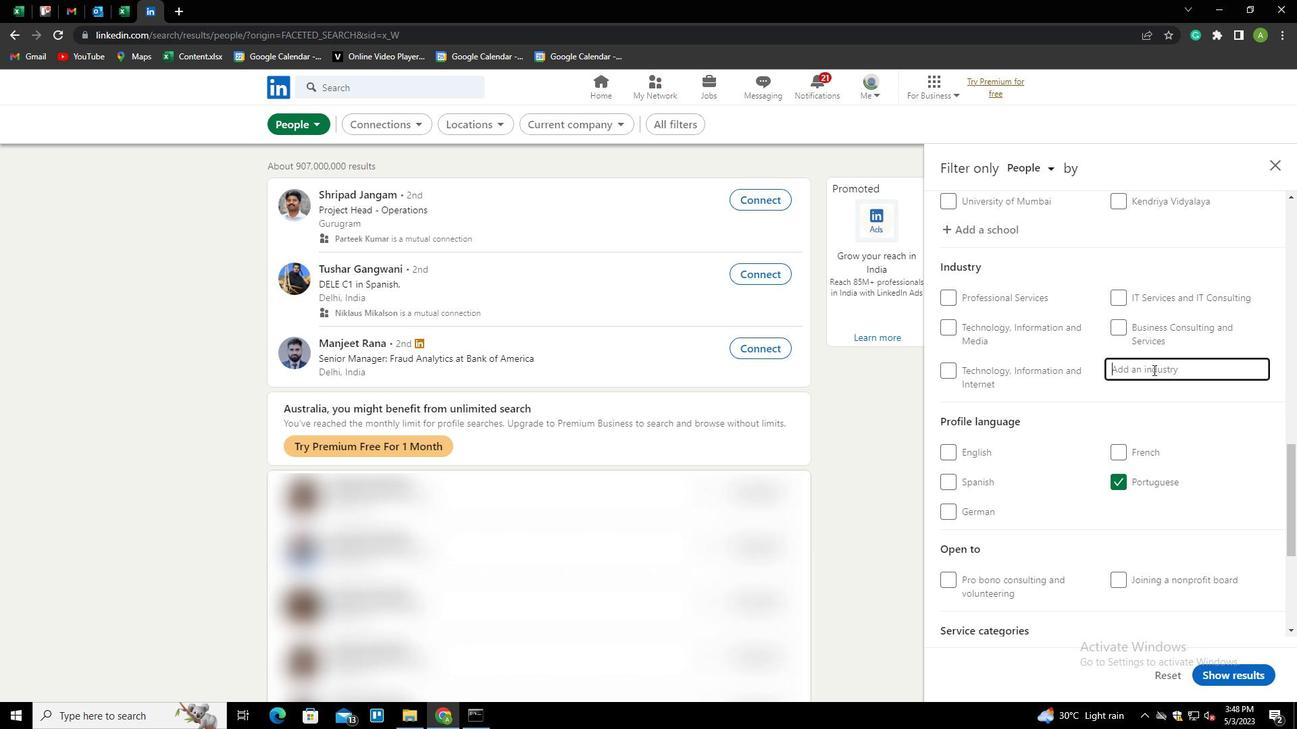 
Action: Key pressed <Key.shift>NEWSPAPE<Key.down><Key.enter>
Screenshot: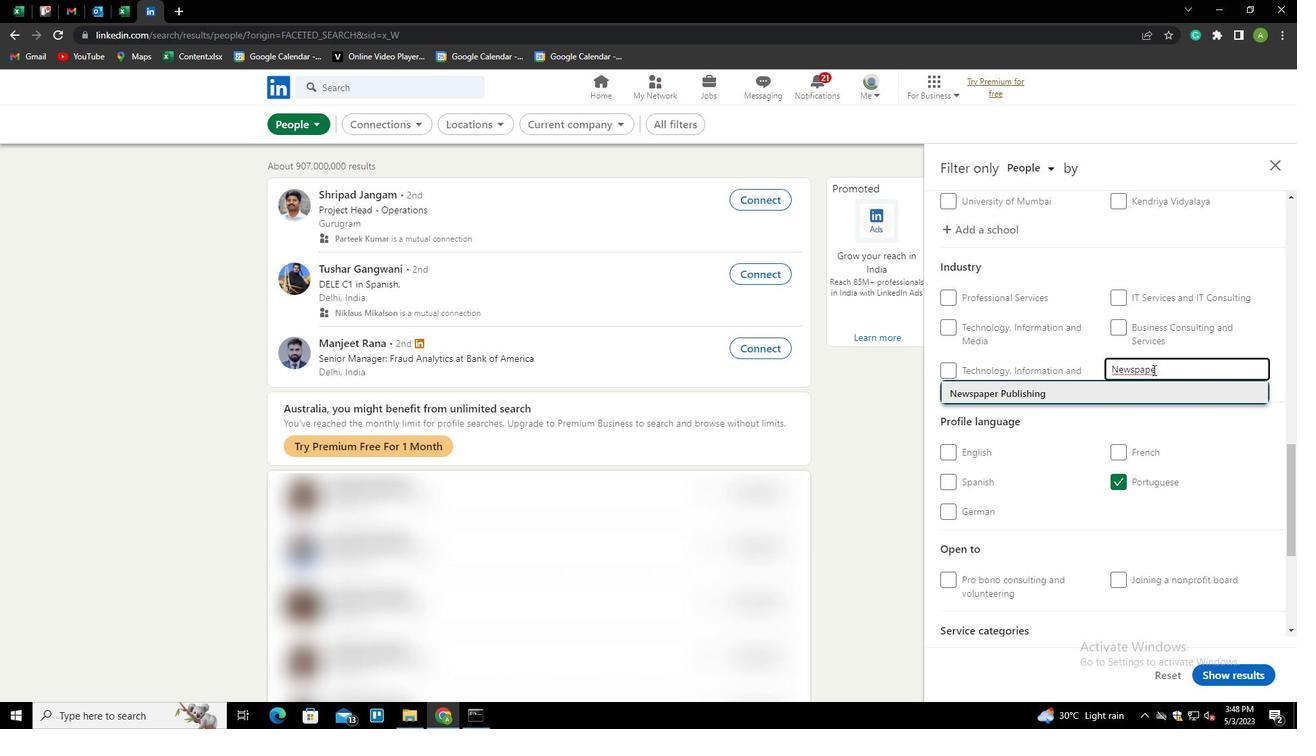 
Action: Mouse scrolled (1153, 369) with delta (0, 0)
Screenshot: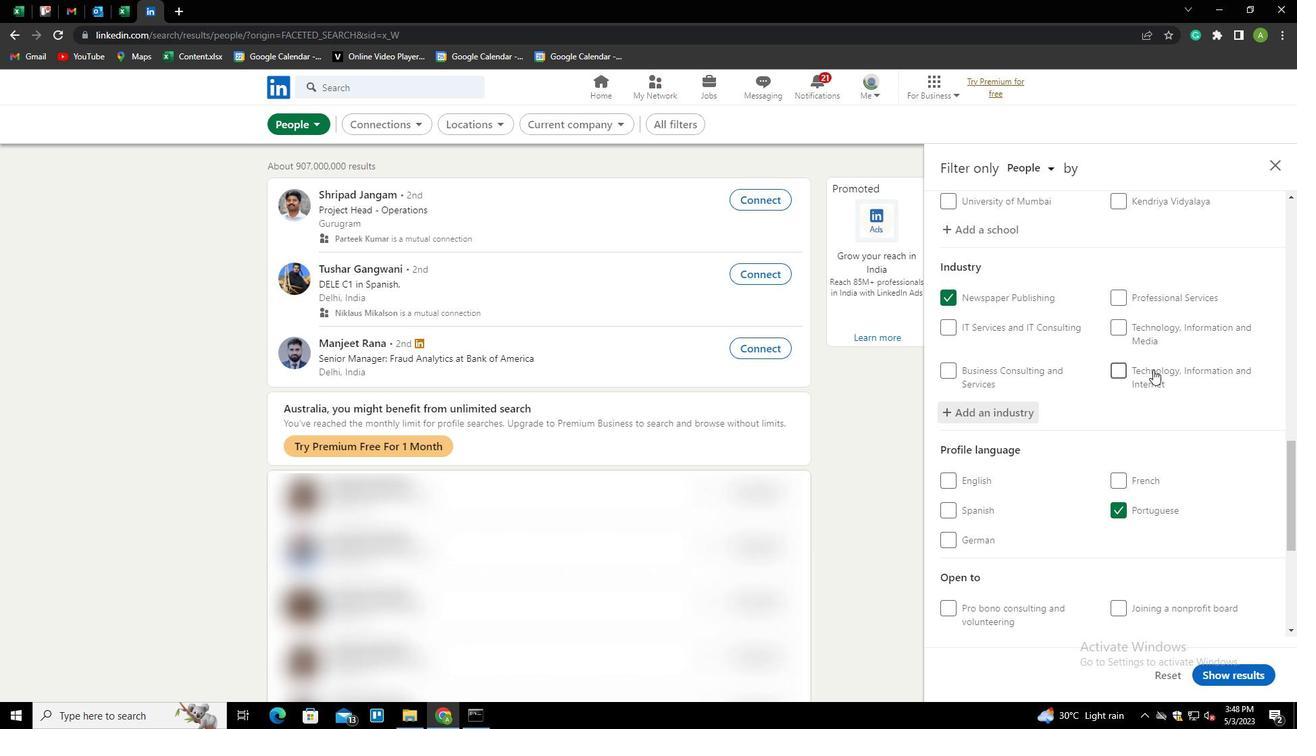 
Action: Mouse scrolled (1153, 369) with delta (0, 0)
Screenshot: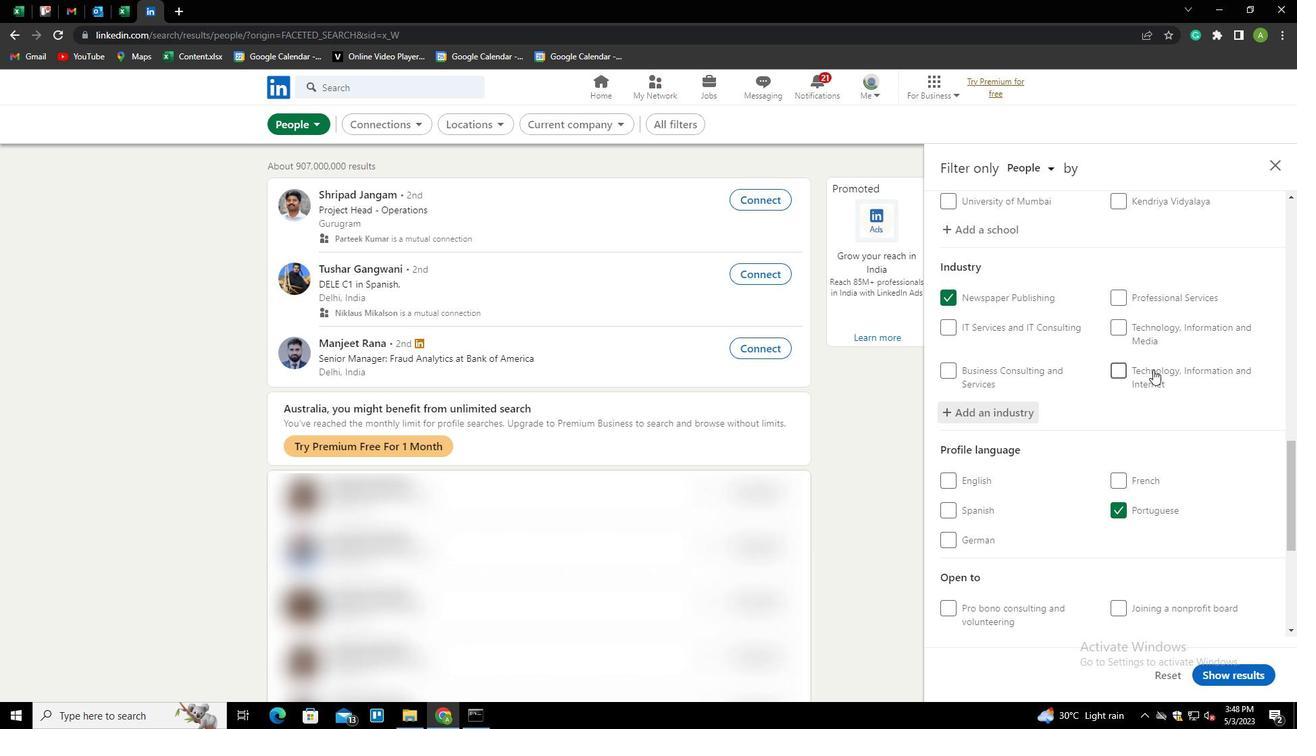 
Action: Mouse scrolled (1153, 369) with delta (0, 0)
Screenshot: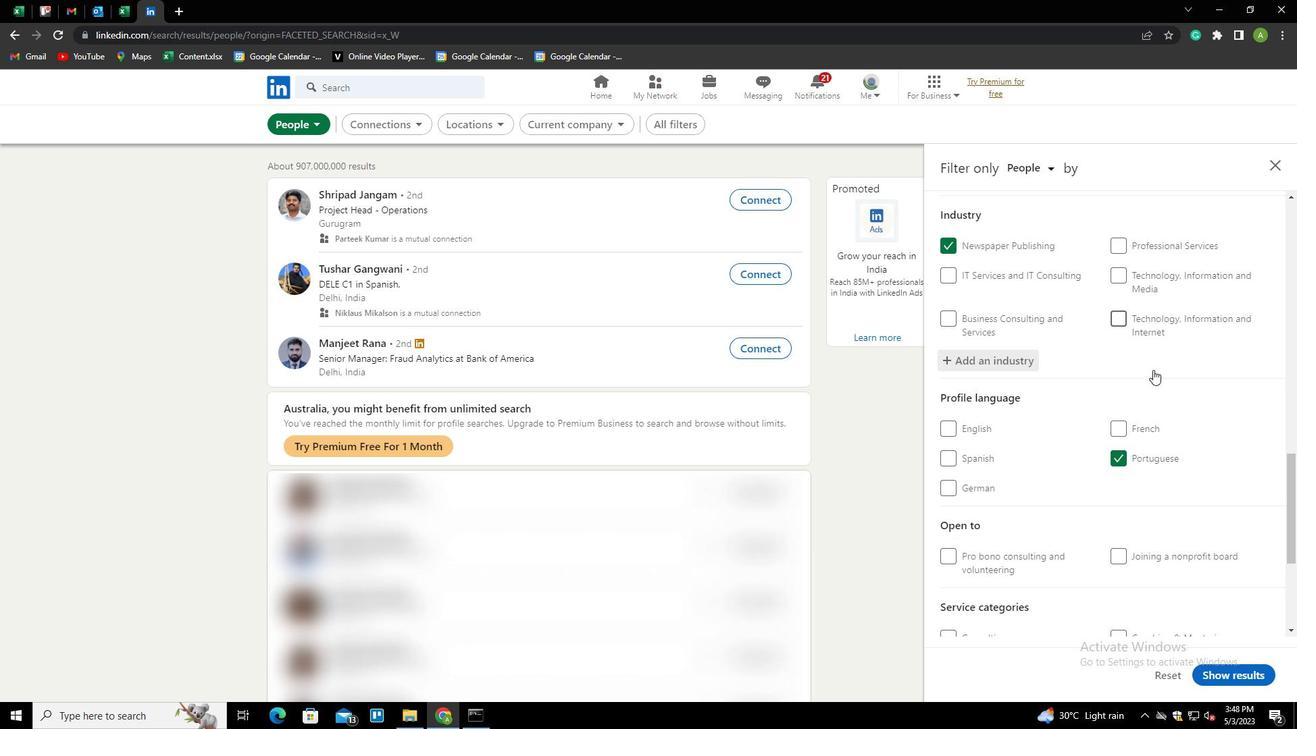 
Action: Mouse scrolled (1153, 369) with delta (0, 0)
Screenshot: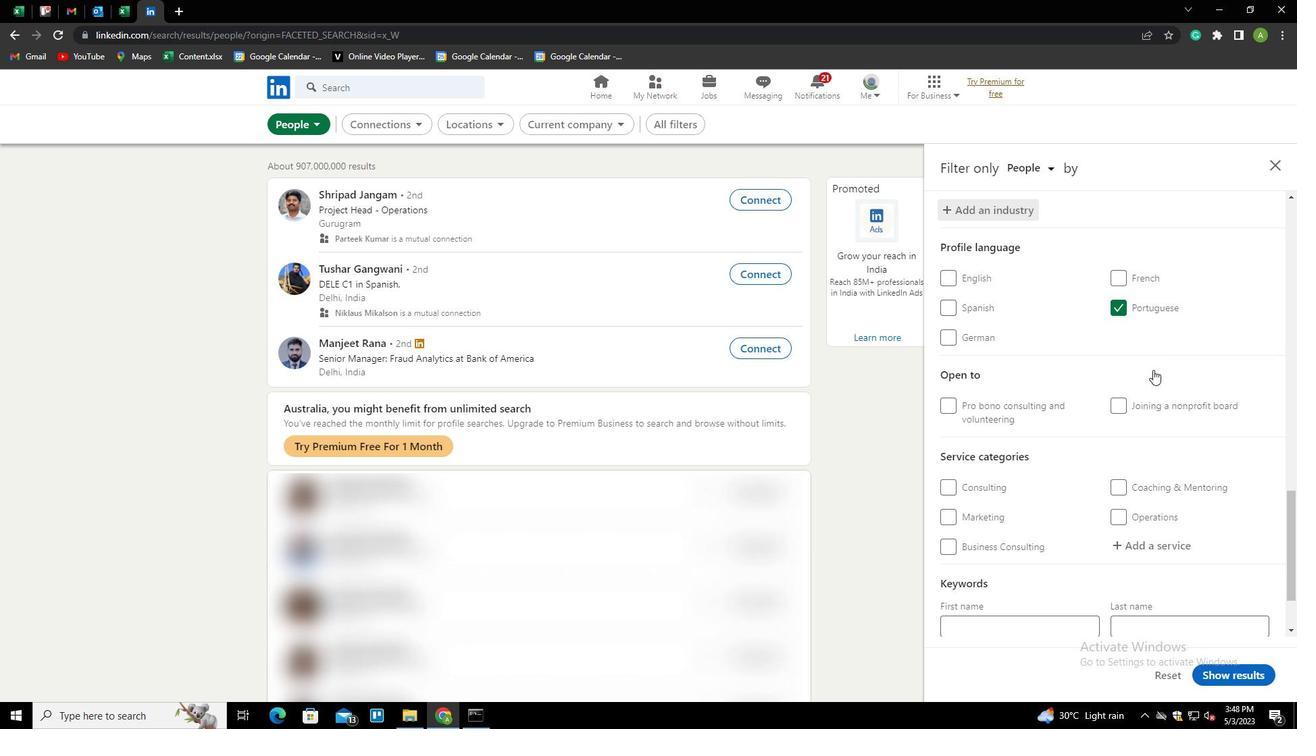
Action: Mouse scrolled (1153, 369) with delta (0, 0)
Screenshot: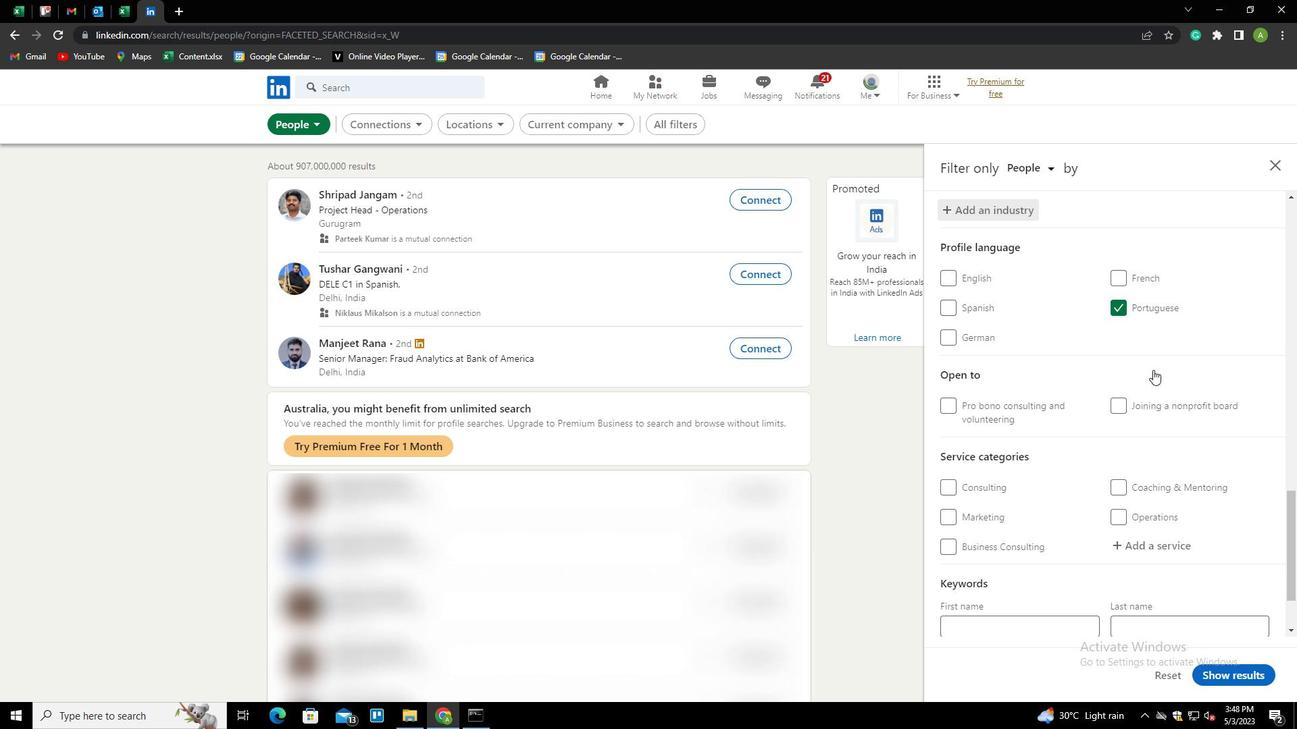 
Action: Mouse moved to (1131, 446)
Screenshot: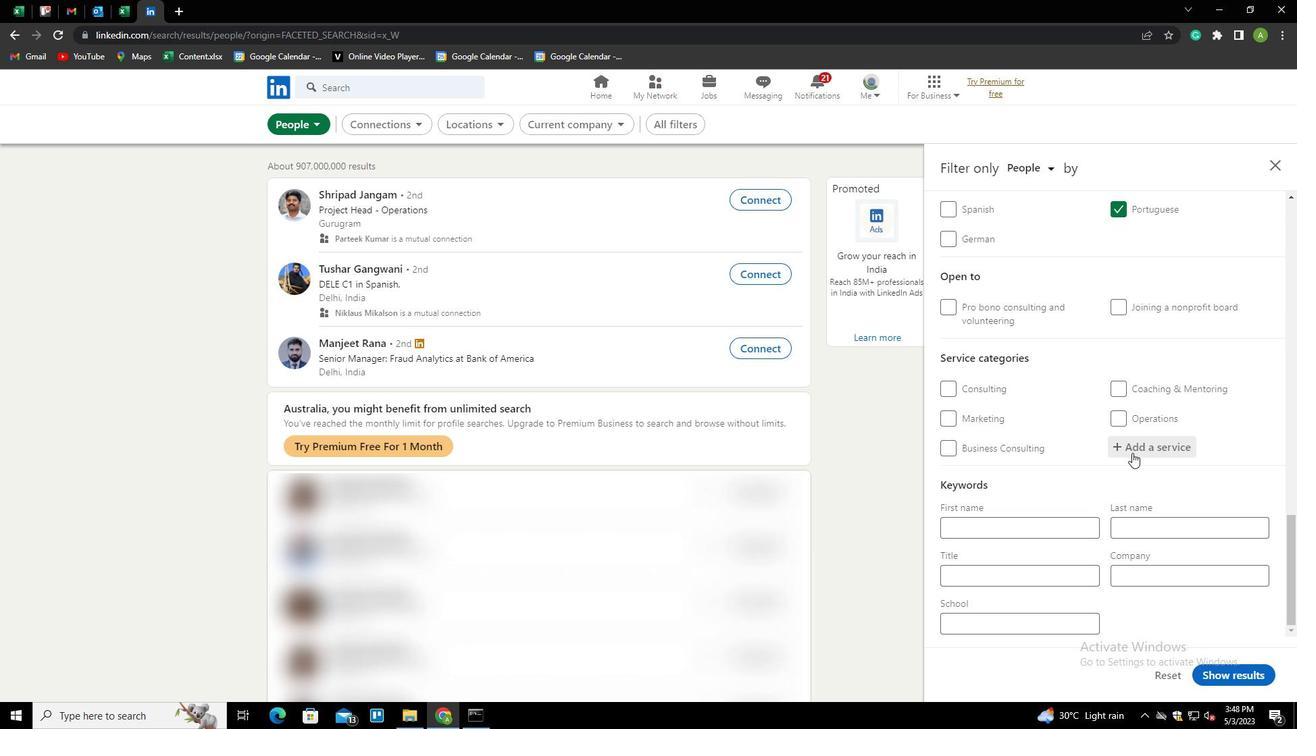 
Action: Mouse pressed left at (1131, 446)
Screenshot: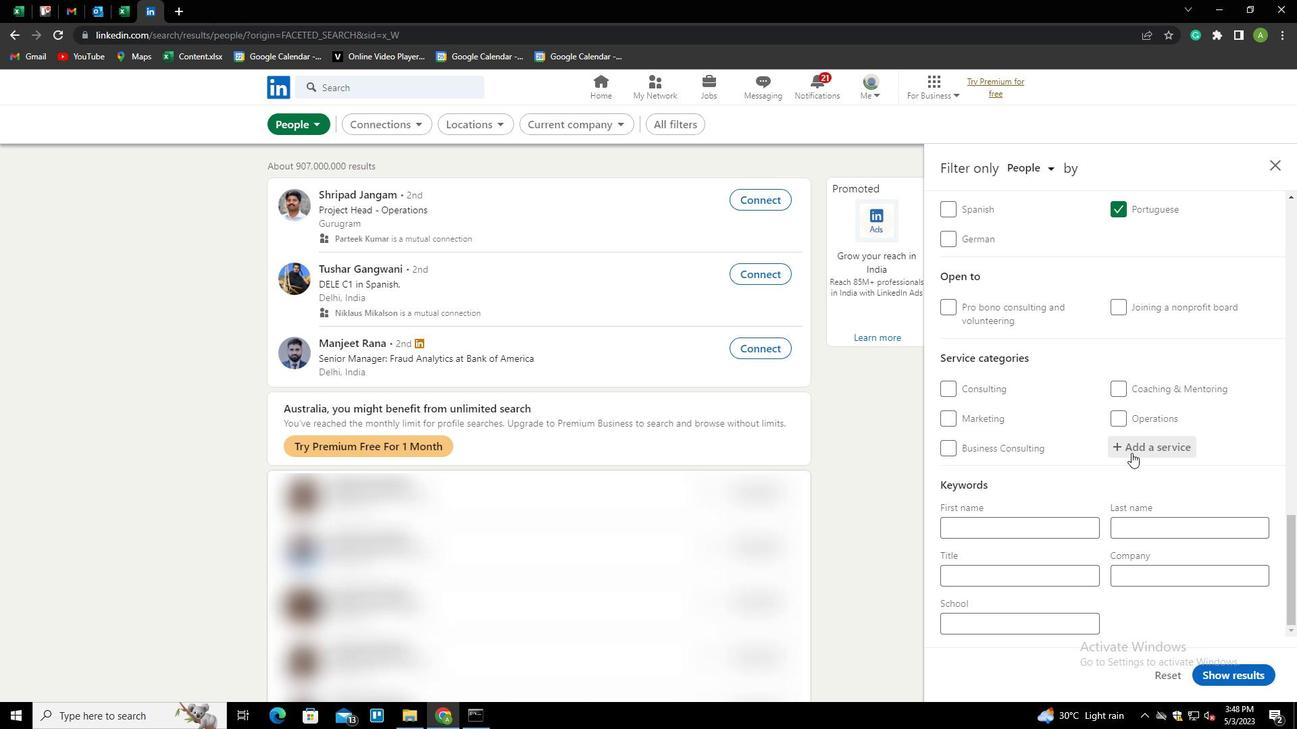 
Action: Mouse moved to (1143, 445)
Screenshot: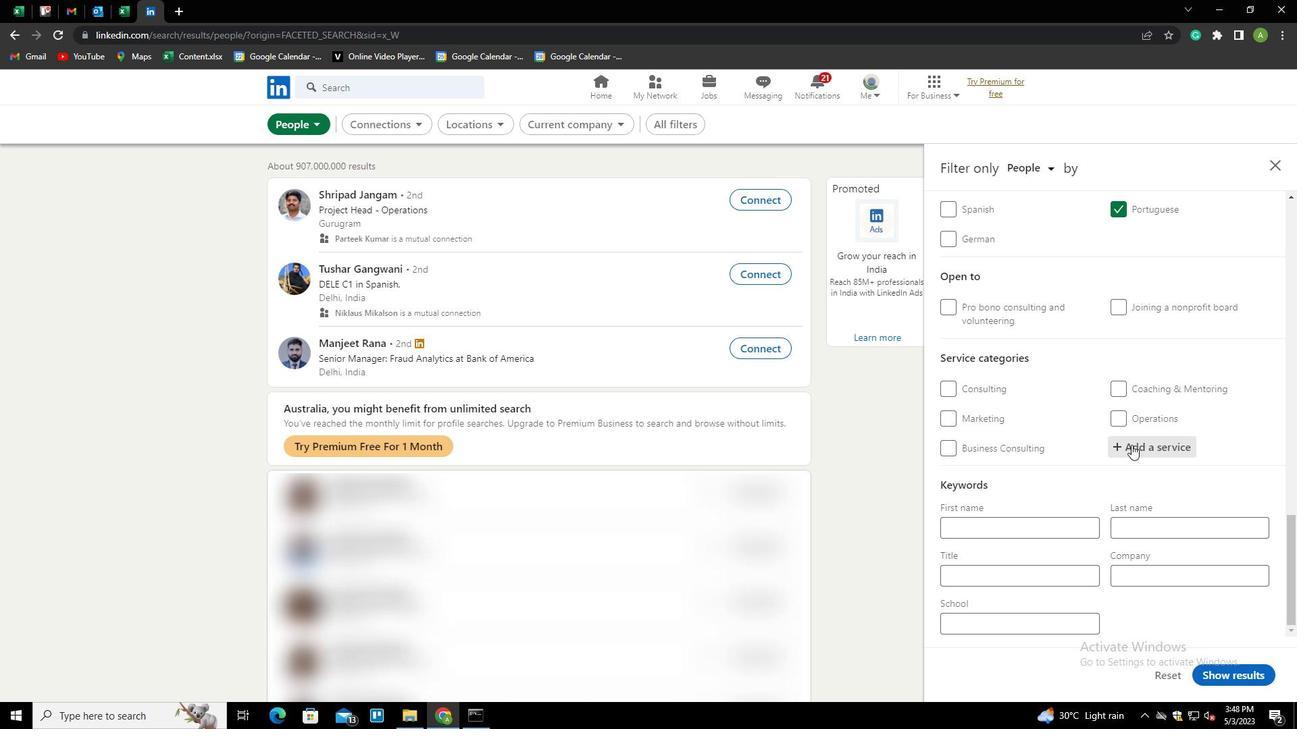 
Action: Mouse pressed left at (1143, 445)
Screenshot: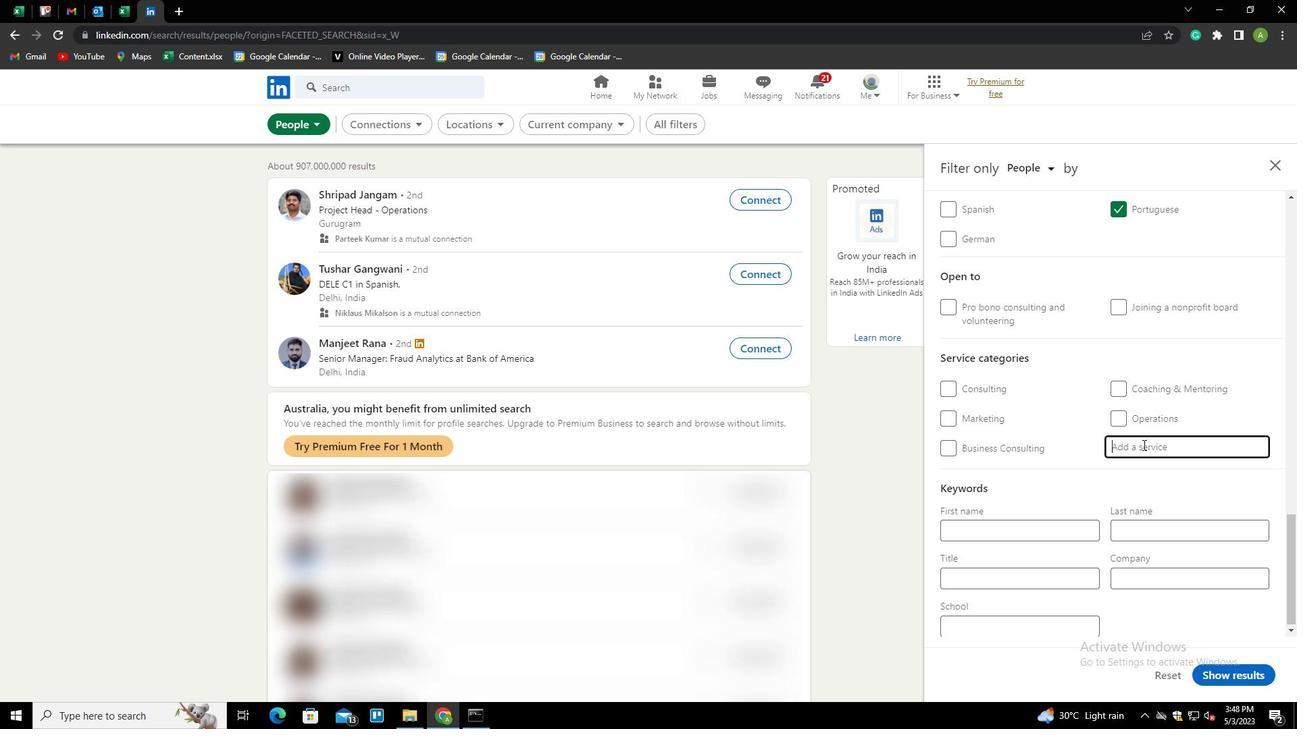 
Action: Key pressed <Key.shift><Key.shift><Key.shift><Key.shift><Key.shift><Key.shift><Key.shift><Key.shift><Key.shift><Key.shift><Key.shift><Key.shift><Key.shift><Key.shift><Key.shift><Key.shift><Key.shift>CATERING<Key.shift>CHANGE
Screenshot: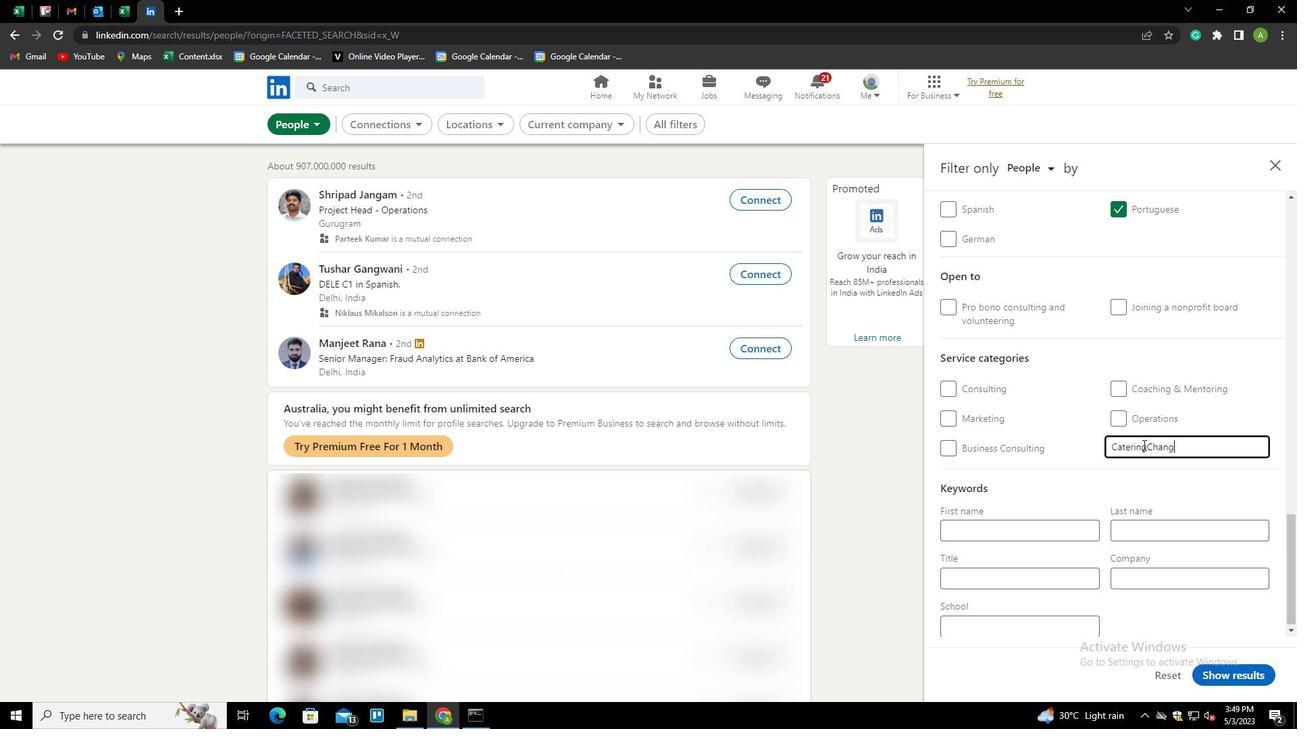 
Action: Mouse moved to (1148, 468)
Screenshot: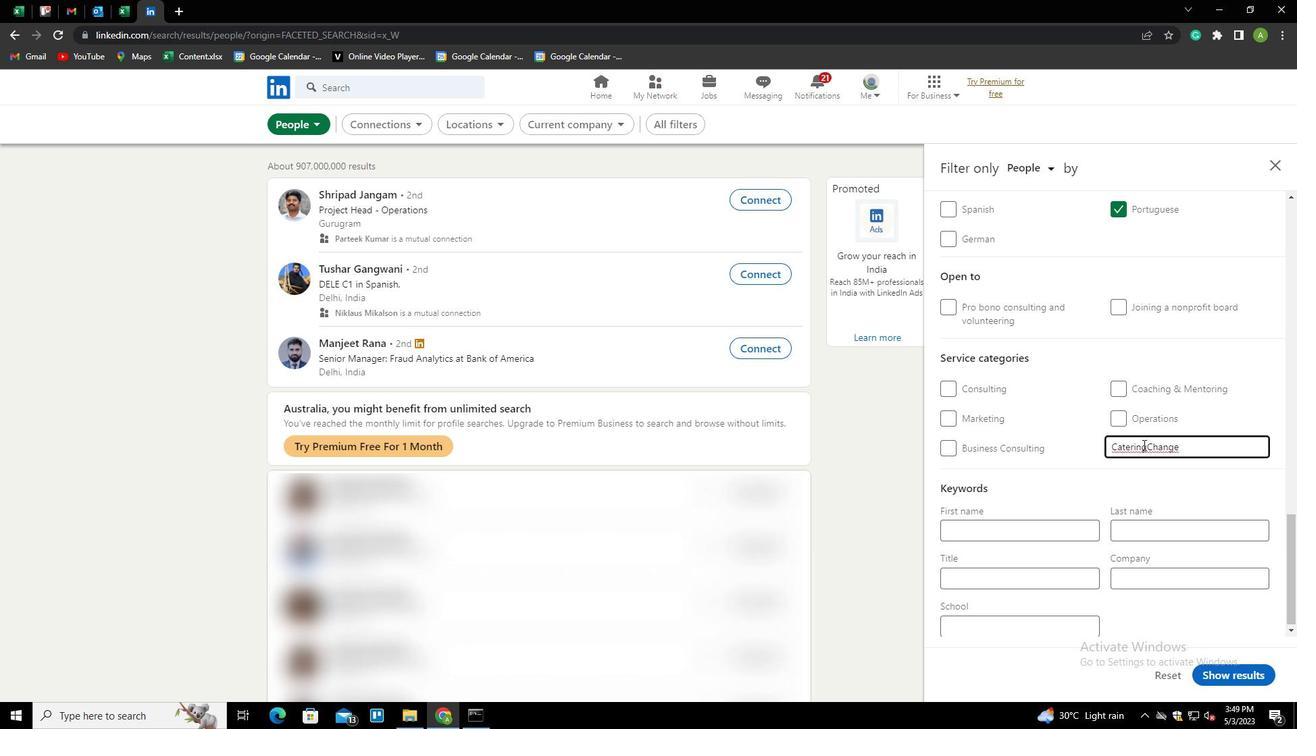 
Action: Mouse pressed left at (1148, 468)
Screenshot: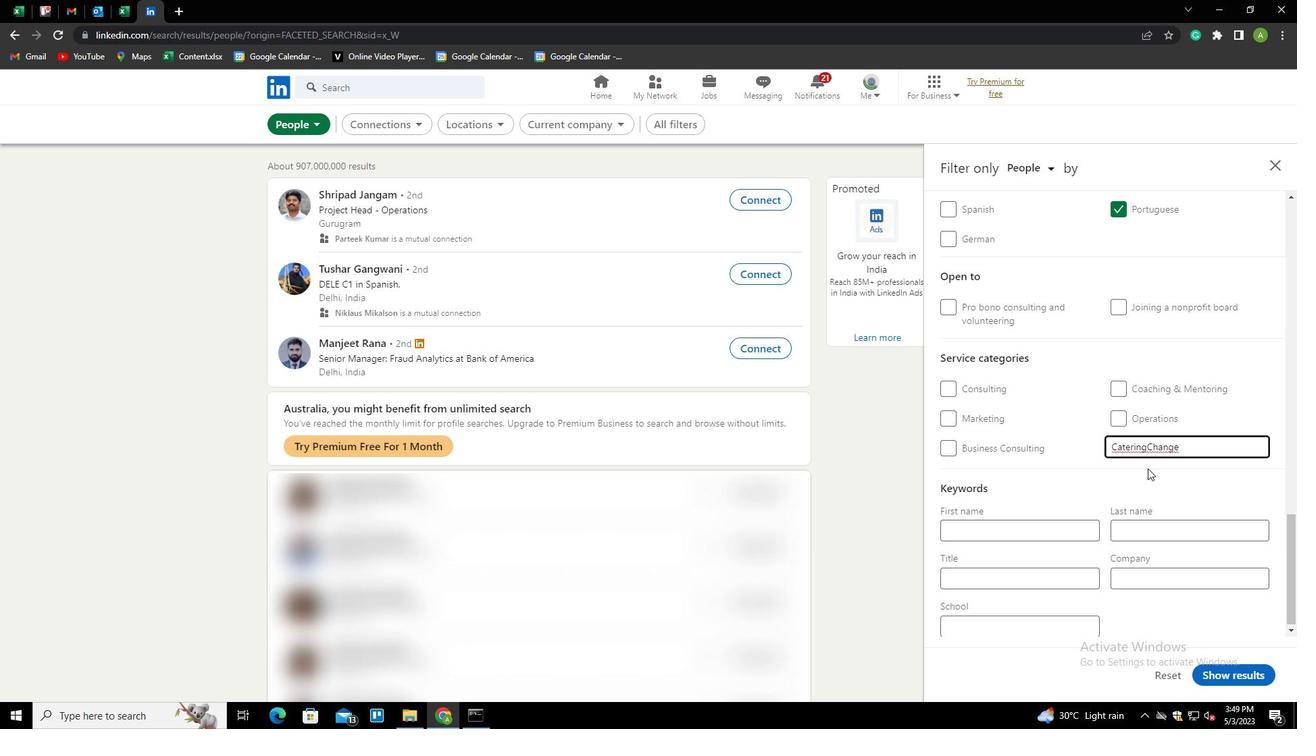 
Action: Mouse moved to (1016, 577)
Screenshot: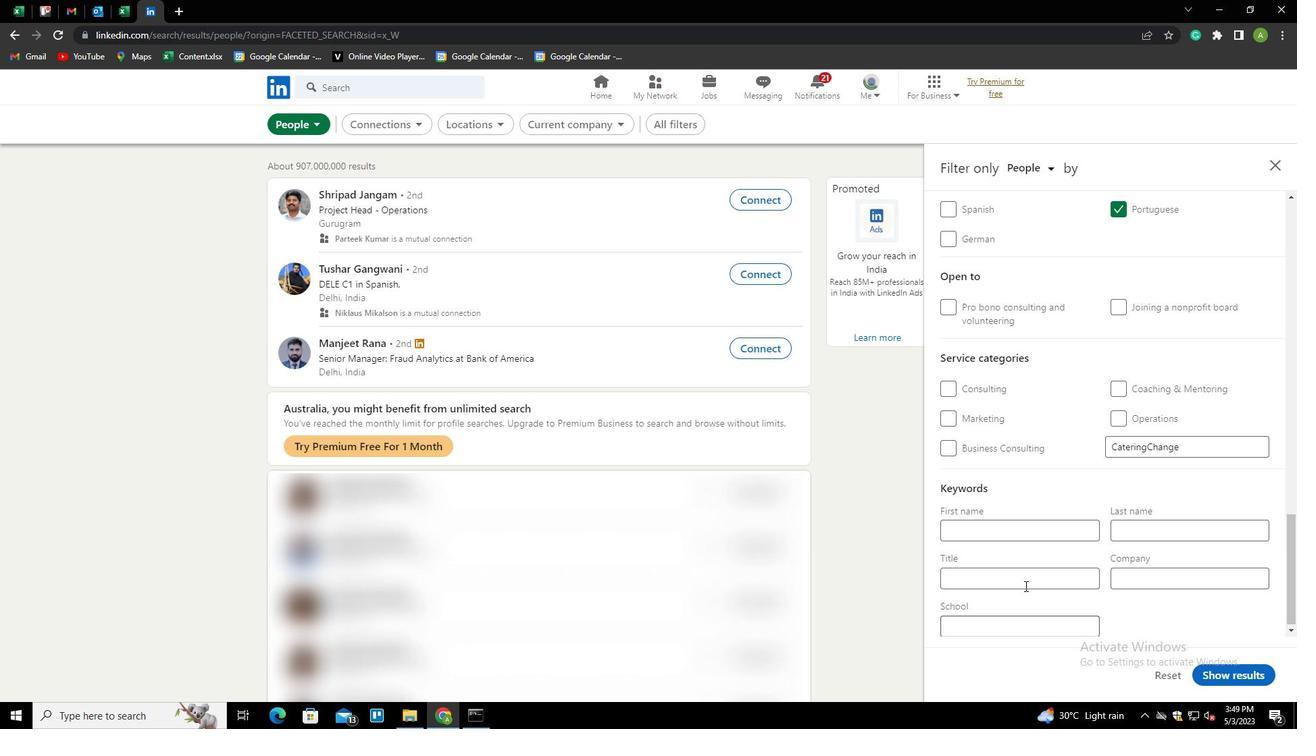 
Action: Mouse pressed left at (1016, 577)
Screenshot: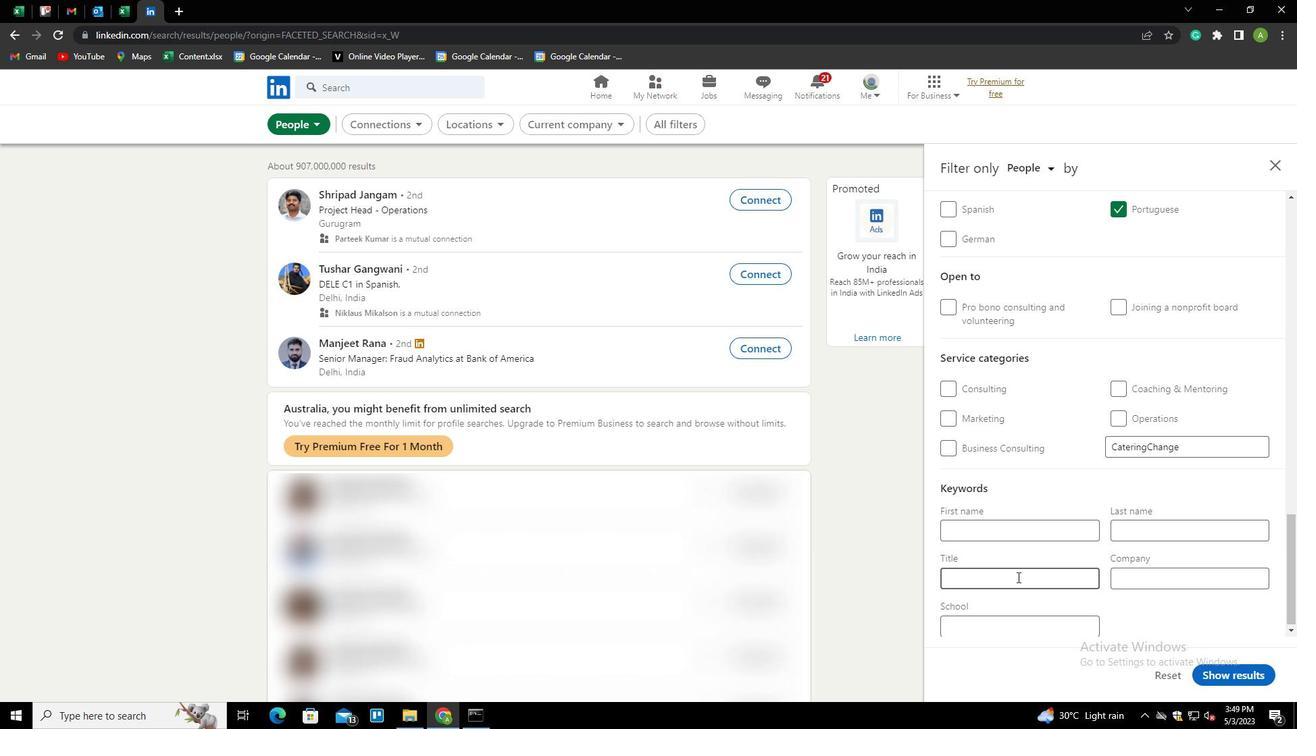 
Action: Key pressed <Key.shift>CONSTRUCTION<Key.space><Key.shift>WORKER
Screenshot: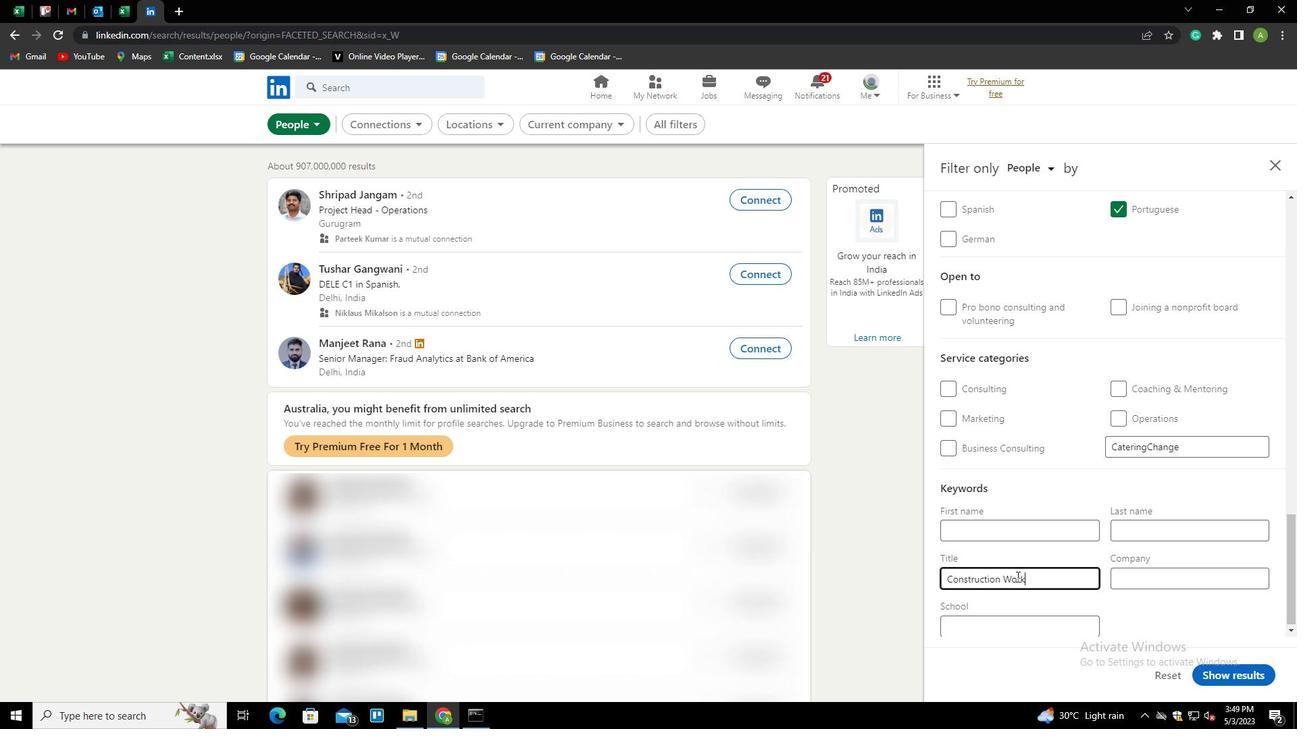 
Action: Mouse moved to (1152, 613)
Screenshot: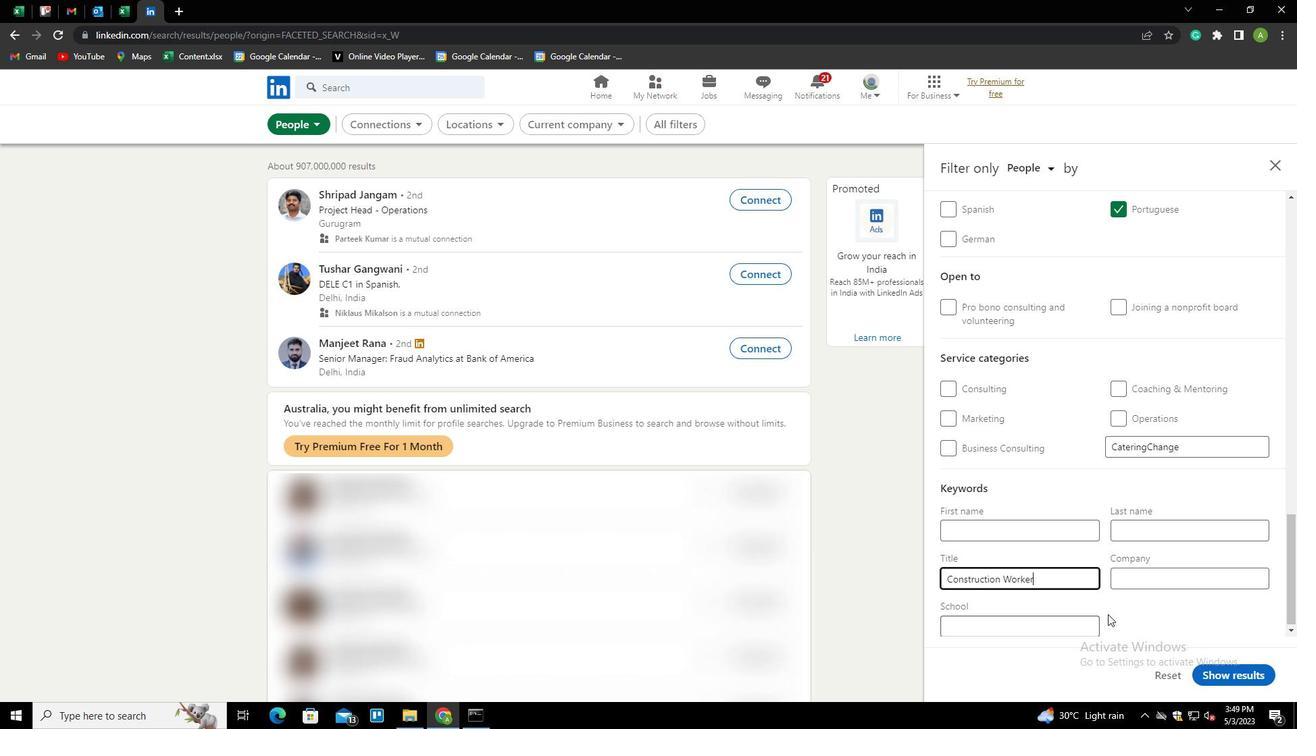 
Action: Mouse pressed left at (1152, 613)
Screenshot: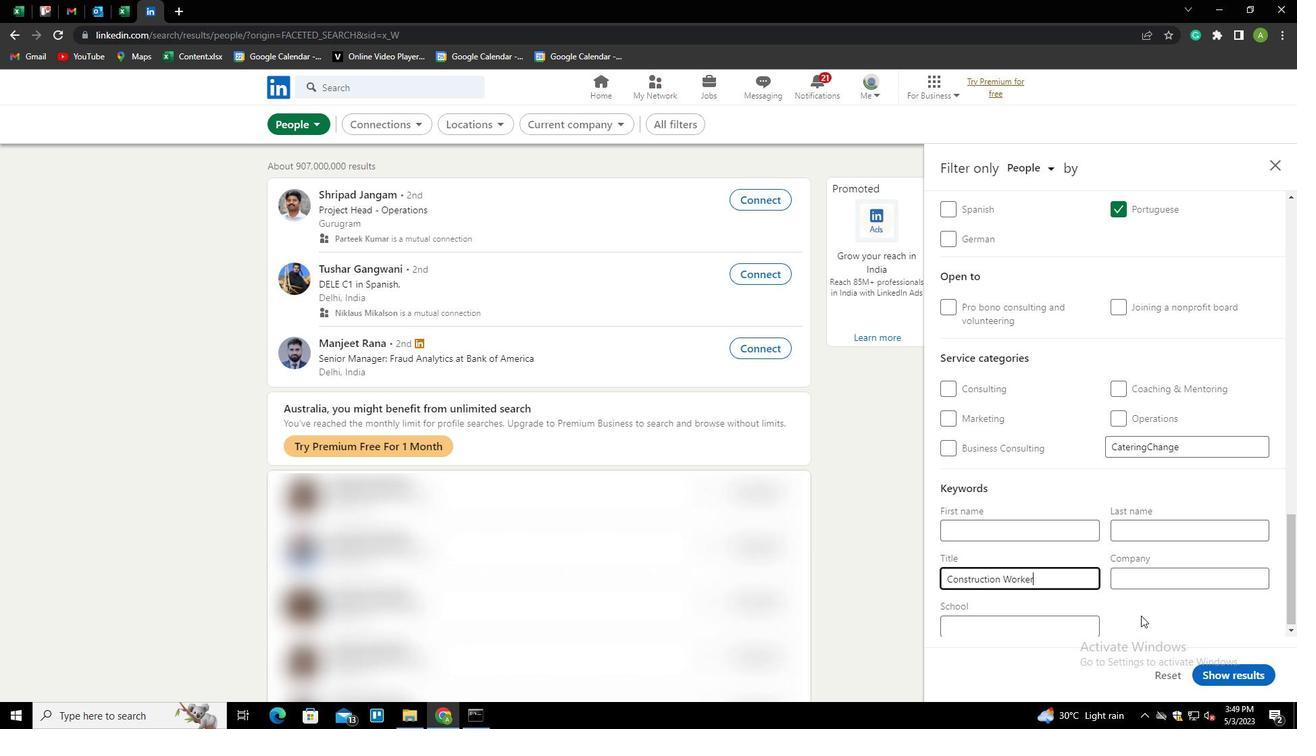
Action: Mouse moved to (1261, 672)
Screenshot: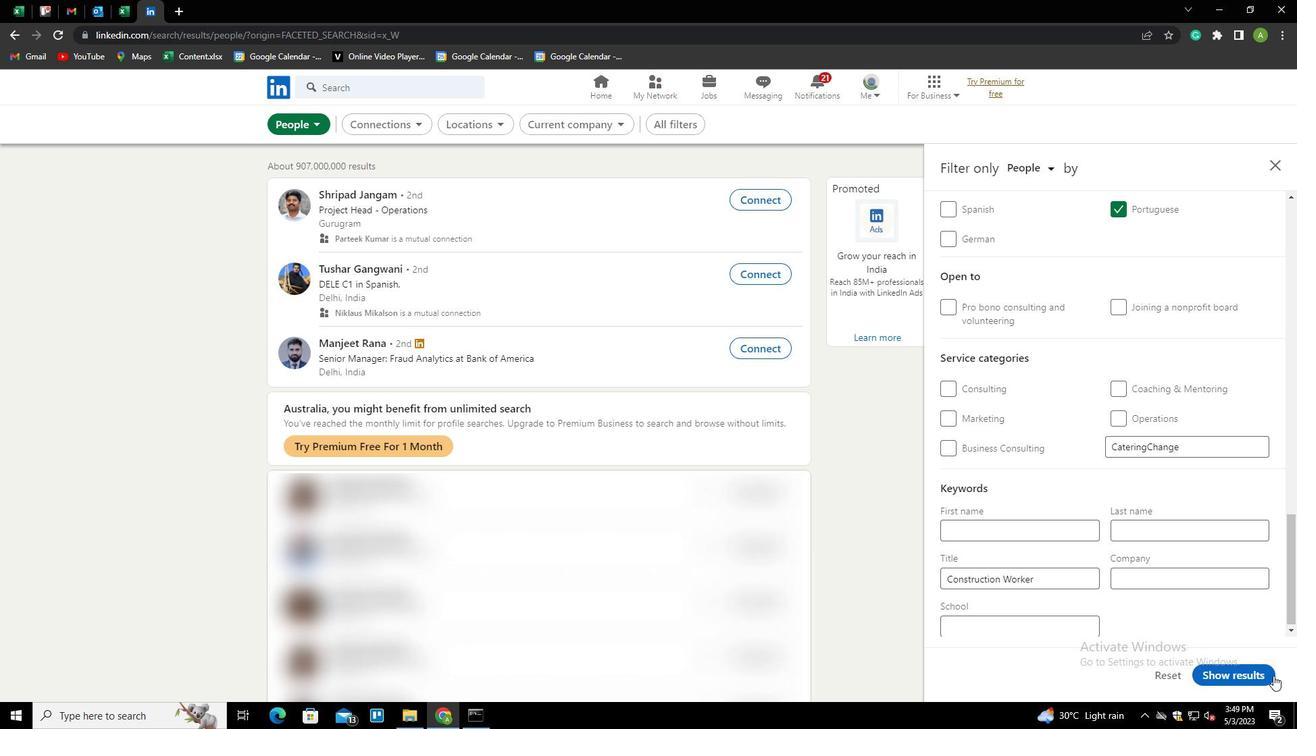 
Action: Mouse pressed left at (1261, 672)
Screenshot: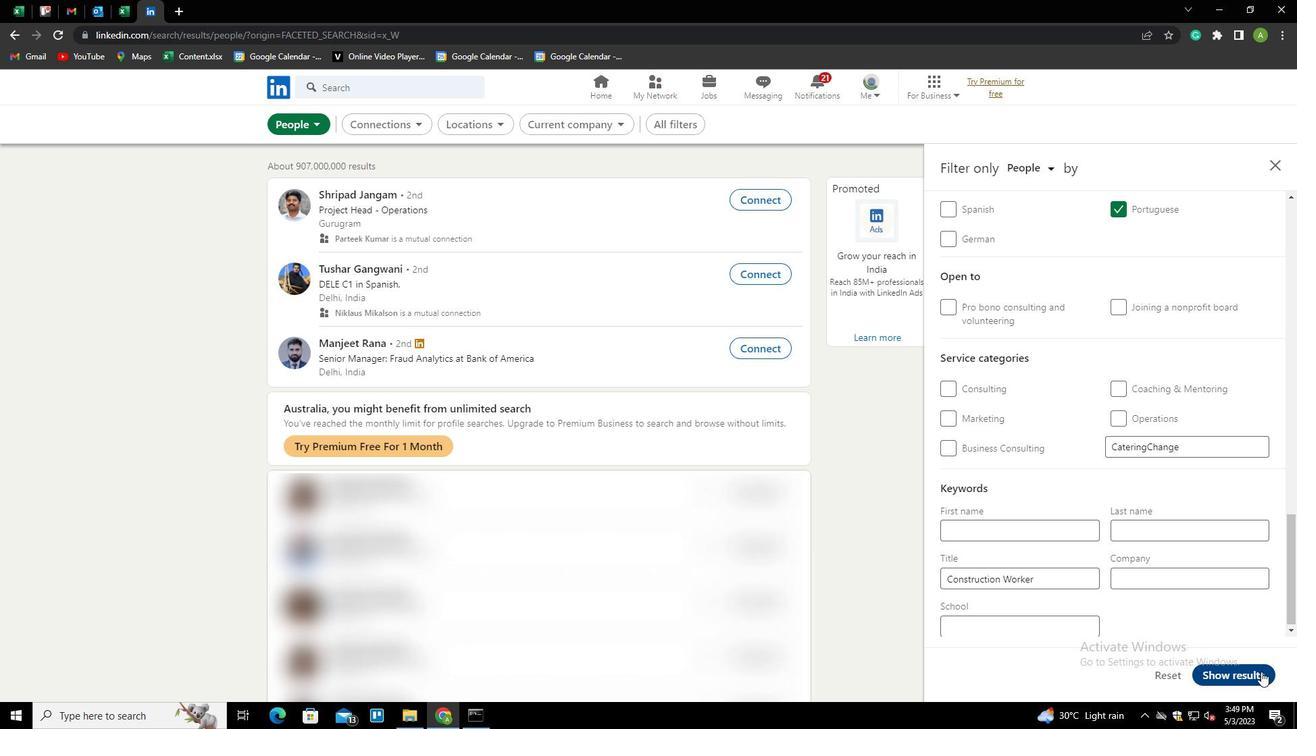 
Action: Mouse moved to (1258, 670)
Screenshot: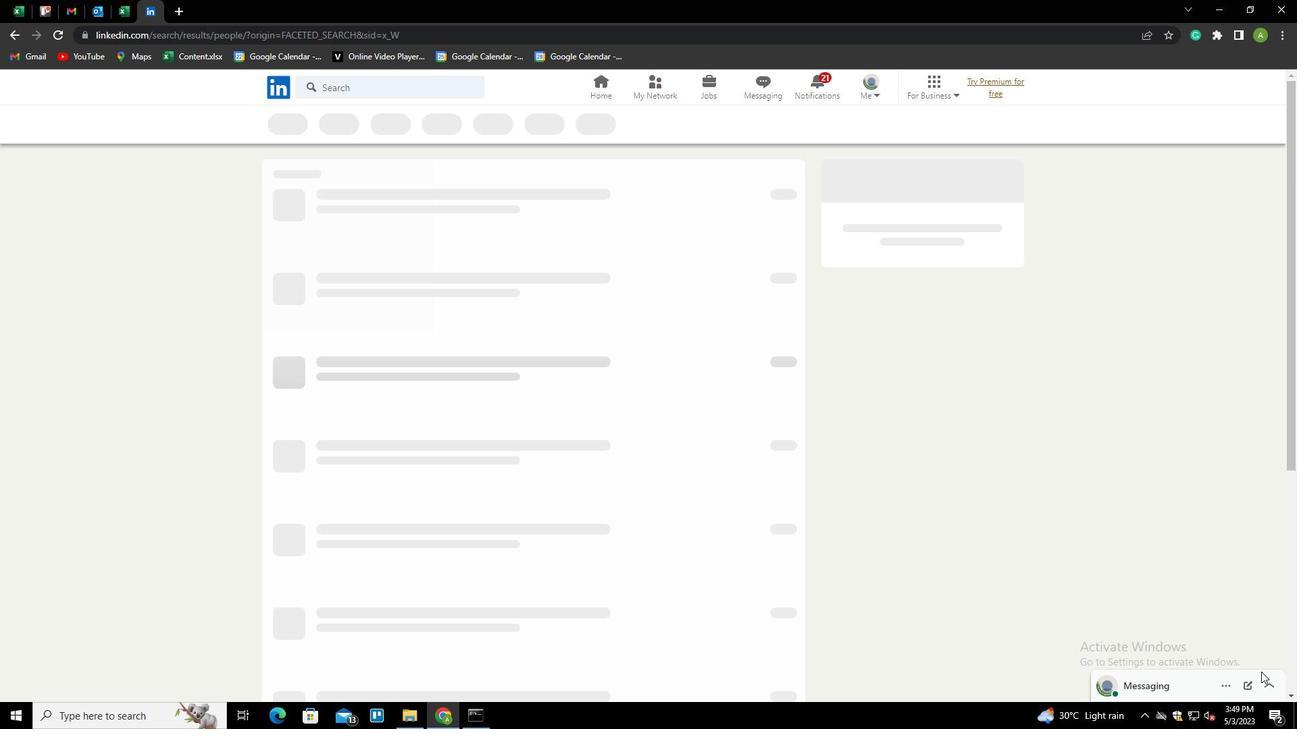 
